 Task: Add an event  with title  Performance Improvement Discussion, date '2024/05/14' & Select Event type as  Group. Add location for the event as  123 Rhodes Old Town, Rhodes, Greece and add a description: The retreat may incorporate outdoor or adventure-based activities to add an element of excitement and challenge. These activities could include team-building exercises, outdoor problem-solving initiatives, or adventure courses that require teamwork and effective communication to overcome obstacles.Create an event link  http-performanceimprovementdiscussioncom & Select the event color as  Electric Lime. , logged in from the account softage.2@softage.netand send the event invitation to softage.9@softage.net and softage.10@softage.net
Action: Mouse moved to (940, 134)
Screenshot: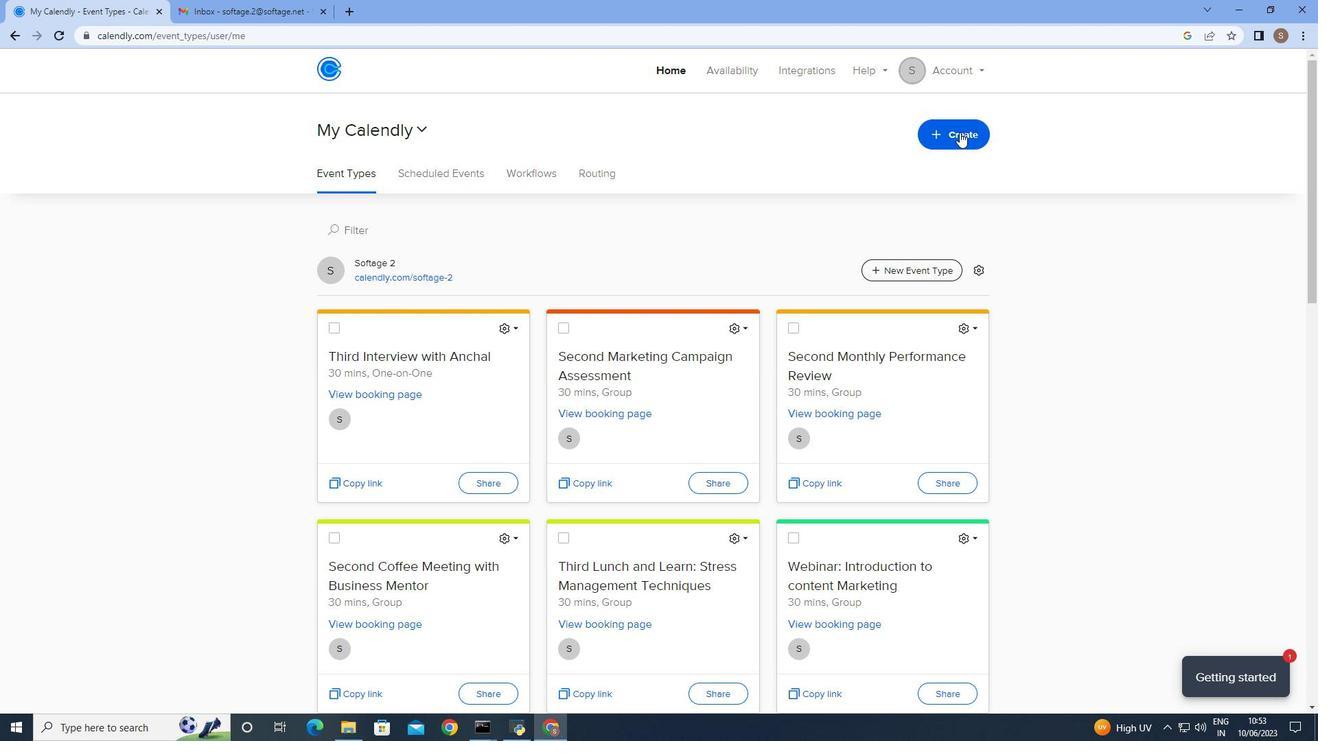 
Action: Mouse pressed left at (940, 134)
Screenshot: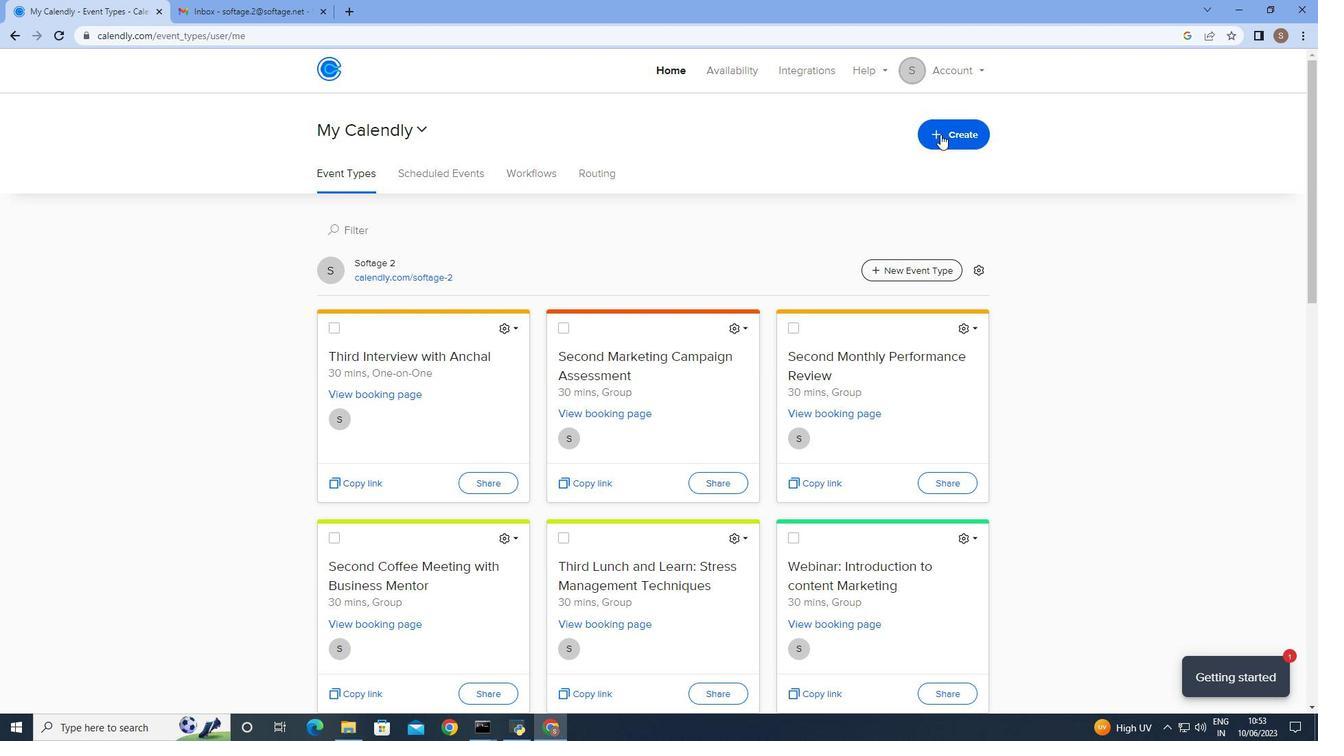 
Action: Mouse moved to (845, 181)
Screenshot: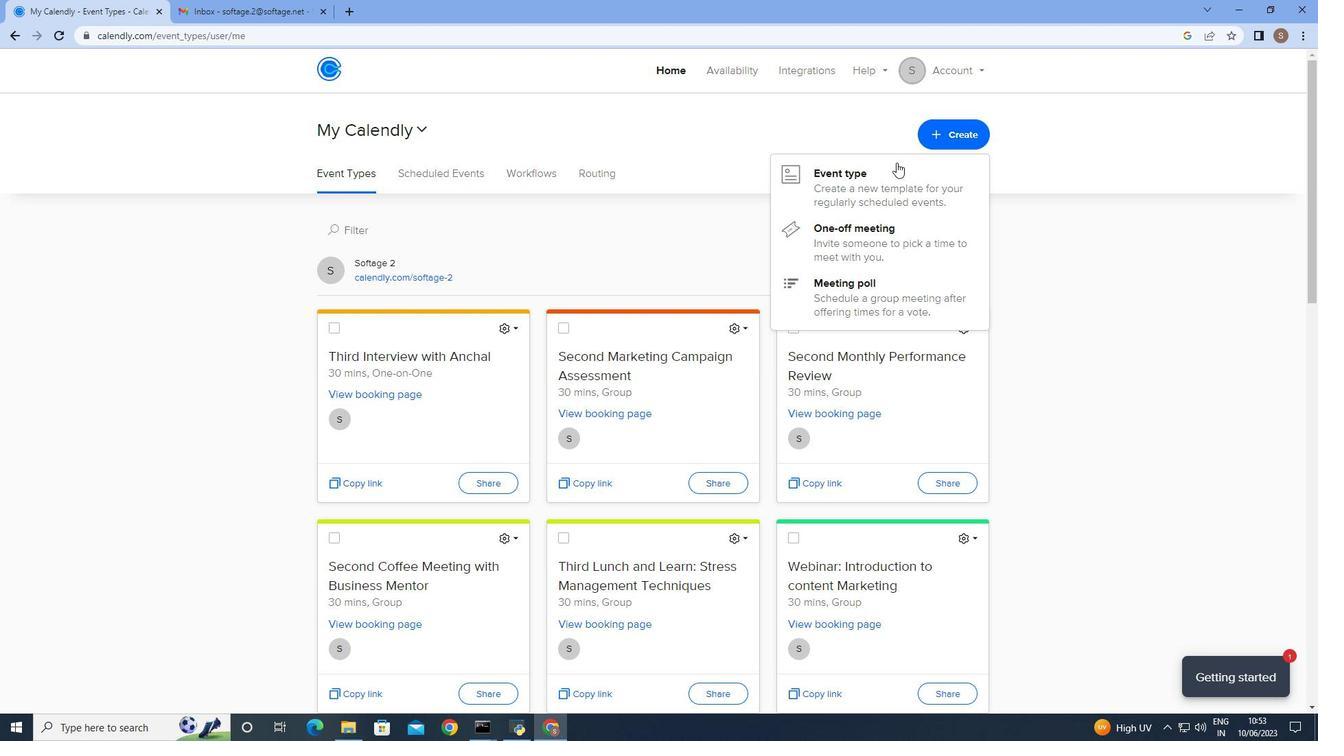 
Action: Mouse pressed left at (845, 181)
Screenshot: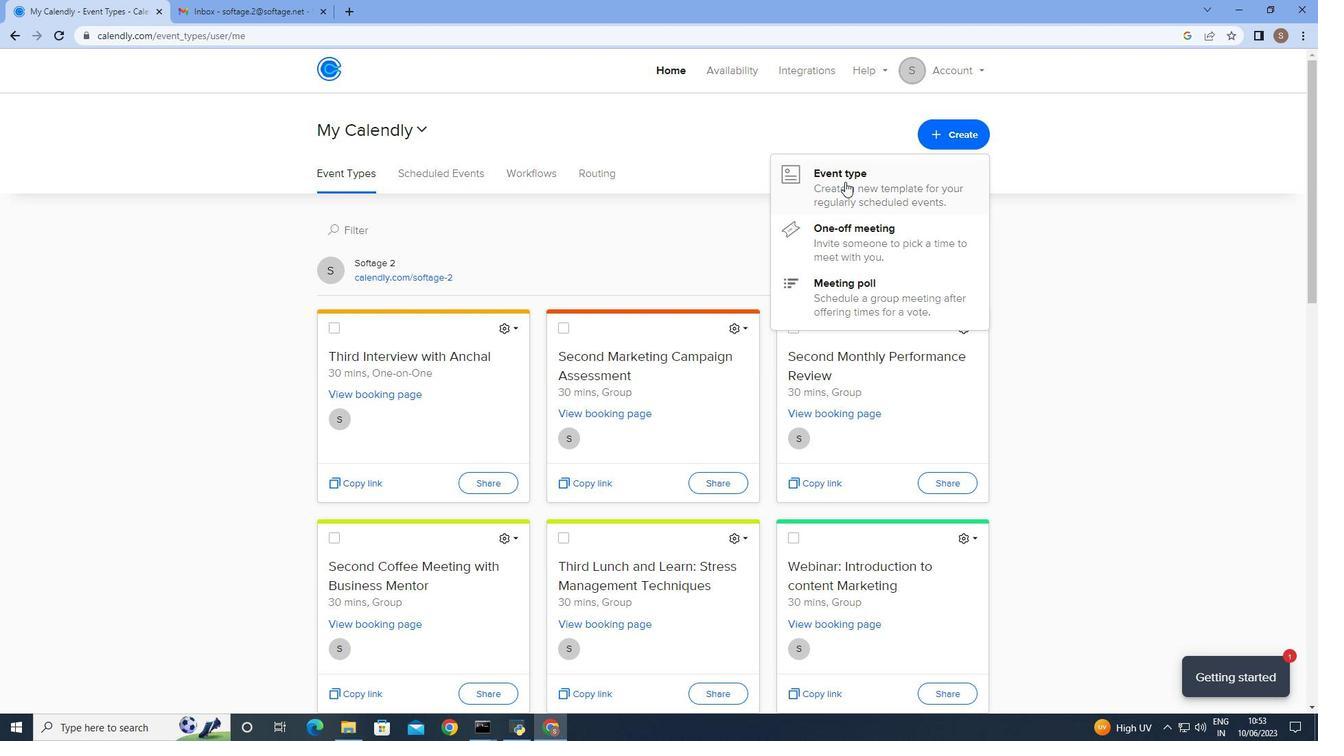 
Action: Mouse moved to (610, 315)
Screenshot: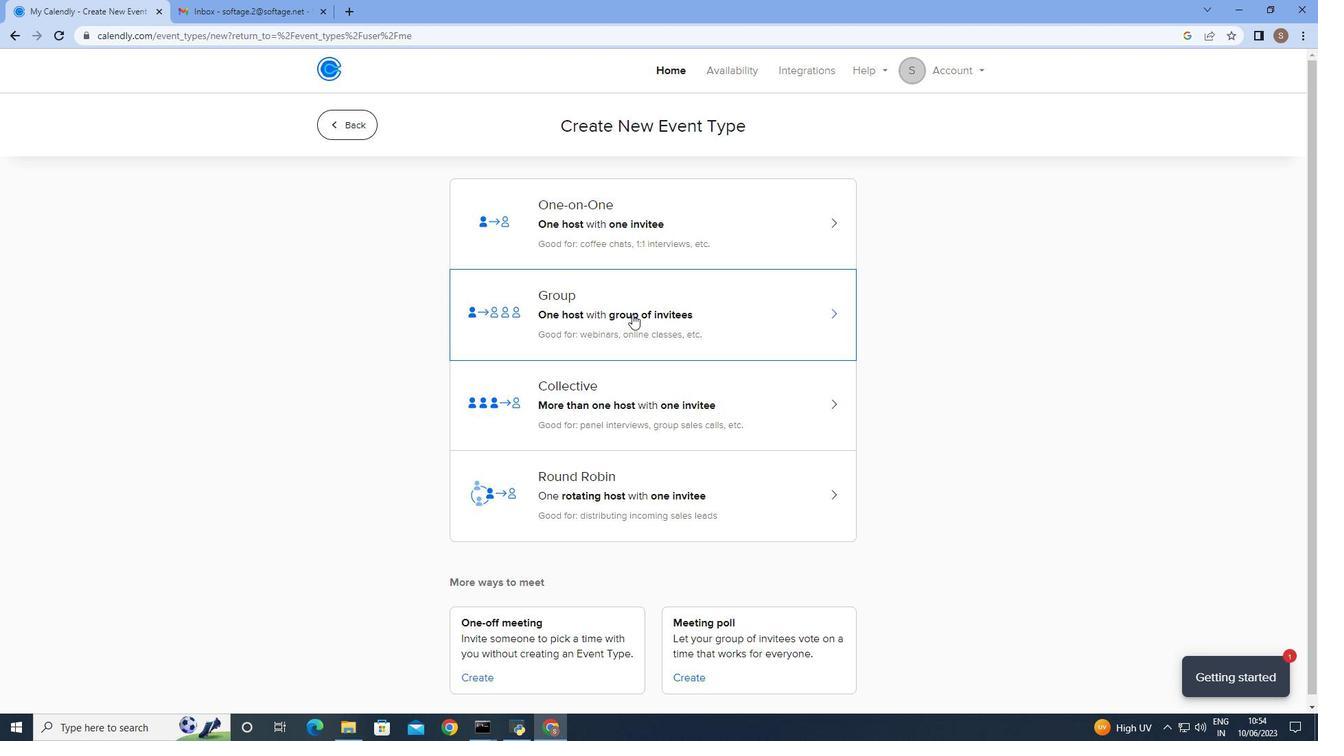 
Action: Mouse pressed left at (610, 315)
Screenshot: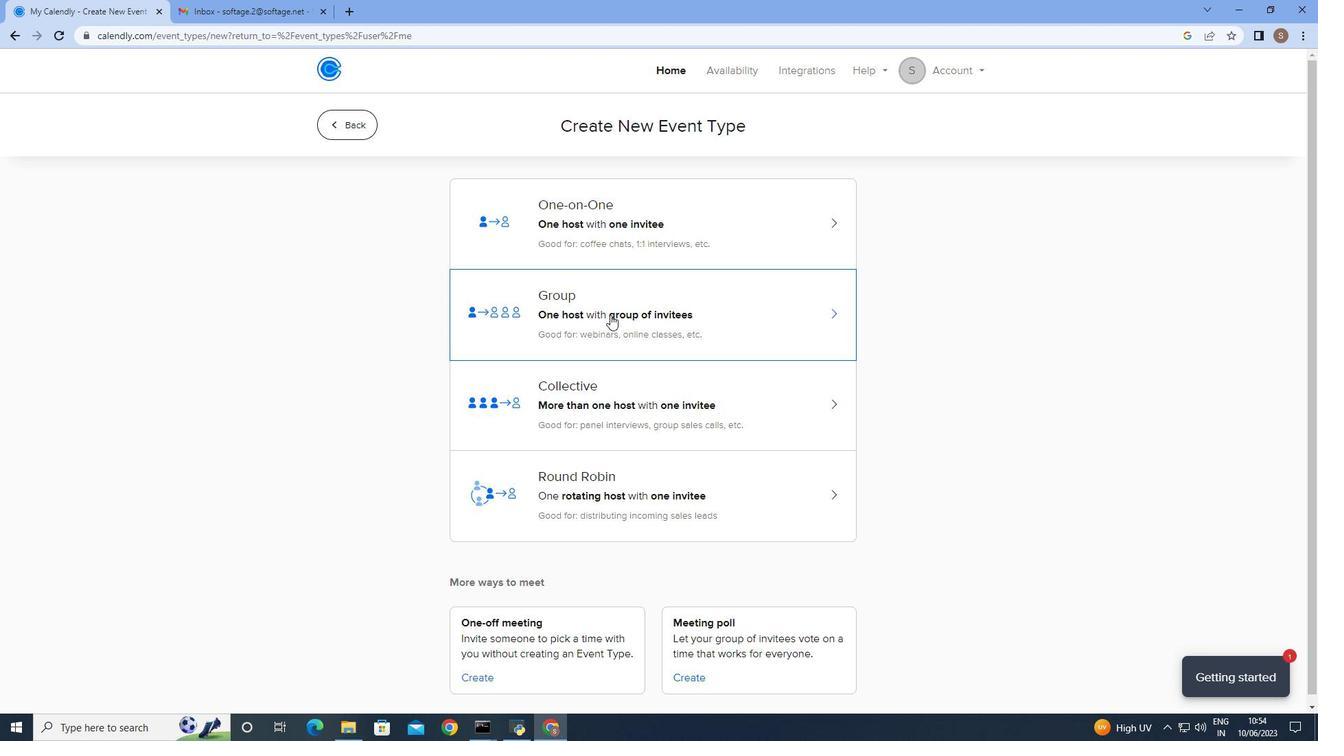 
Action: Mouse moved to (397, 317)
Screenshot: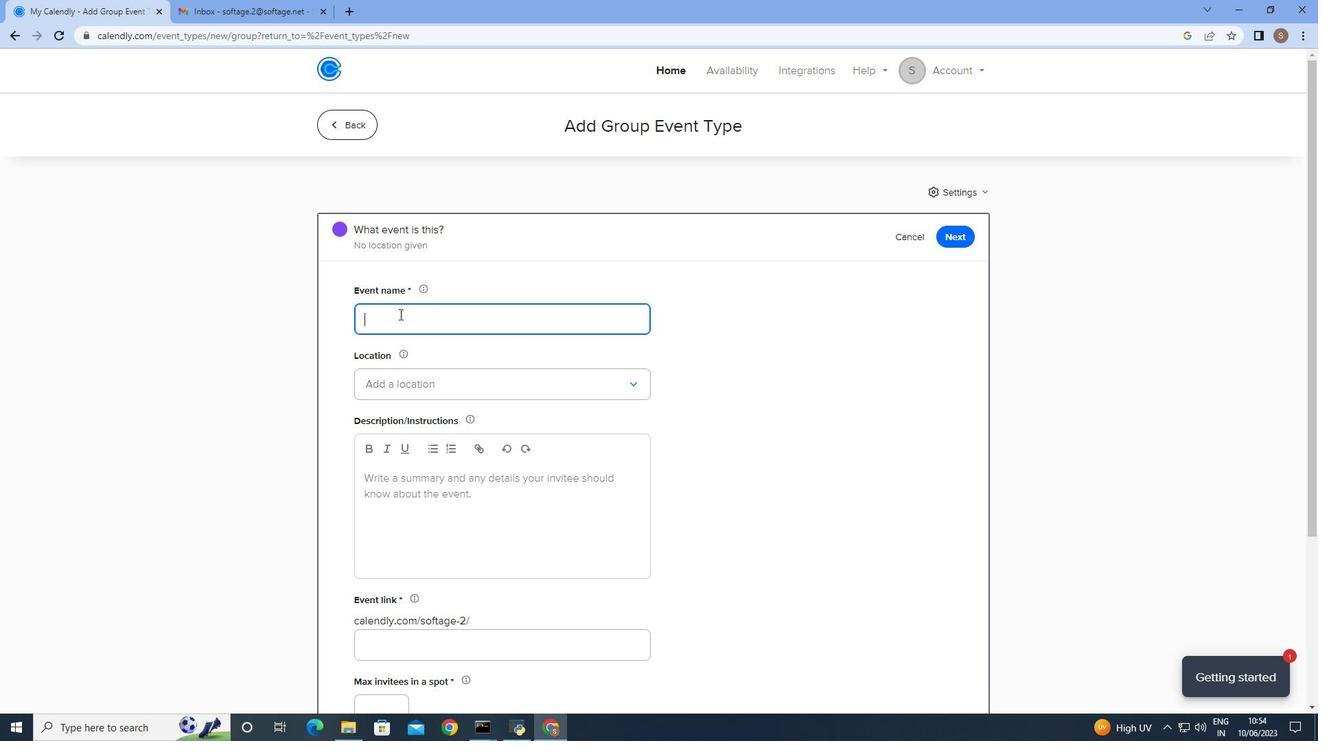 
Action: Mouse pressed left at (397, 317)
Screenshot: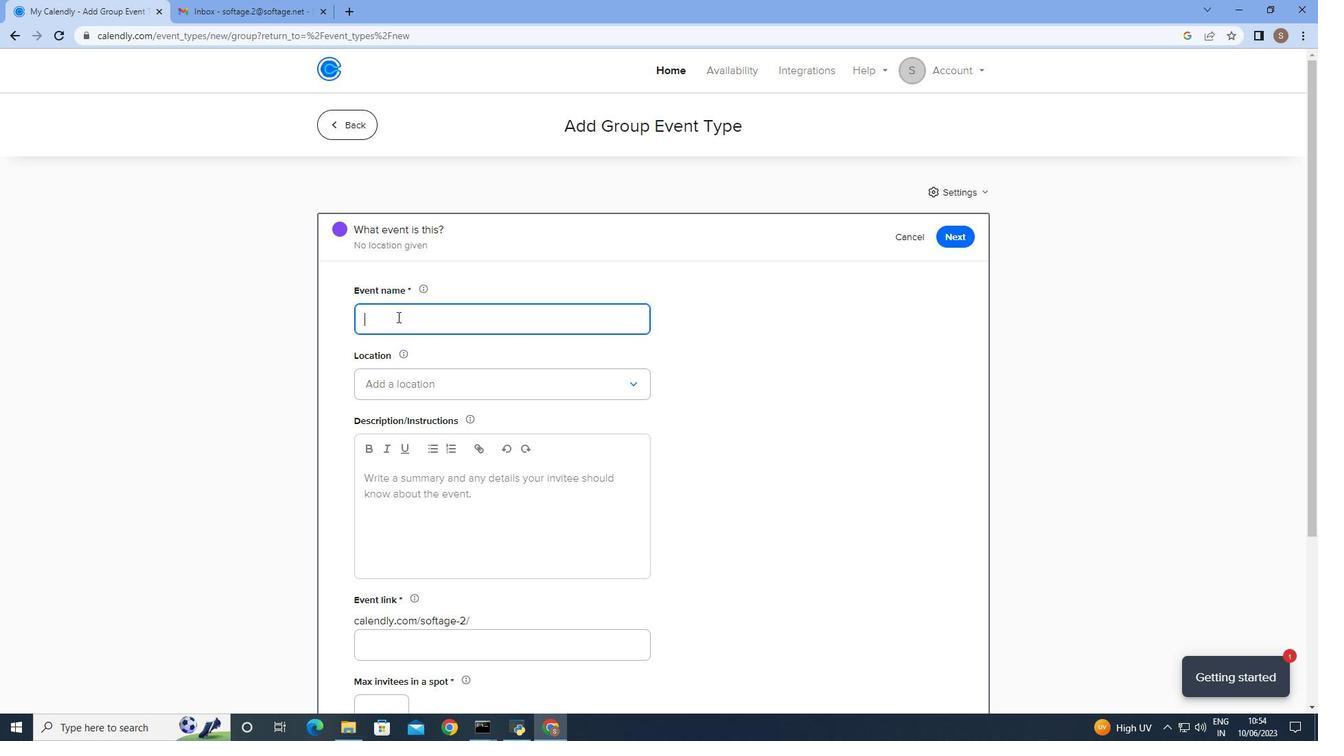 
Action: Key pressed <Key.shift_r><Key.shift_r><Key.shift_r><Key.shift_r><Key.shift_r><Key.shift_r><Key.shift_r><Key.shift_r><Key.shift_r><Key.shift_r><Key.shift_r><Key.shift_r><Key.shift_r><Key.shift_r><Key.shift_r><Key.shift_r>Performance<Key.space><Key.shift>Improvement<Key.space><Key.shift>Discussion
Screenshot: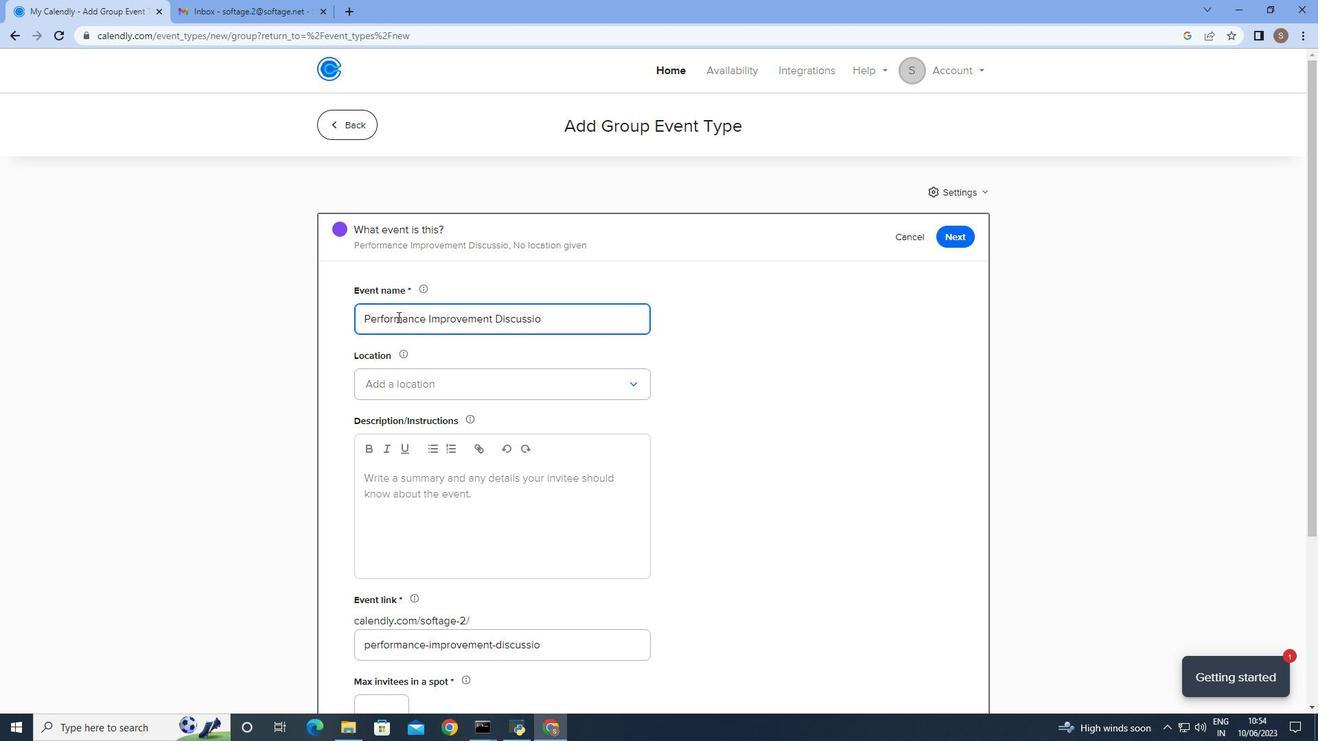 
Action: Mouse moved to (425, 387)
Screenshot: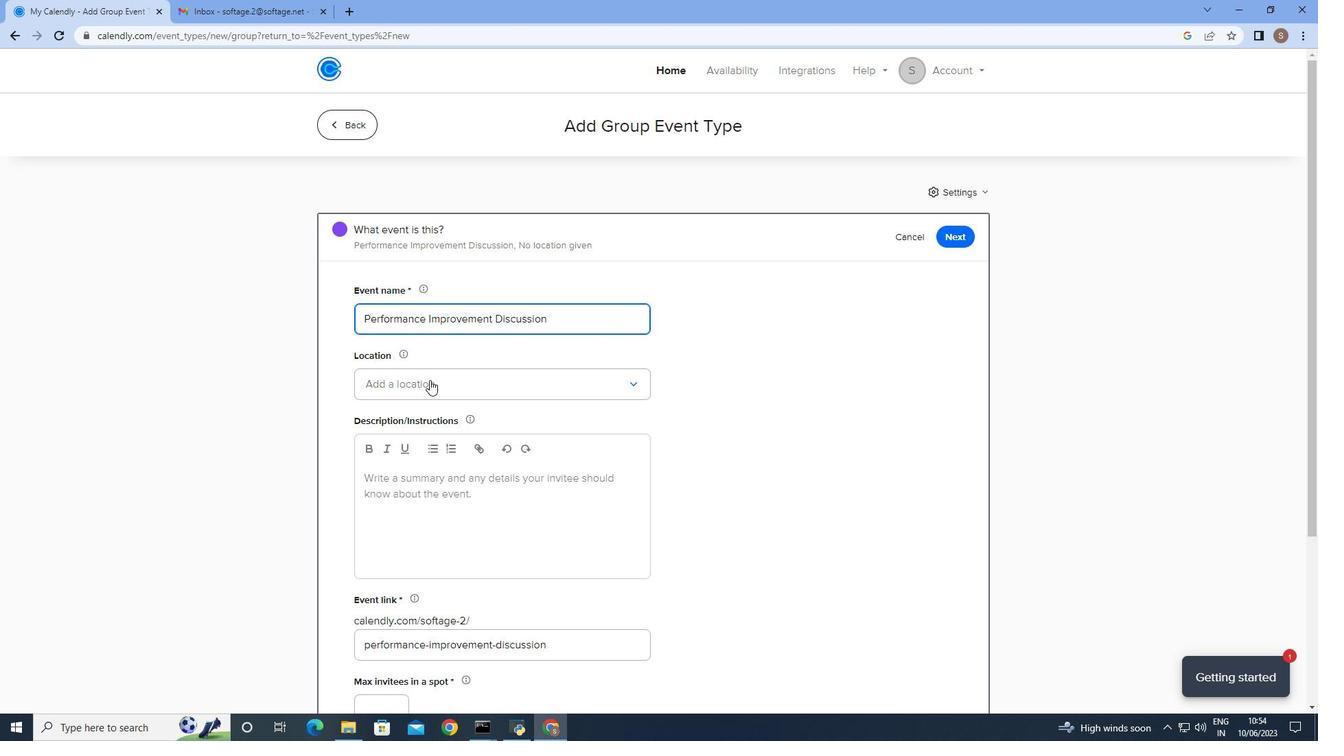 
Action: Mouse pressed left at (425, 387)
Screenshot: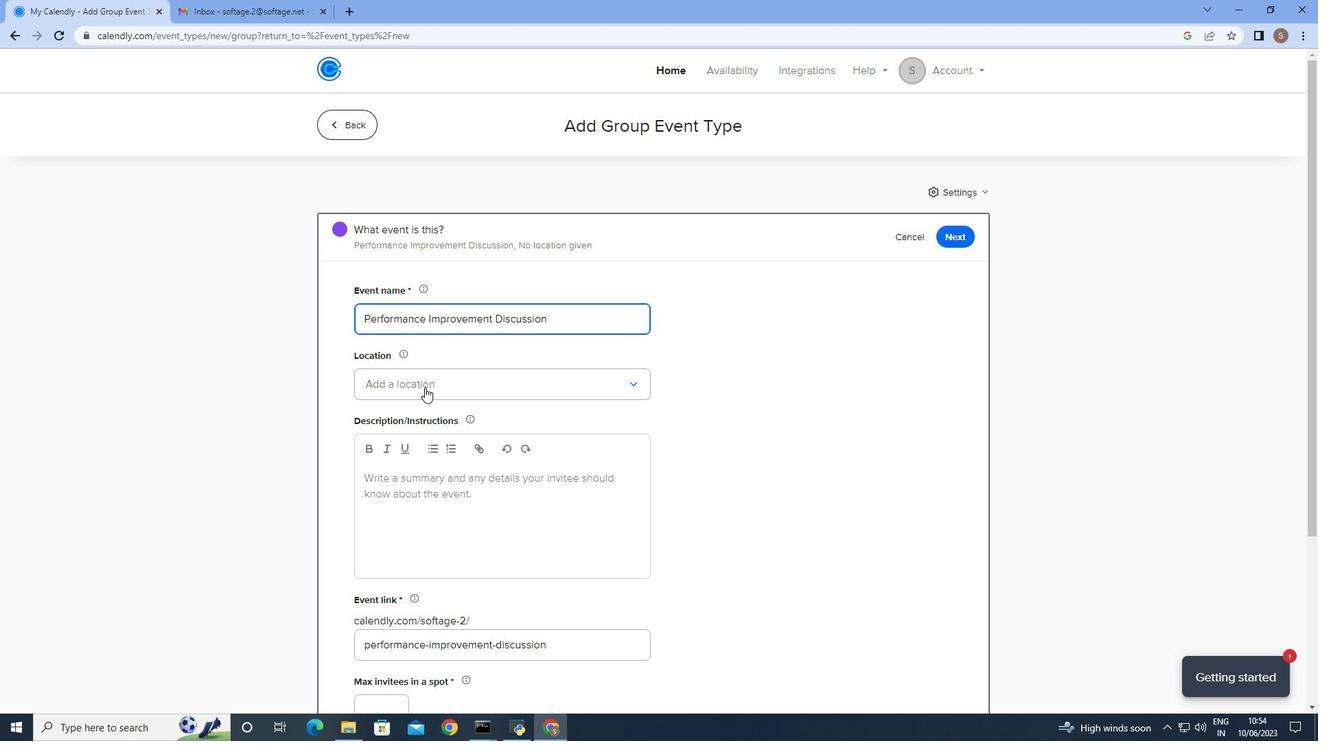 
Action: Mouse moved to (437, 418)
Screenshot: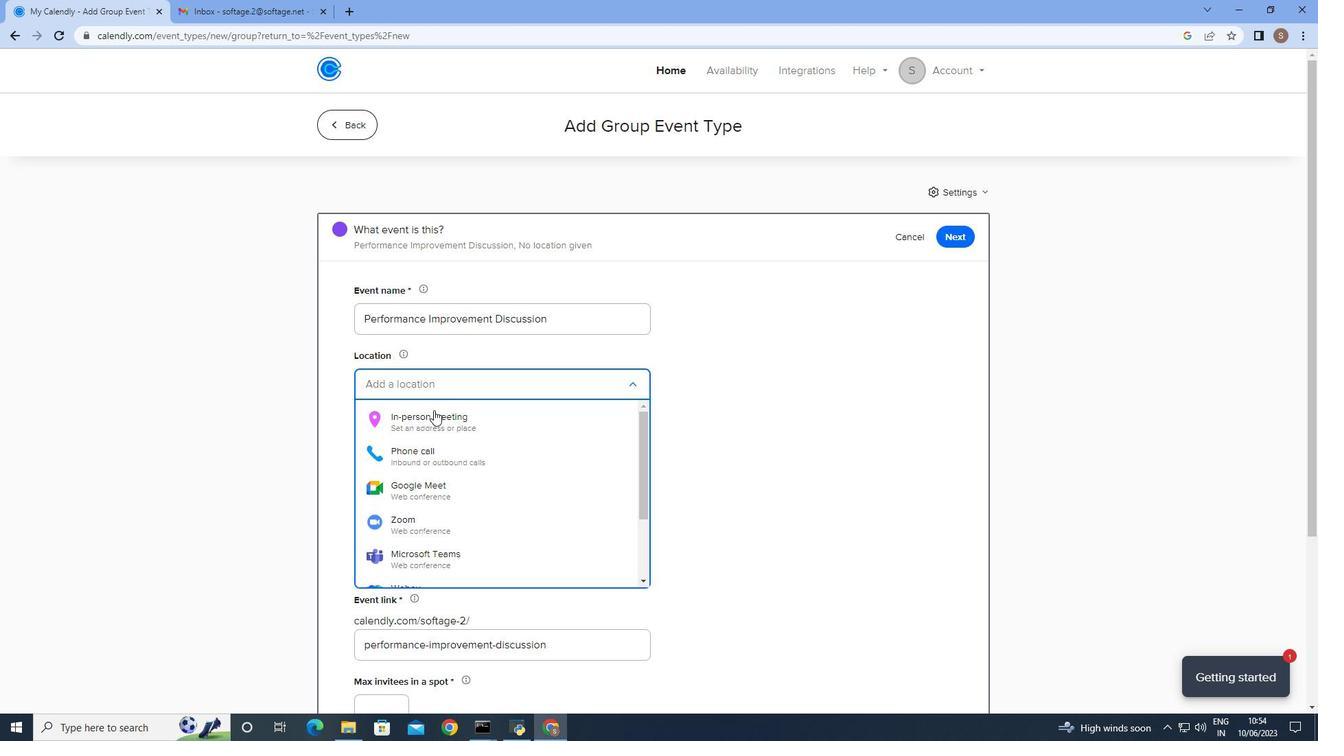 
Action: Mouse pressed left at (437, 418)
Screenshot: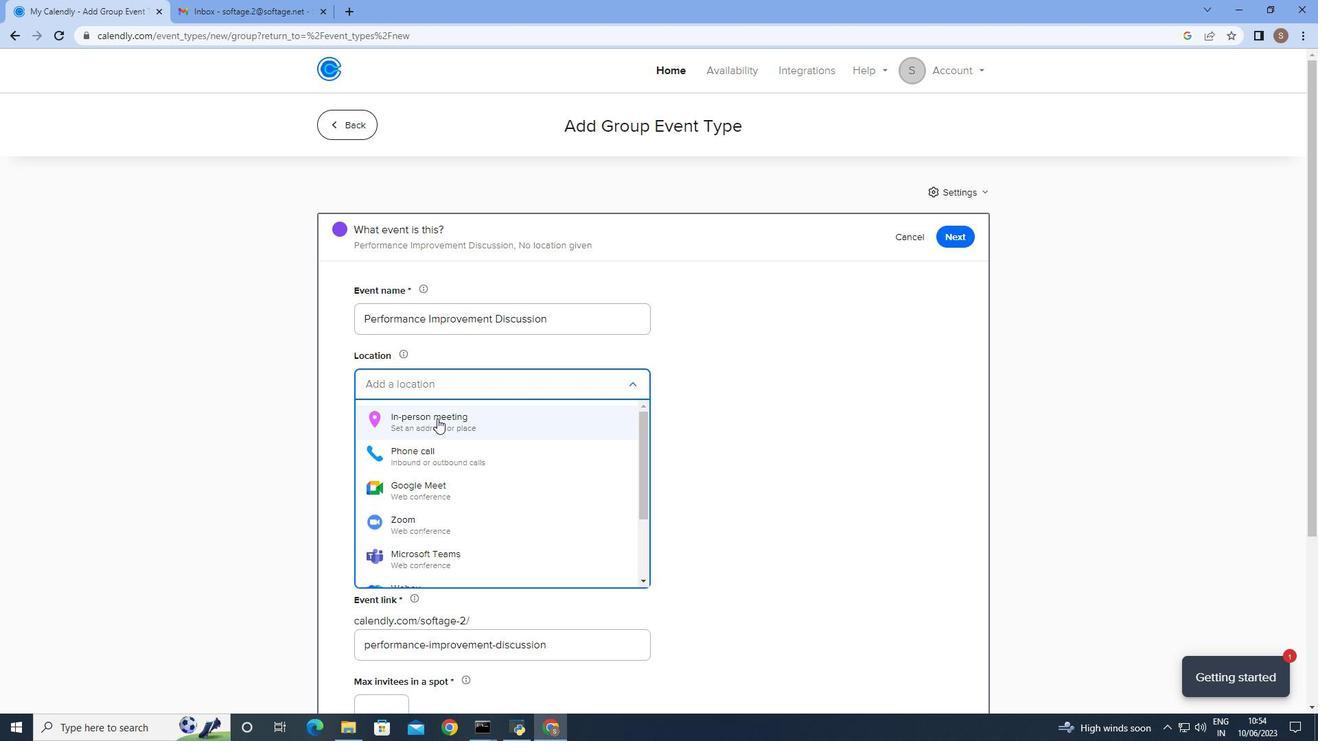 
Action: Mouse moved to (607, 237)
Screenshot: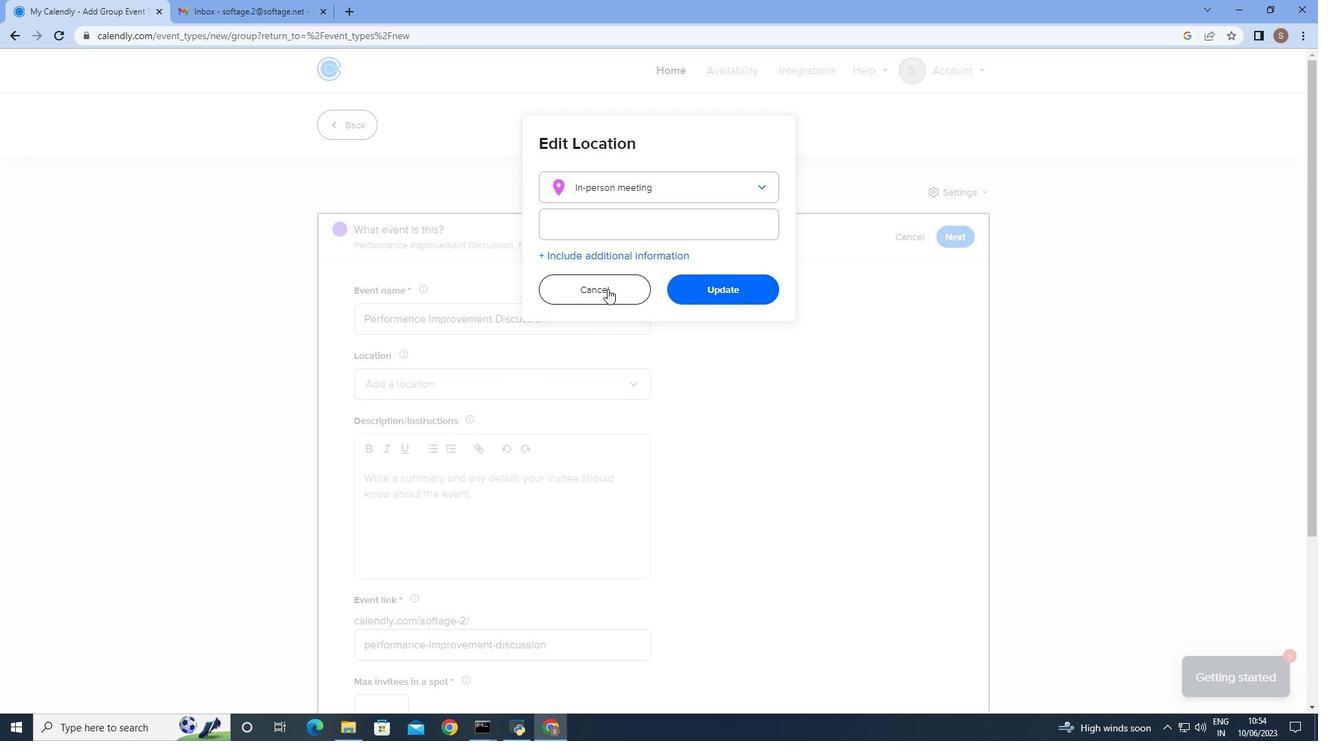 
Action: Mouse pressed left at (607, 237)
Screenshot: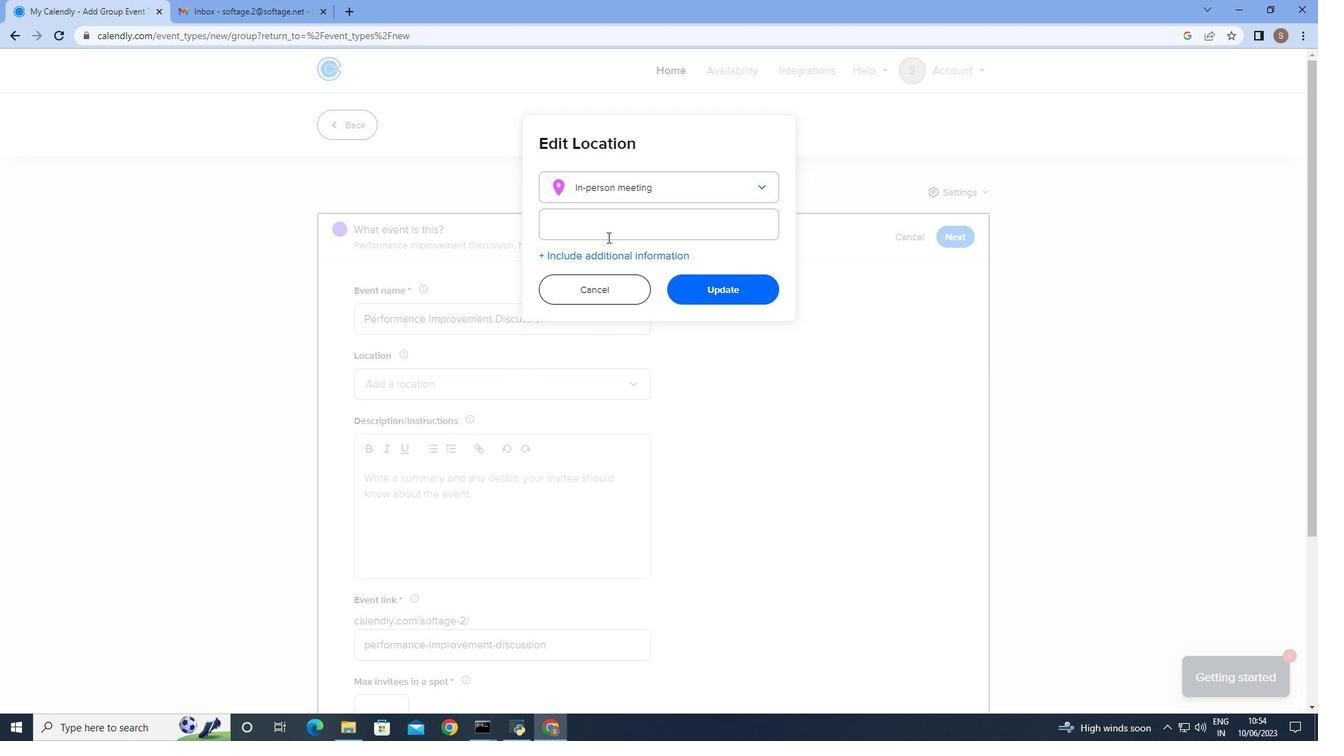 
Action: Key pressed 123<Key.space><Key.shift>Rhodes<Key.space><Key.shift>Old<Key.space><Key.shift>Town,<Key.space><Key.shift><Key.shift><Key.shift><Key.shift><Key.shift><Key.shift><Key.shift><Key.shift><Key.shift><Key.shift><Key.shift><Key.shift><Key.shift><Key.shift>Rg<Key.backspace>hodes,<Key.space><Key.shift>Greece
Screenshot: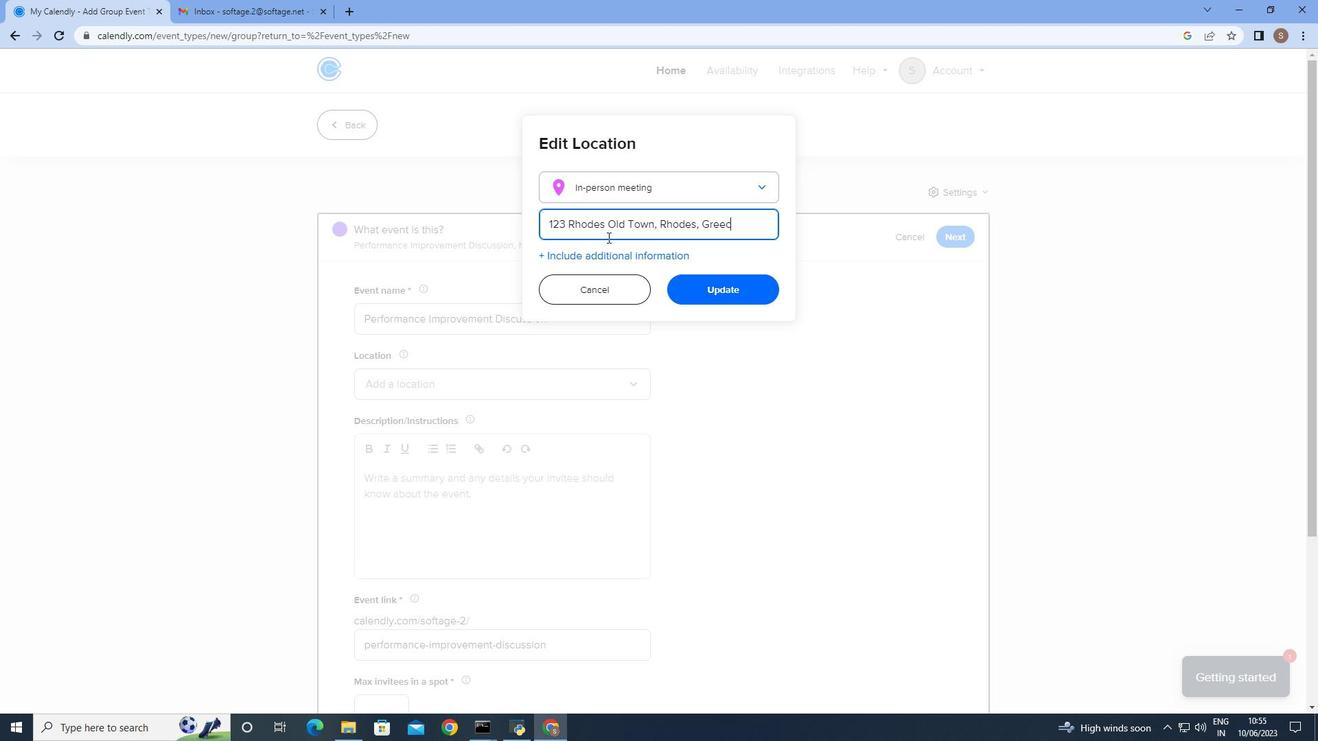 
Action: Mouse moved to (700, 303)
Screenshot: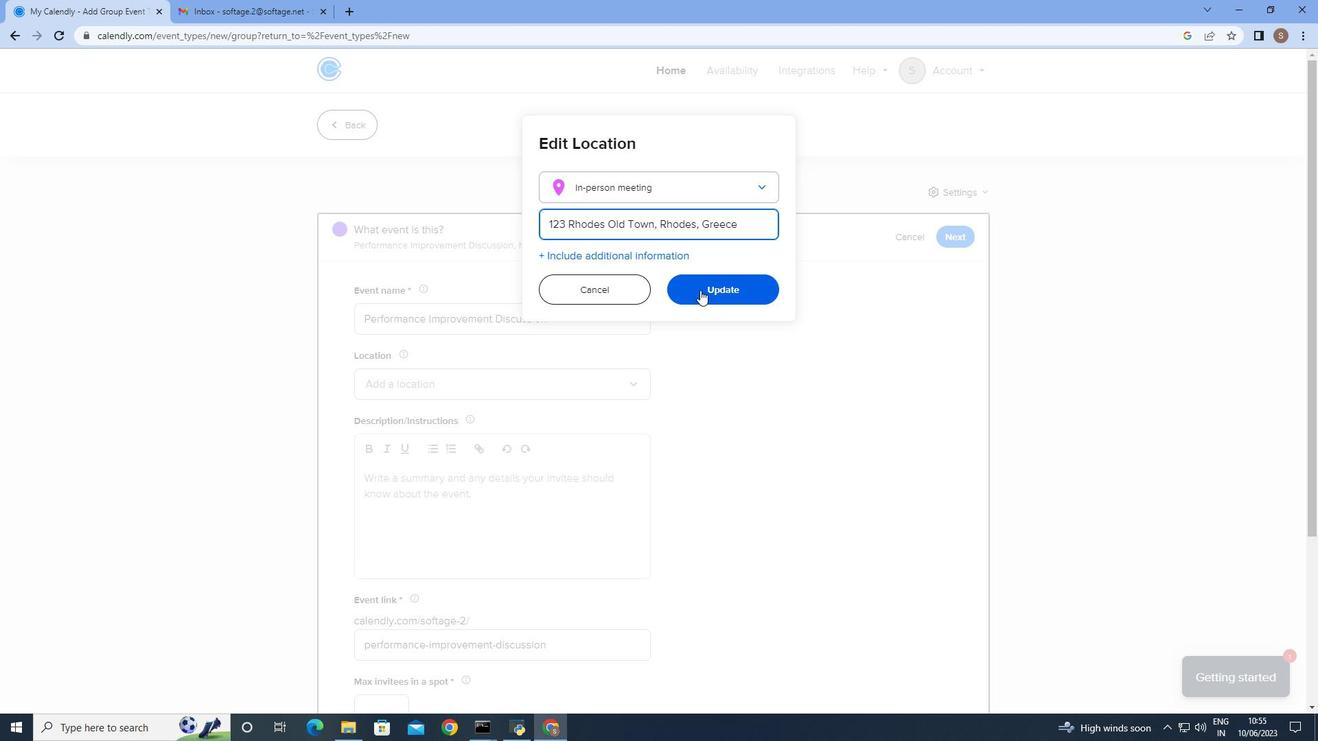 
Action: Mouse pressed left at (700, 303)
Screenshot: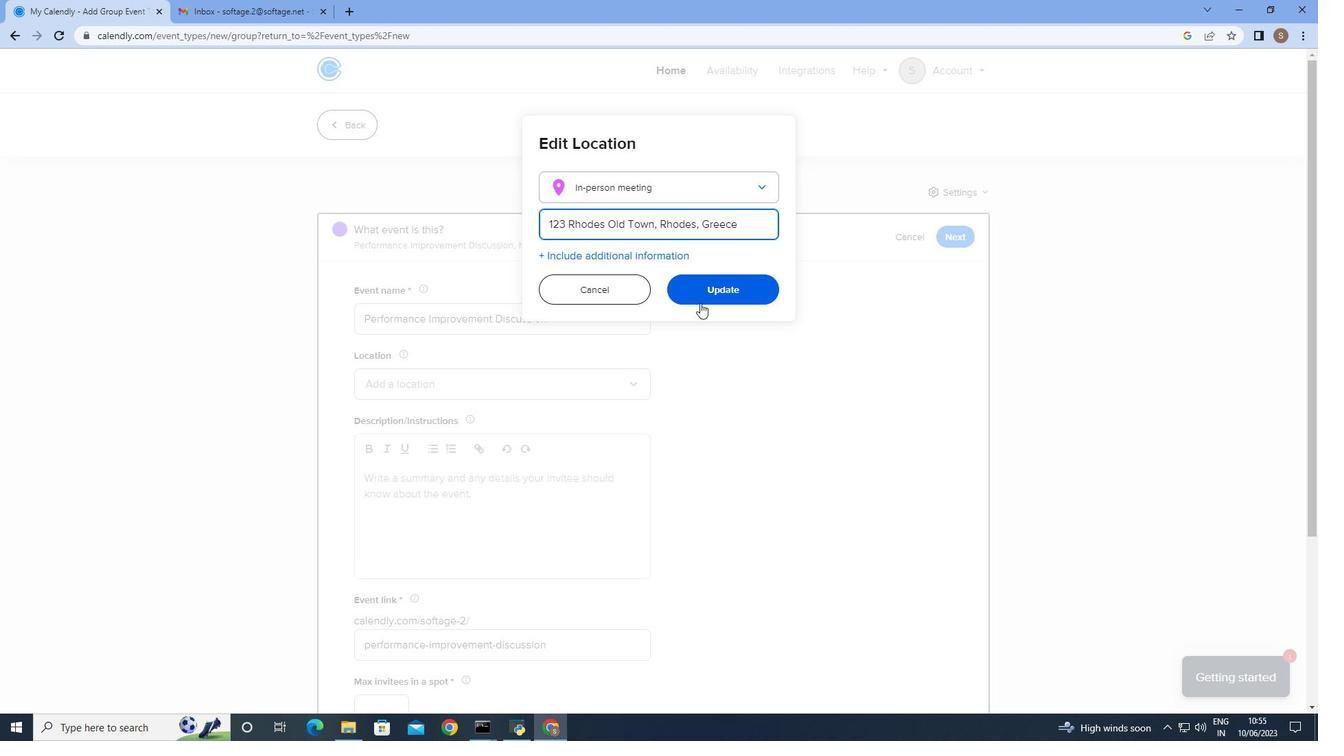
Action: Mouse moved to (514, 403)
Screenshot: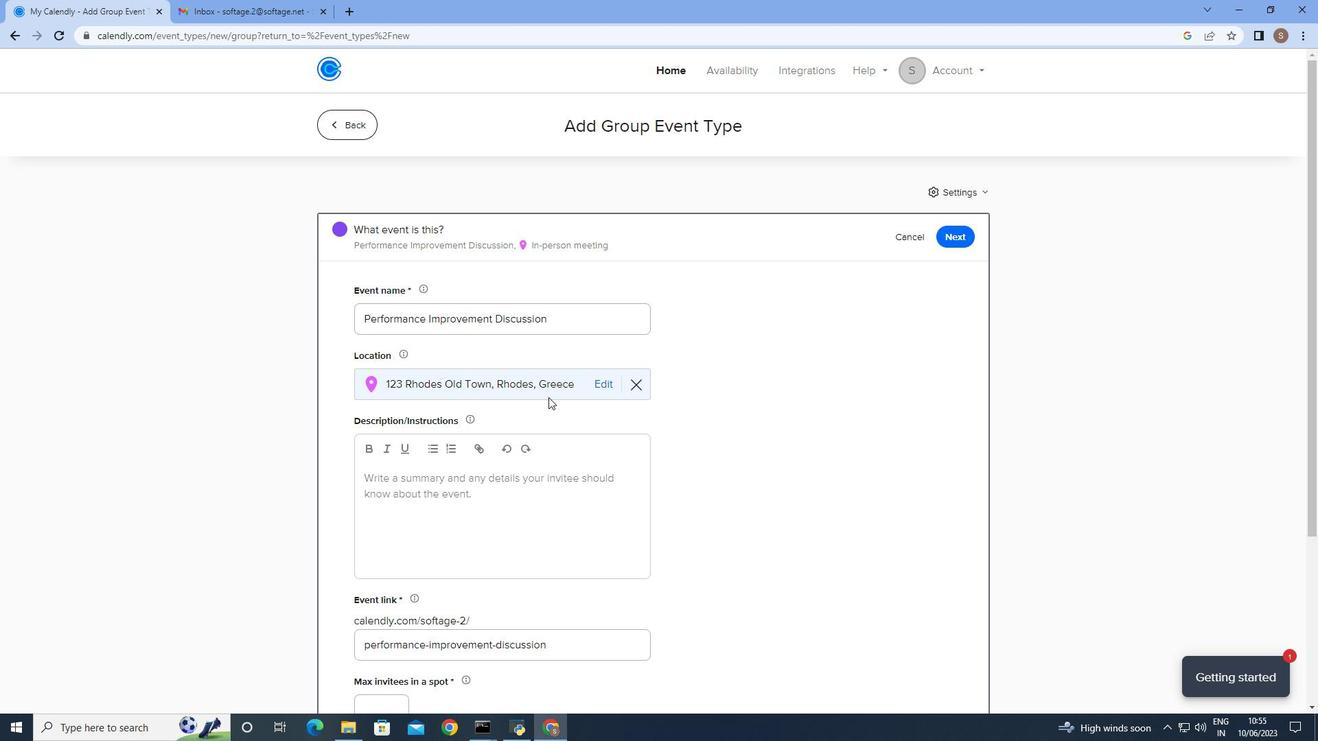 
Action: Mouse scrolled (514, 403) with delta (0, 0)
Screenshot: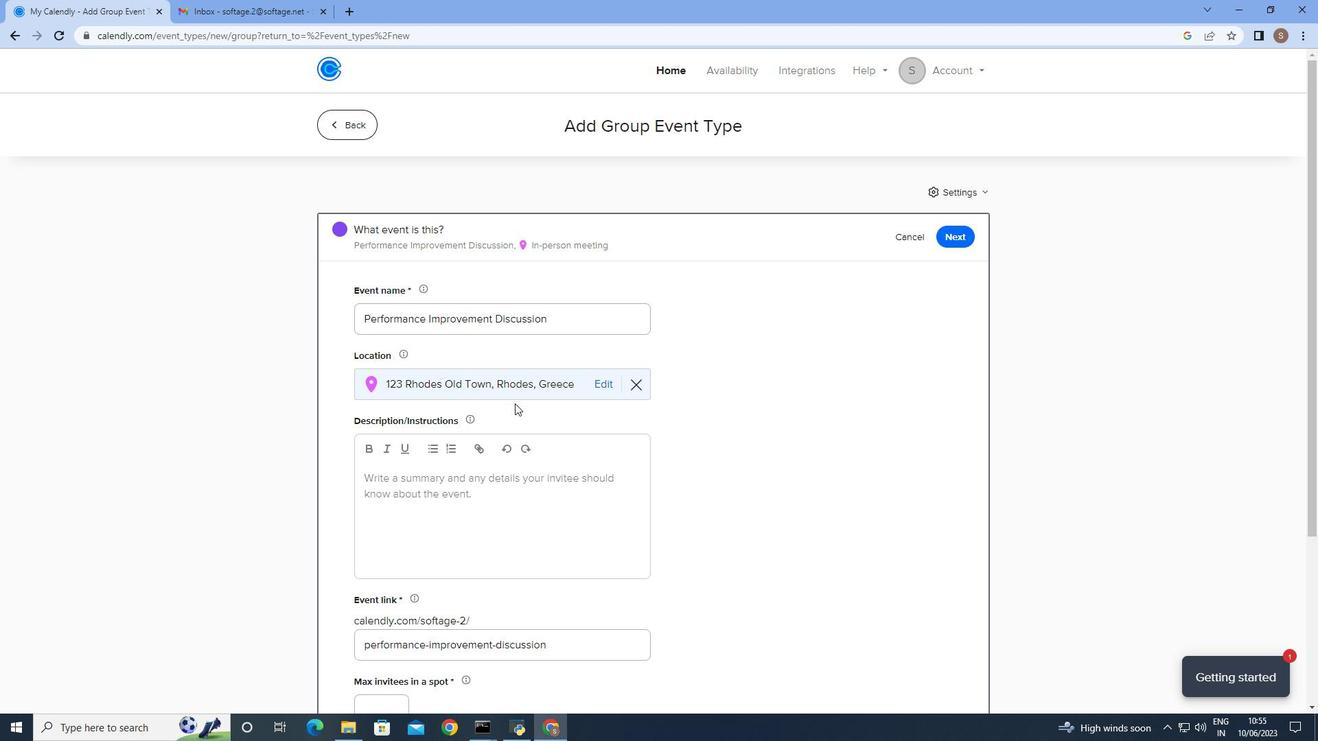 
Action: Mouse scrolled (514, 403) with delta (0, 0)
Screenshot: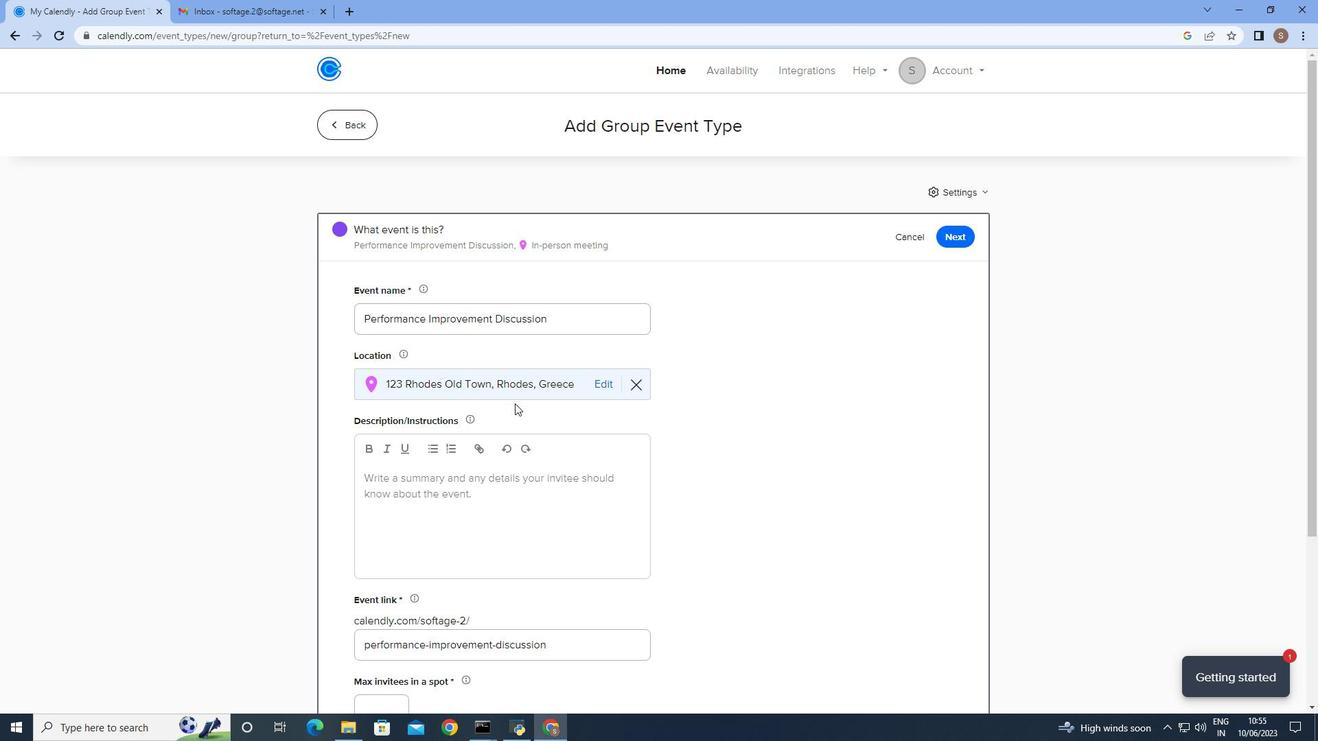 
Action: Mouse moved to (372, 348)
Screenshot: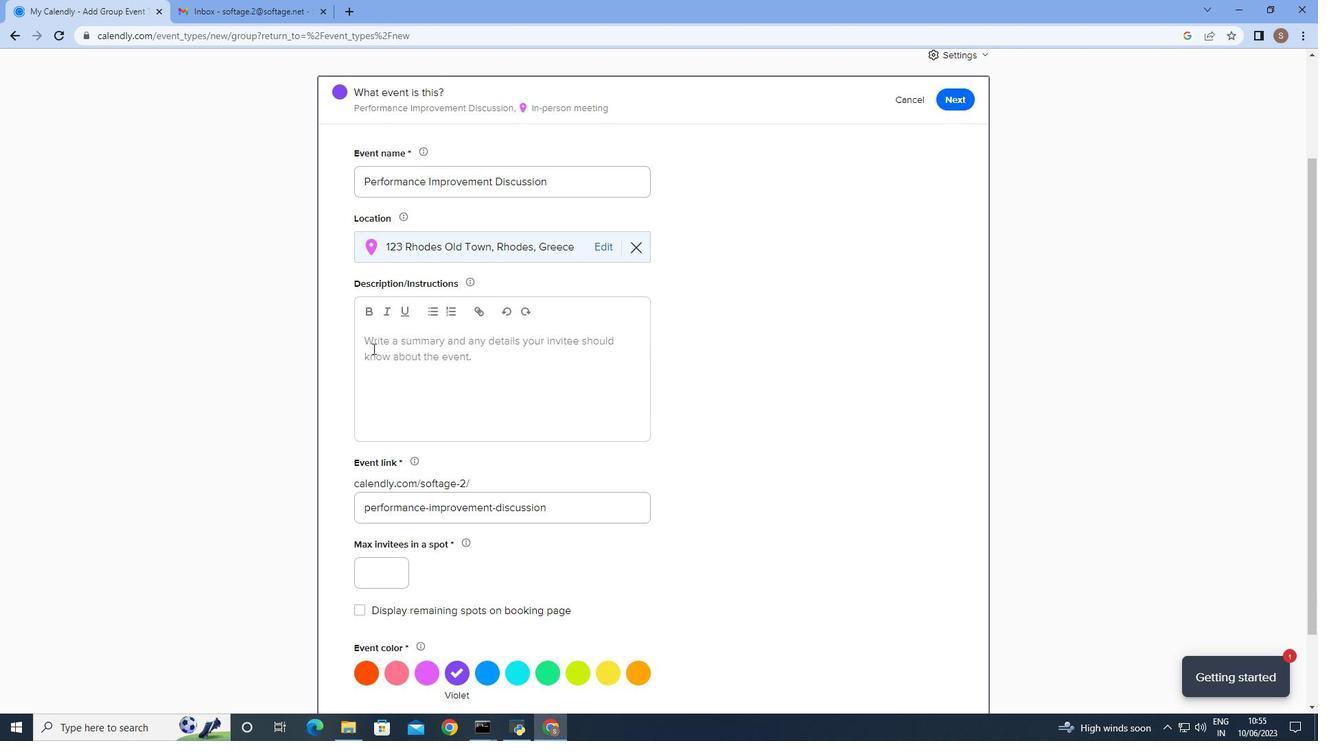 
Action: Mouse pressed left at (372, 348)
Screenshot: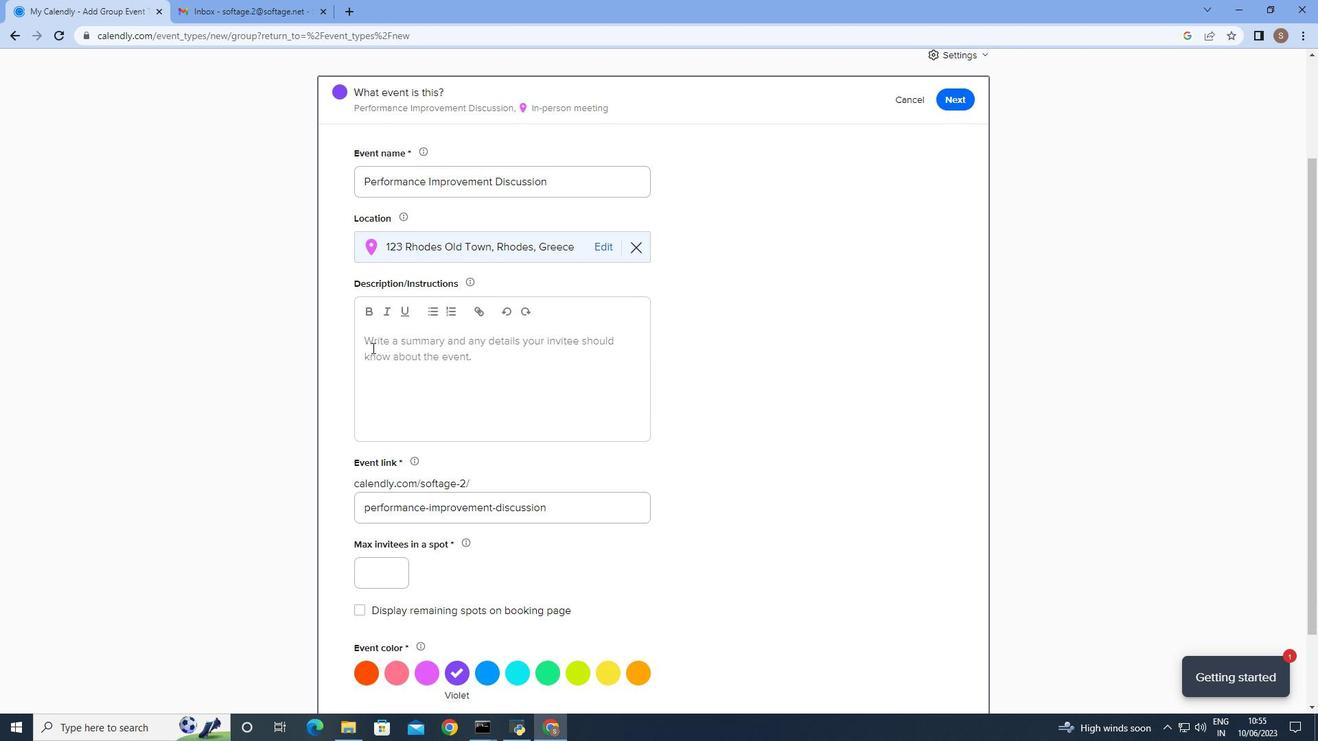 
Action: Mouse moved to (372, 337)
Screenshot: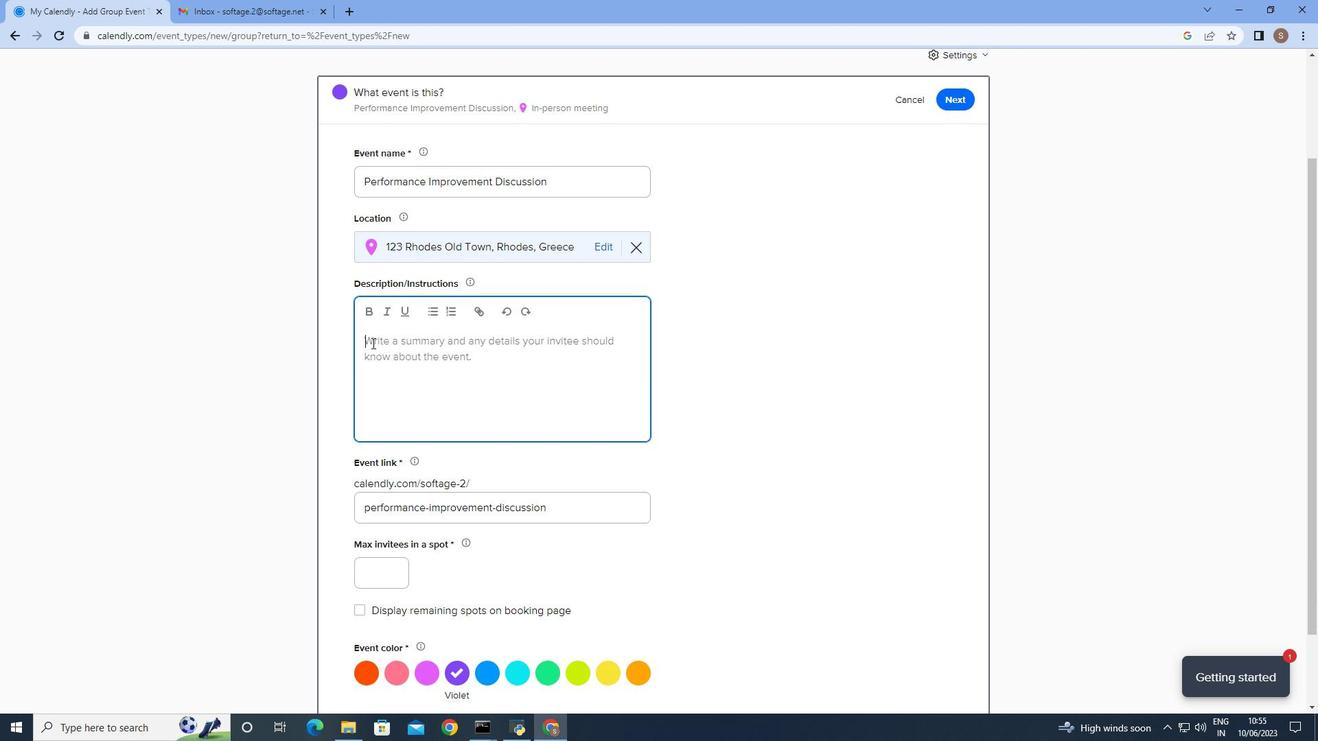 
Action: Mouse pressed left at (372, 337)
Screenshot: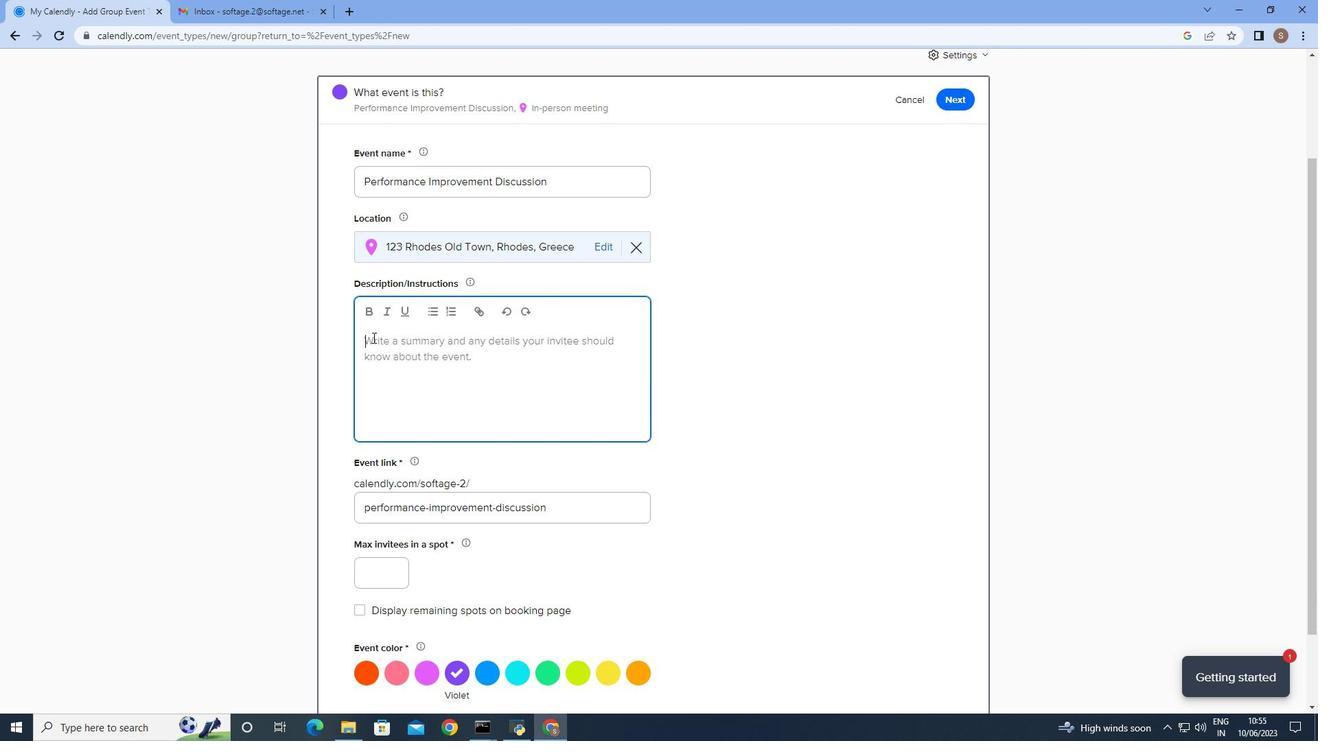 
Action: Key pressed <Key.shift><Key.shift><Key.shift><Key.shift><Key.shift><Key.shift><Key.shift><Key.shift><Key.shift><Key.shift><Key.shift><Key.shift><Key.shift><Key.shift><Key.shift><Key.shift><Key.shift><Key.shift><Key.shift><Key.shift><Key.shift><Key.shift><Key.shift><Key.shift><Key.shift><Key.shift><Key.shift><Key.shift><Key.shift><Key.shift><Key.shift><Key.shift><Key.shift>The<Key.space>retreat<Key.space>may<Key.space>incorporate<Key.space>outdoor<Key.space>or<Key.space>adventure-based<Key.space>activities<Key.space>to<Key.space>add<Key.space>an<Key.space>element<Key.space>of<Key.space>excitement<Key.space>and<Key.space>challenge.<Key.space><Key.shift>These<Key.space>actic<Key.backspace>vities<Key.space>could<Key.space>include<Key.space>team-building<Key.space>exercises,<Key.space>outdoor<Key.space>problem<Key.space>solving
Screenshot: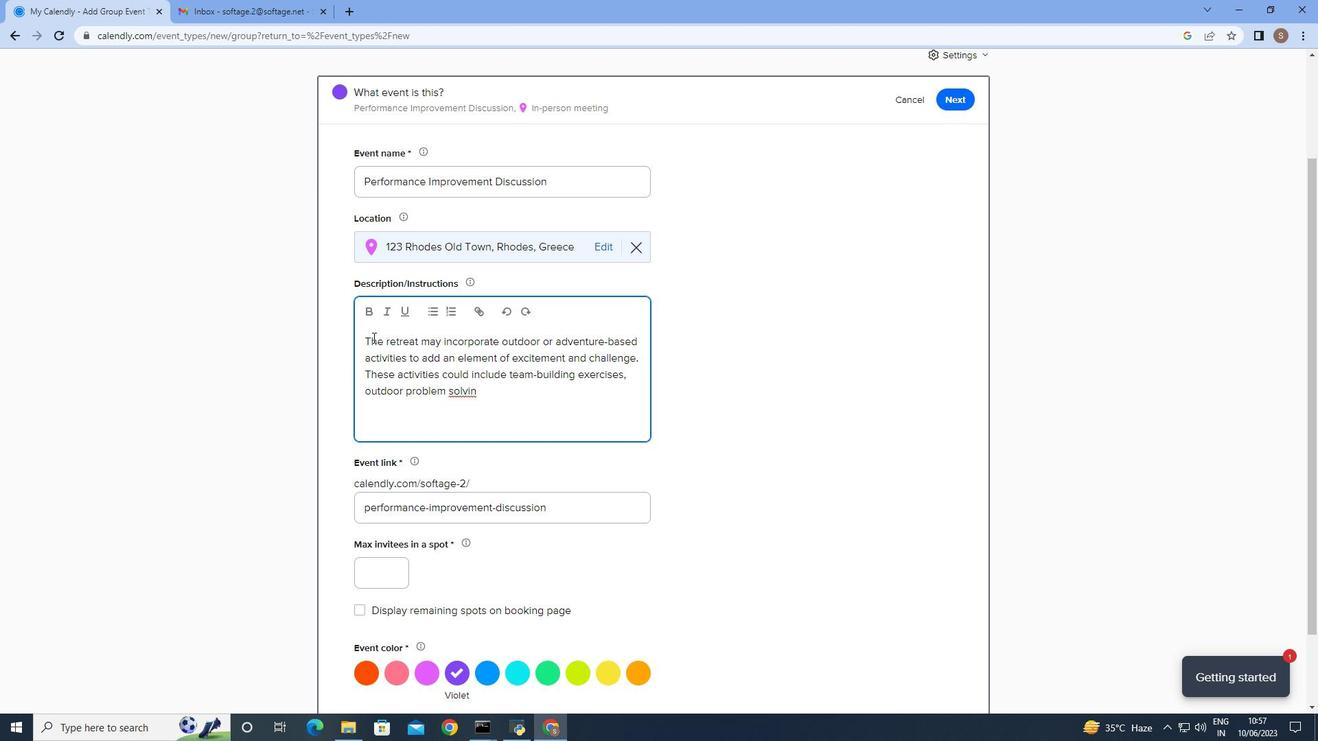 
Action: Mouse moved to (449, 391)
Screenshot: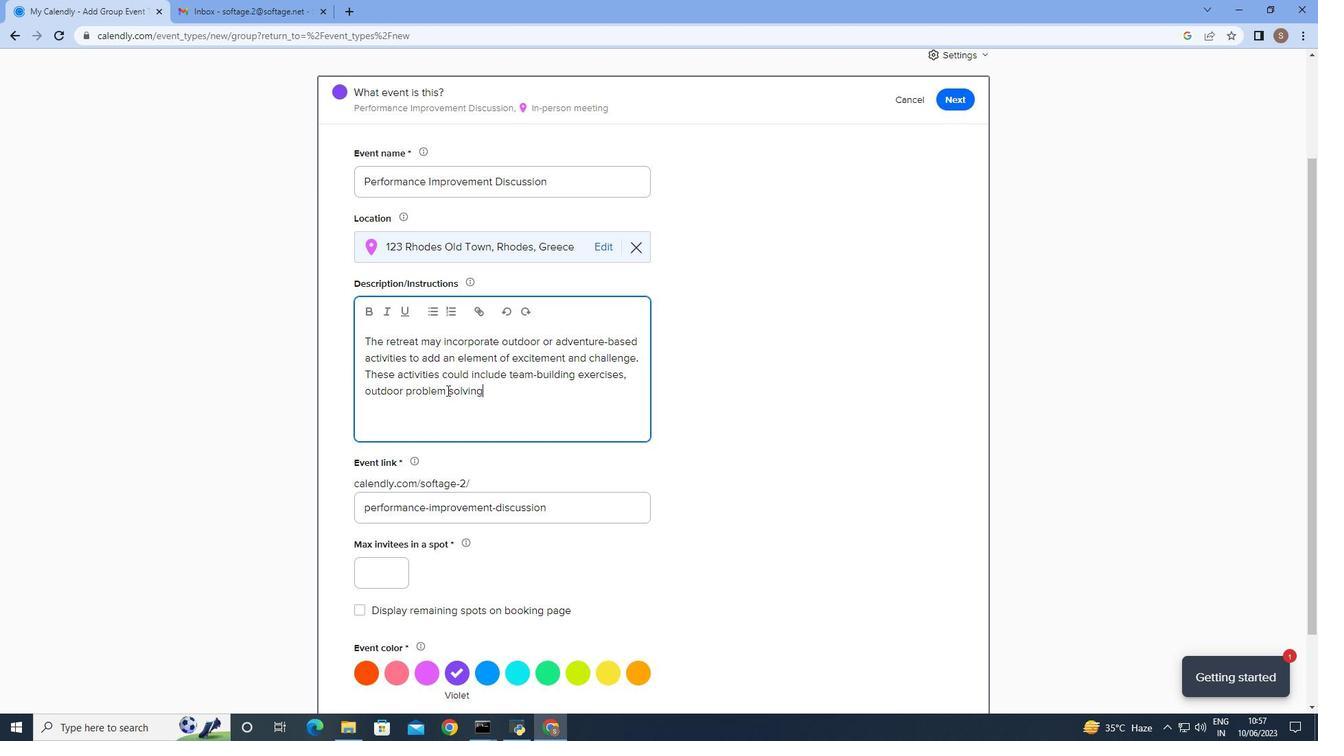 
Action: Mouse pressed left at (449, 391)
Screenshot: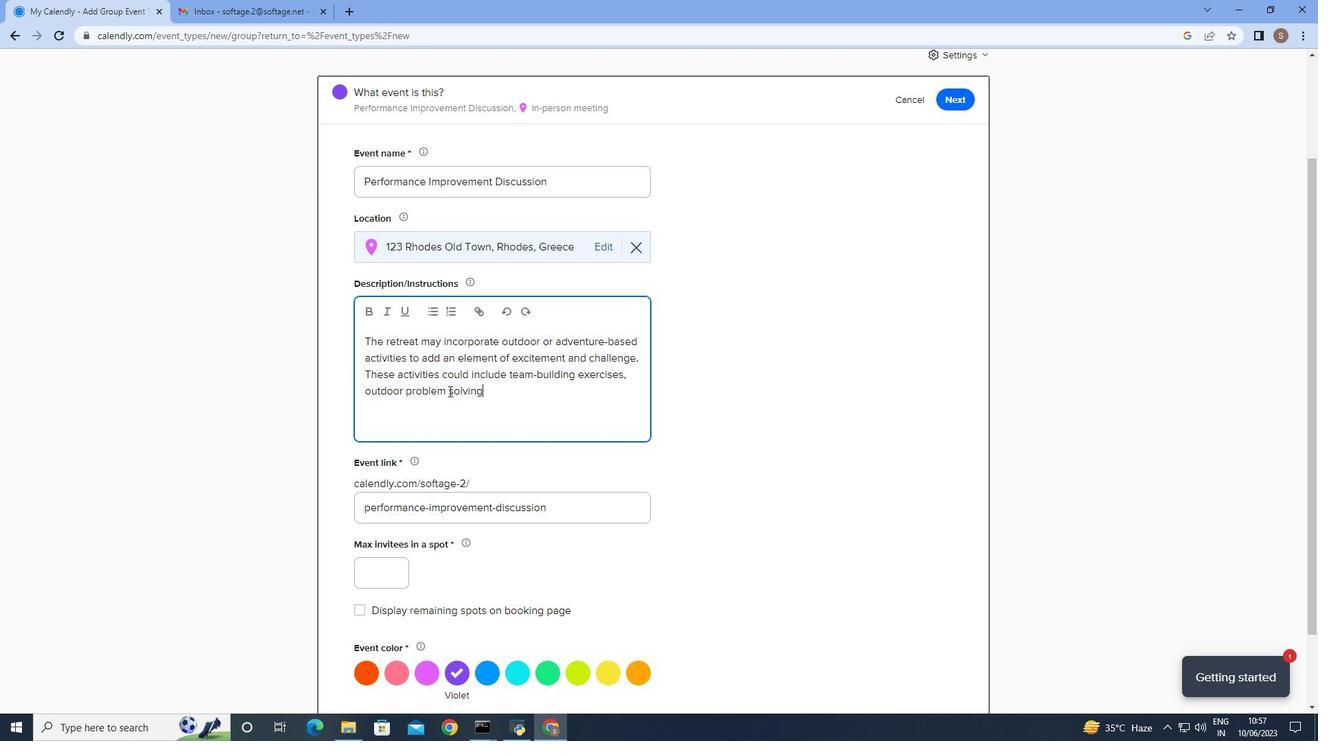 
Action: Key pressed <Key.backspace>-
Screenshot: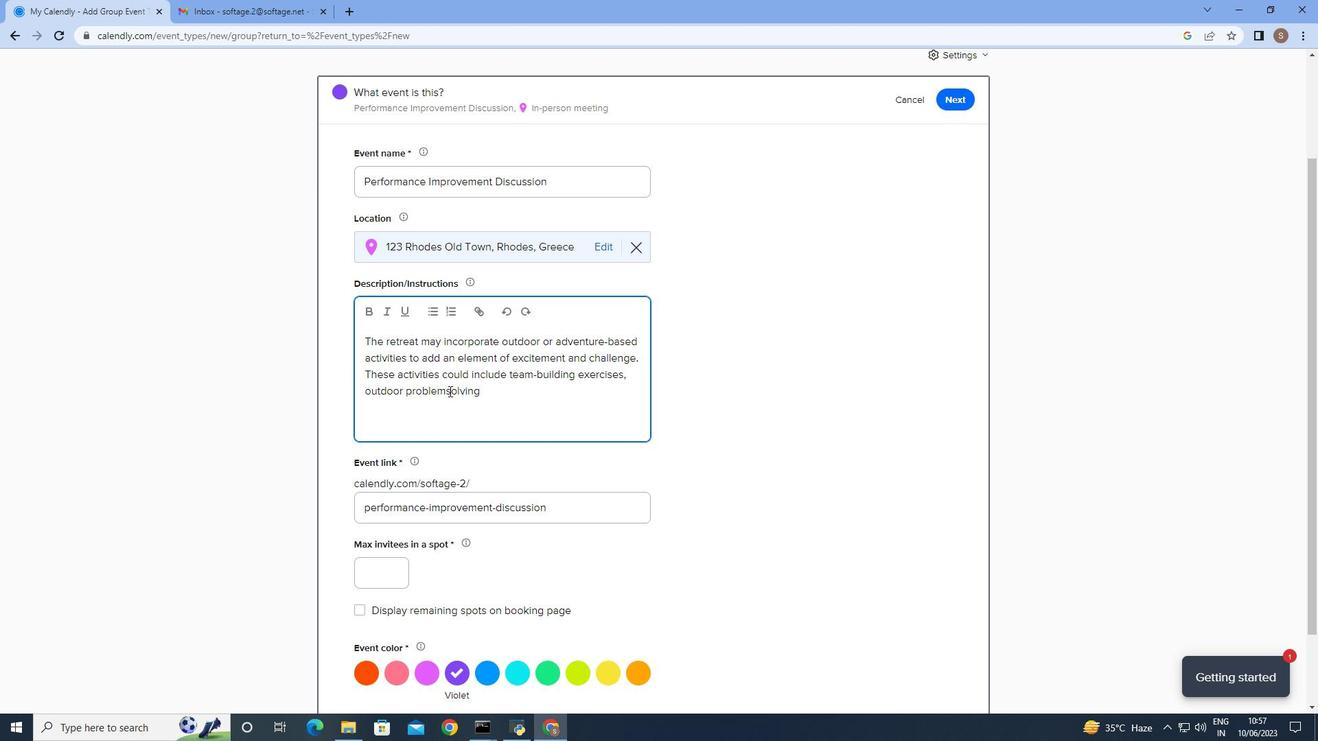 
Action: Mouse moved to (488, 392)
Screenshot: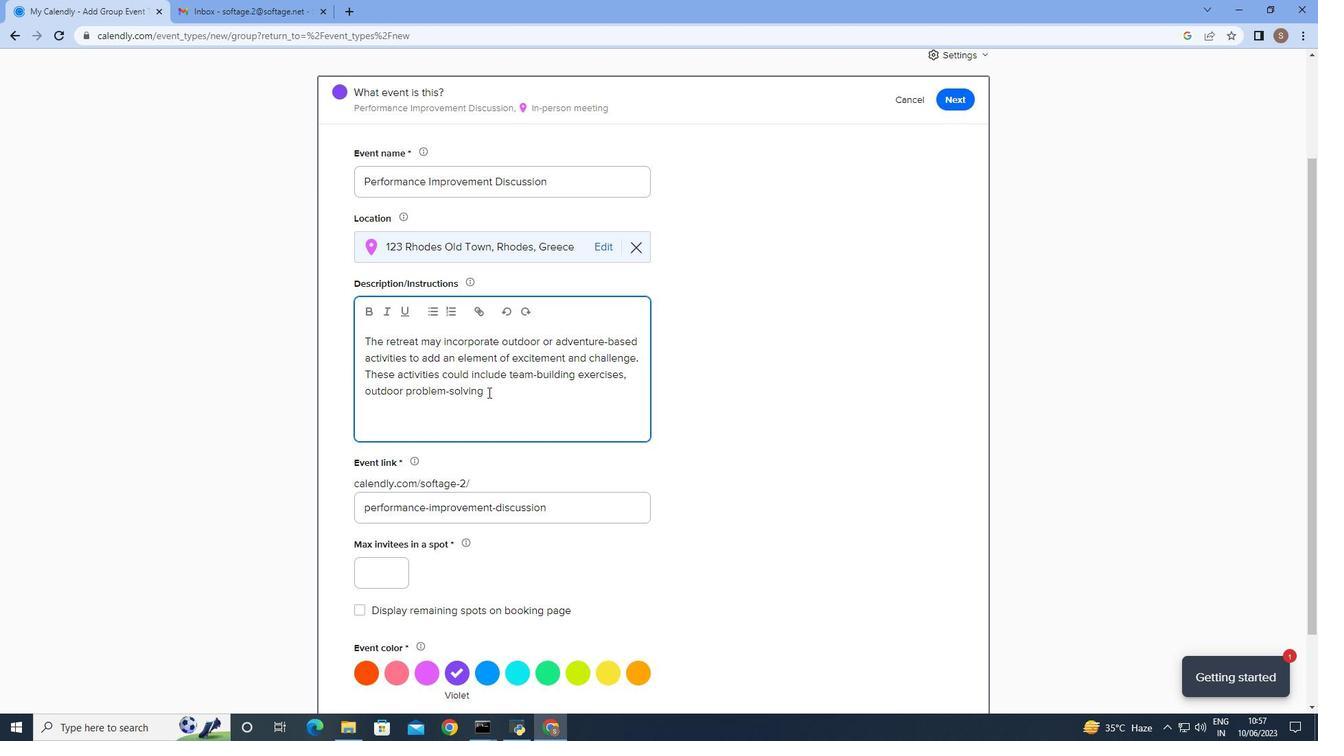 
Action: Mouse pressed left at (488, 392)
Screenshot: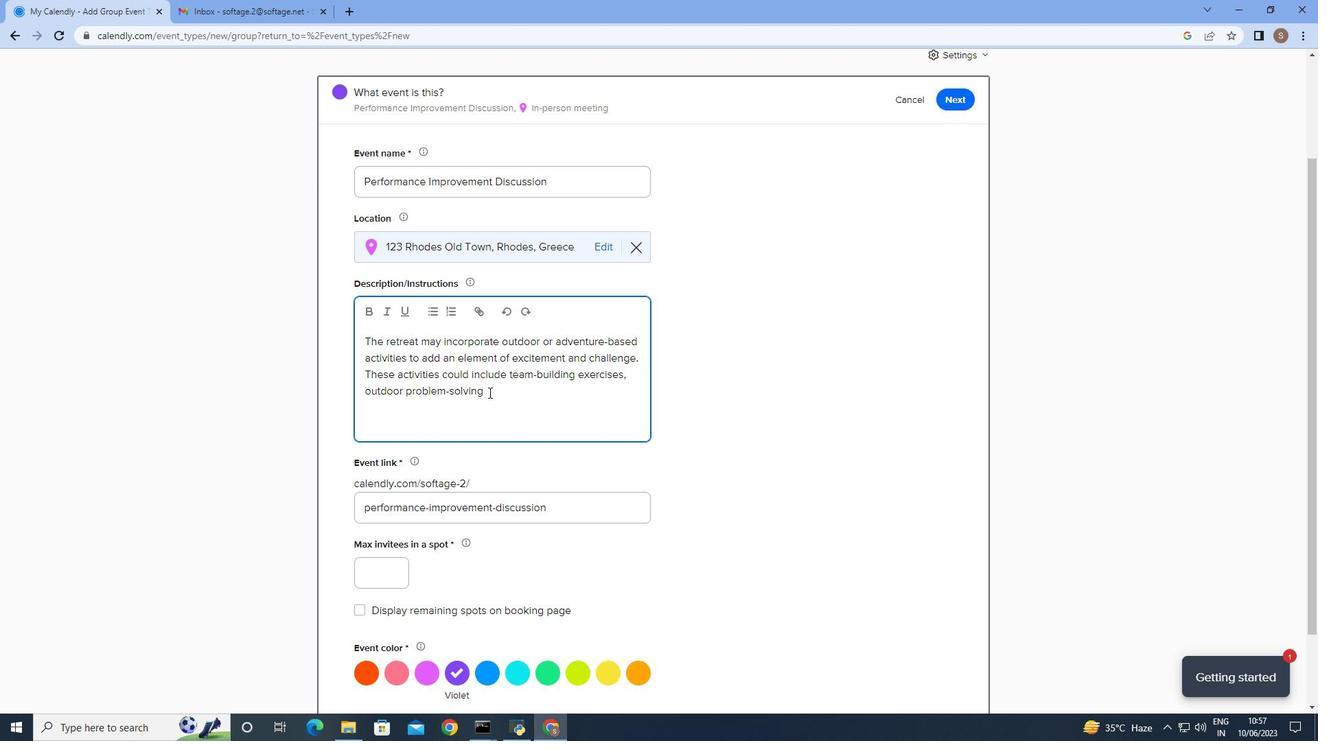 
Action: Key pressed <Key.space>intitatives,<Key.space>or
Screenshot: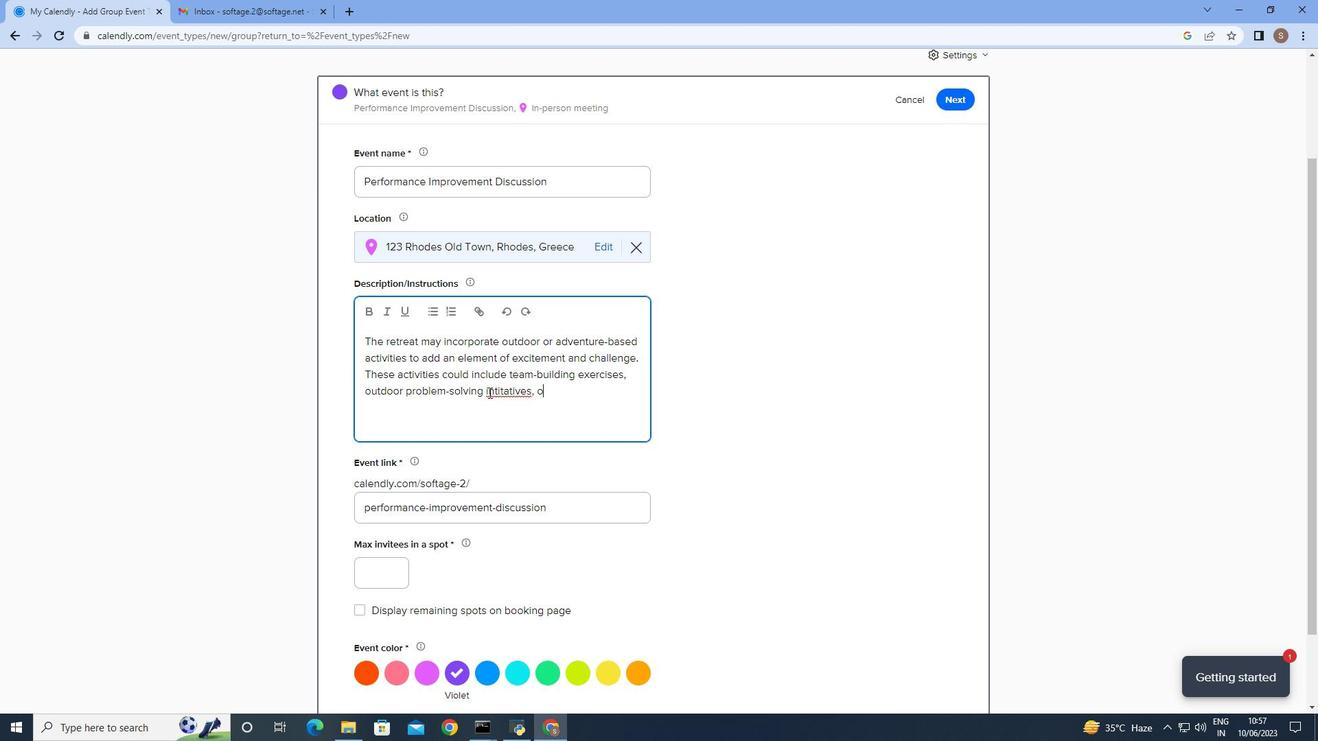 
Action: Mouse moved to (496, 389)
Screenshot: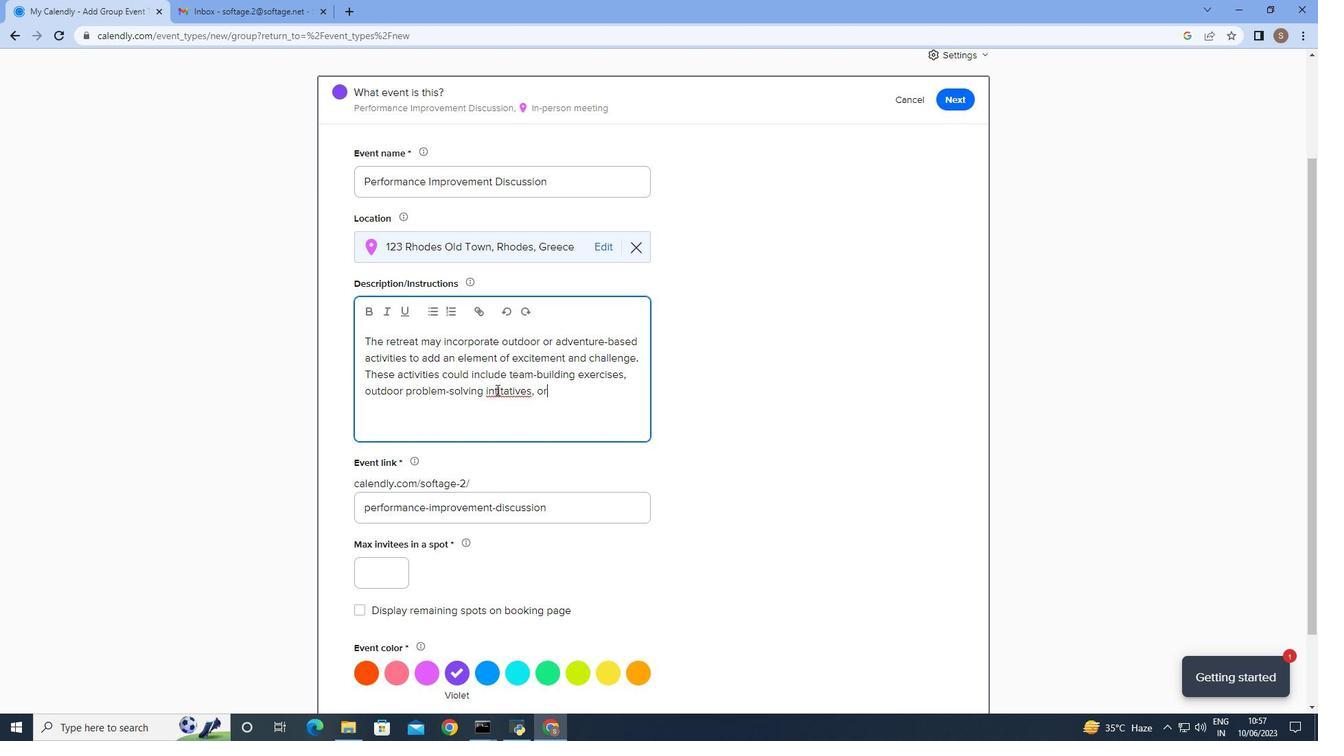 
Action: Mouse pressed left at (496, 389)
Screenshot: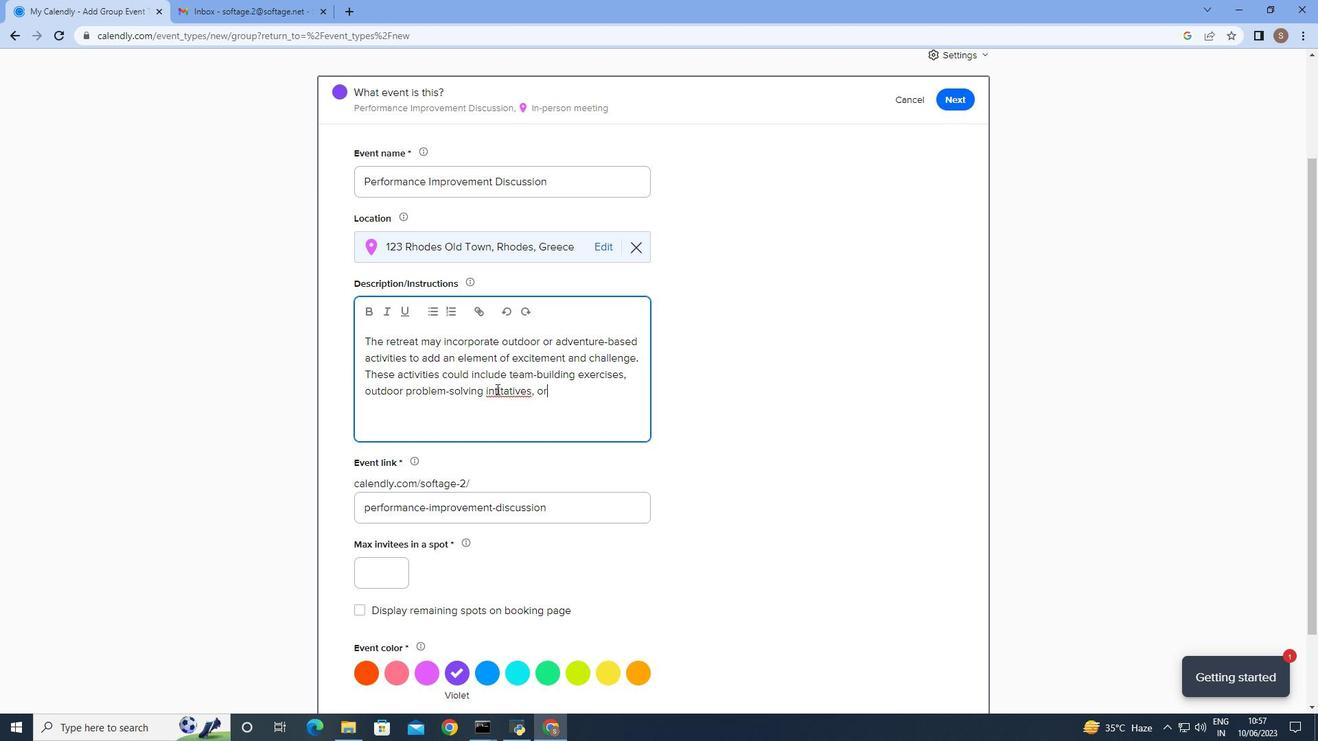 
Action: Mouse moved to (490, 393)
Screenshot: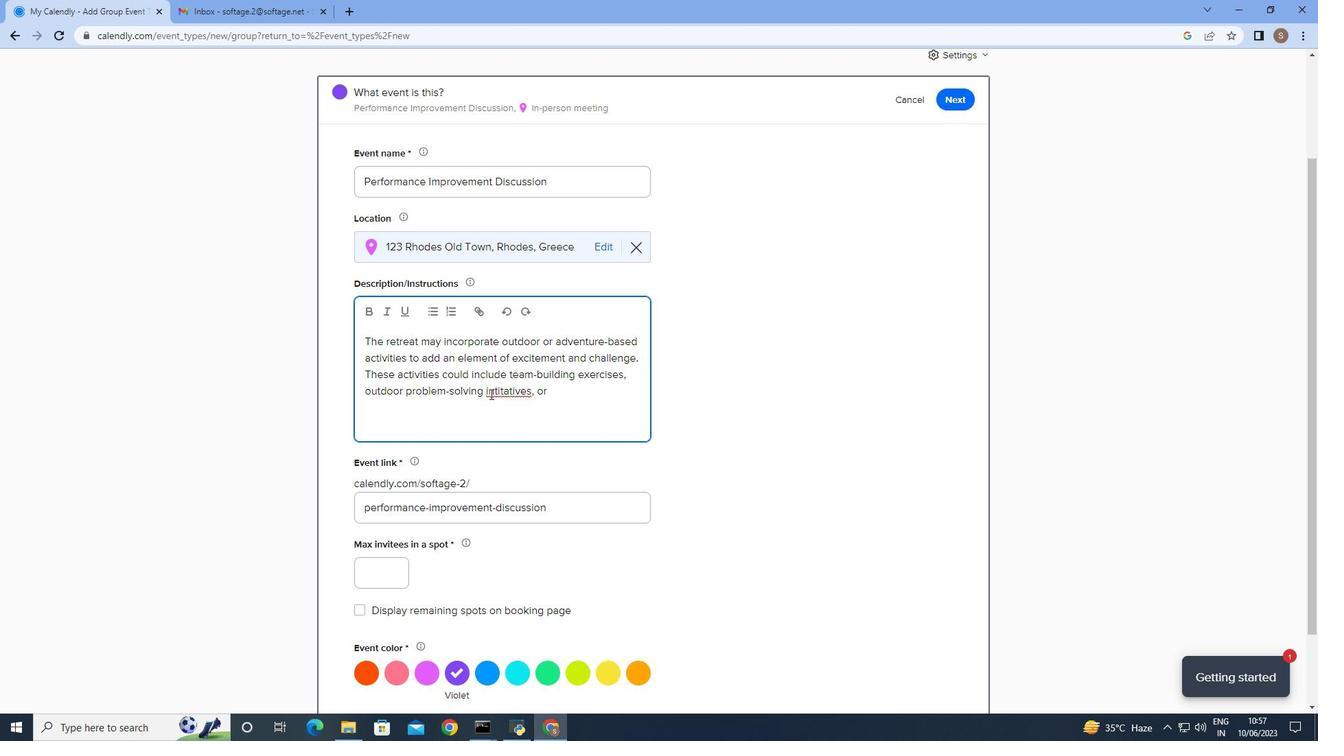 
Action: Mouse pressed left at (490, 393)
Screenshot: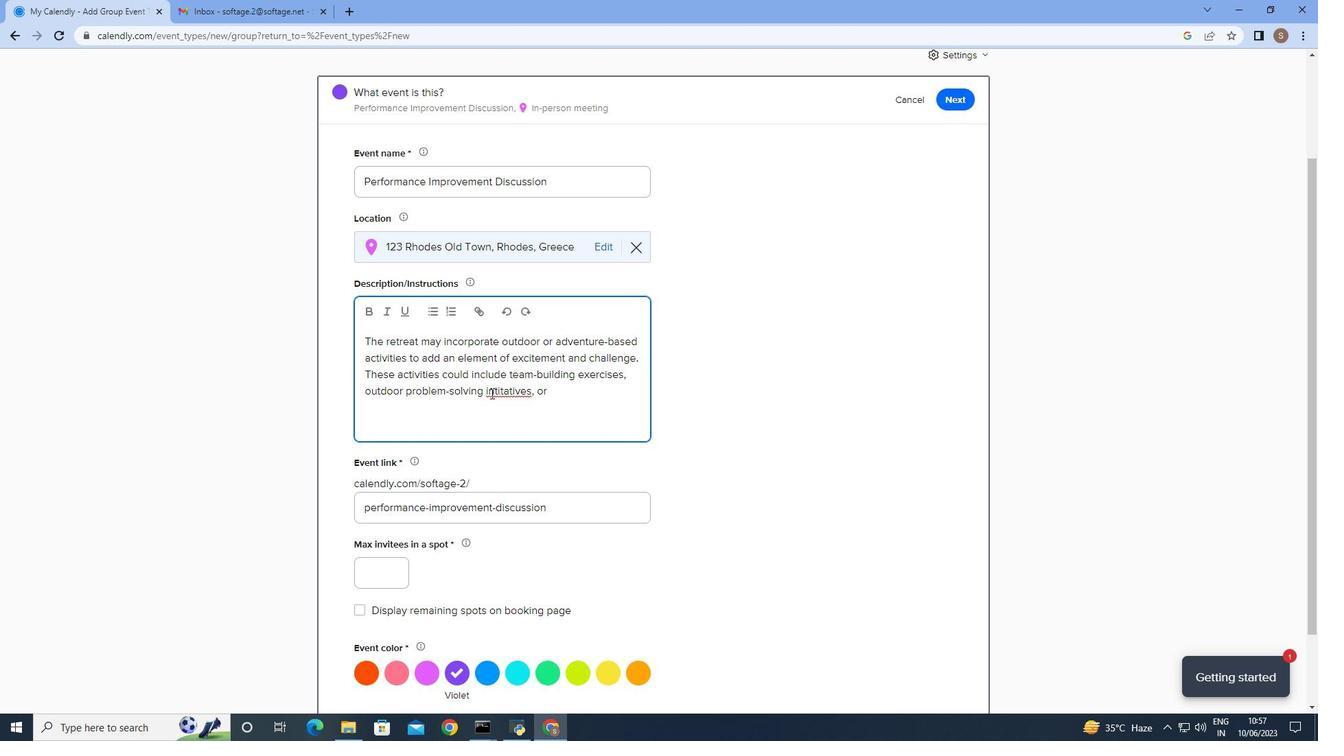
Action: Mouse moved to (493, 393)
Screenshot: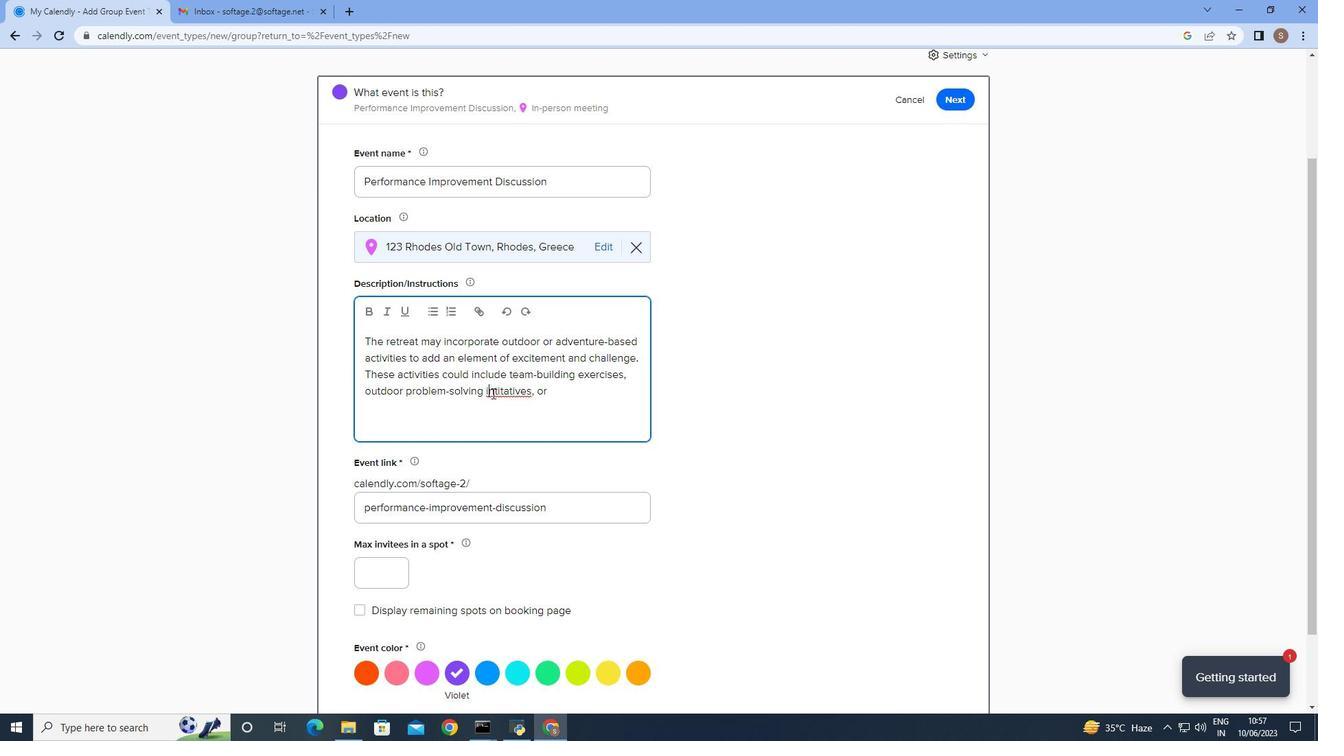 
Action: Mouse pressed left at (493, 393)
Screenshot: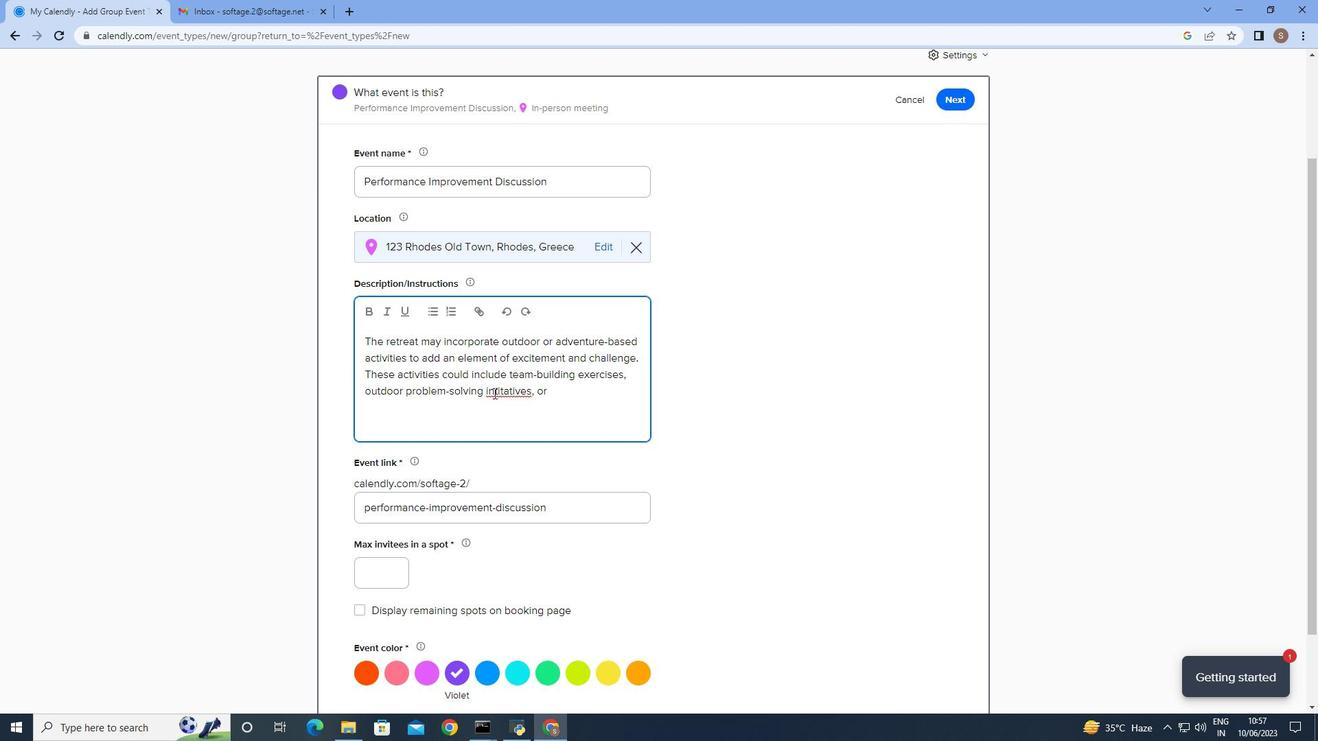 
Action: Key pressed i
Screenshot: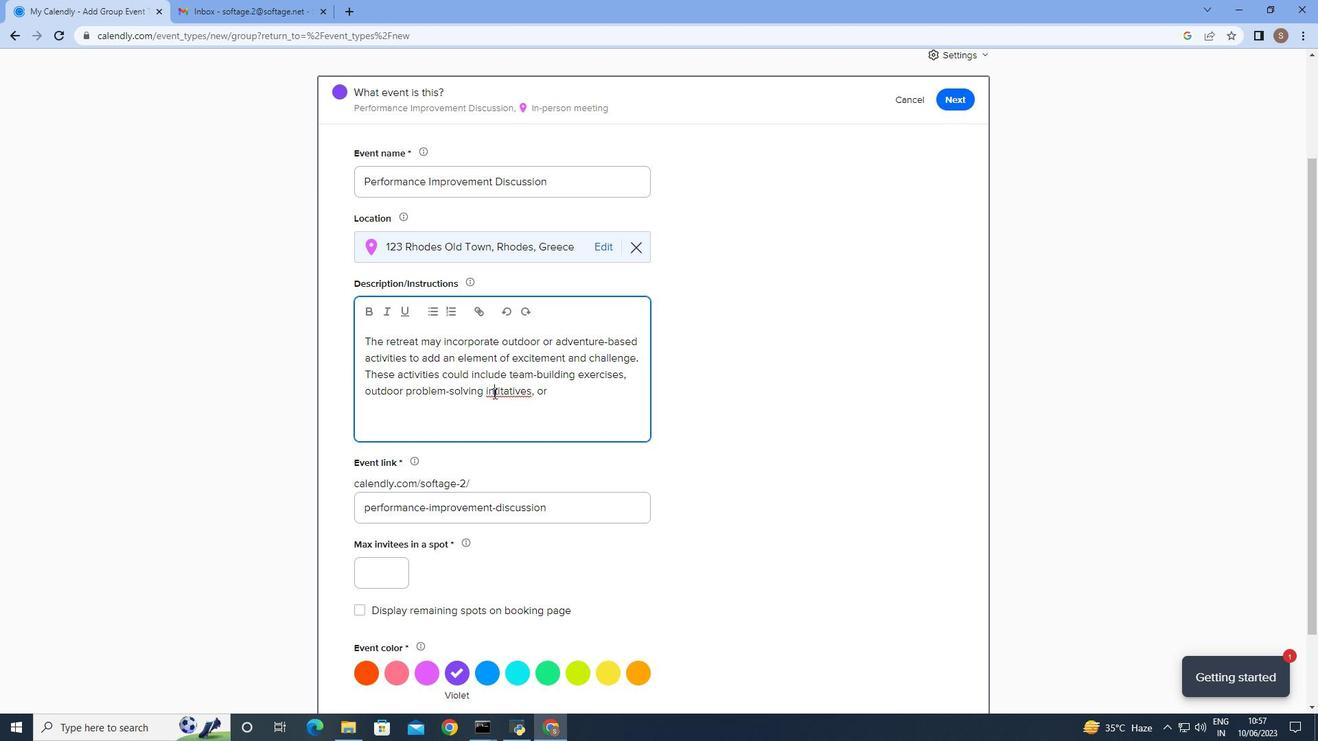 
Action: Mouse moved to (560, 389)
Screenshot: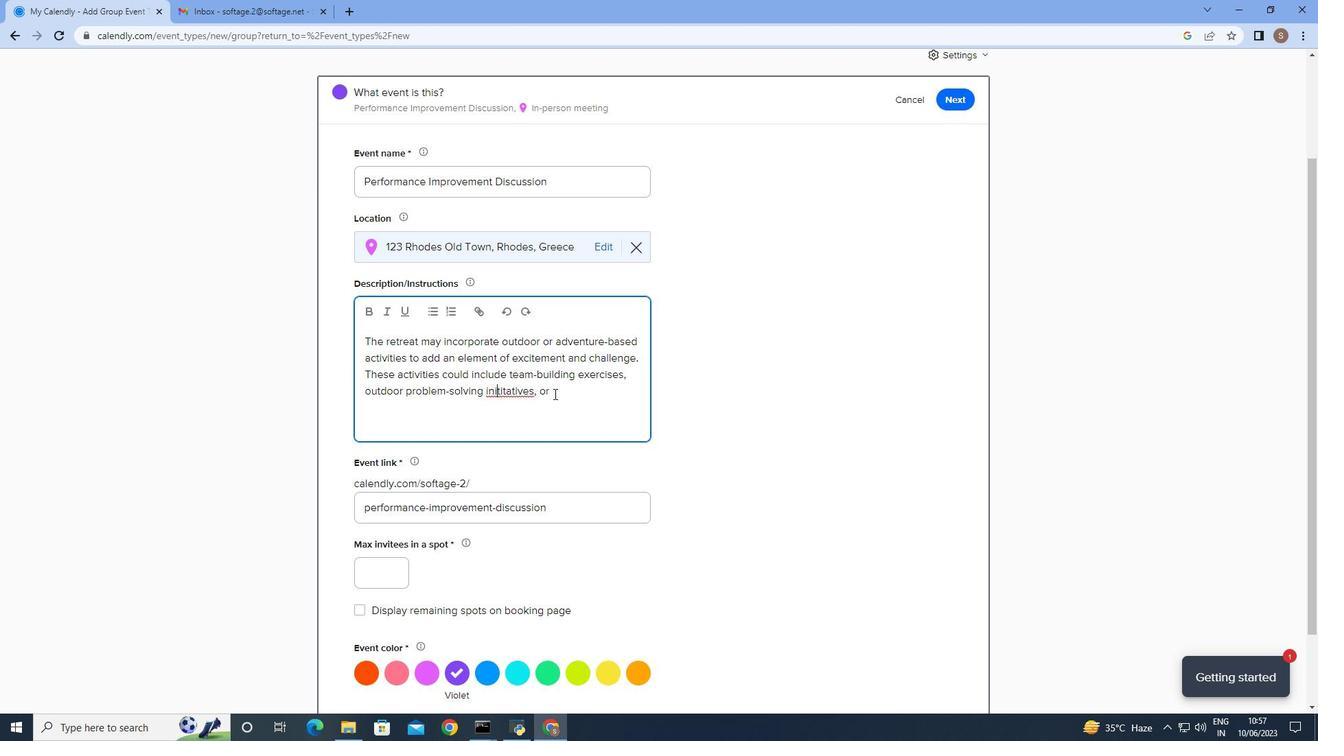 
Action: Mouse pressed left at (560, 389)
Screenshot: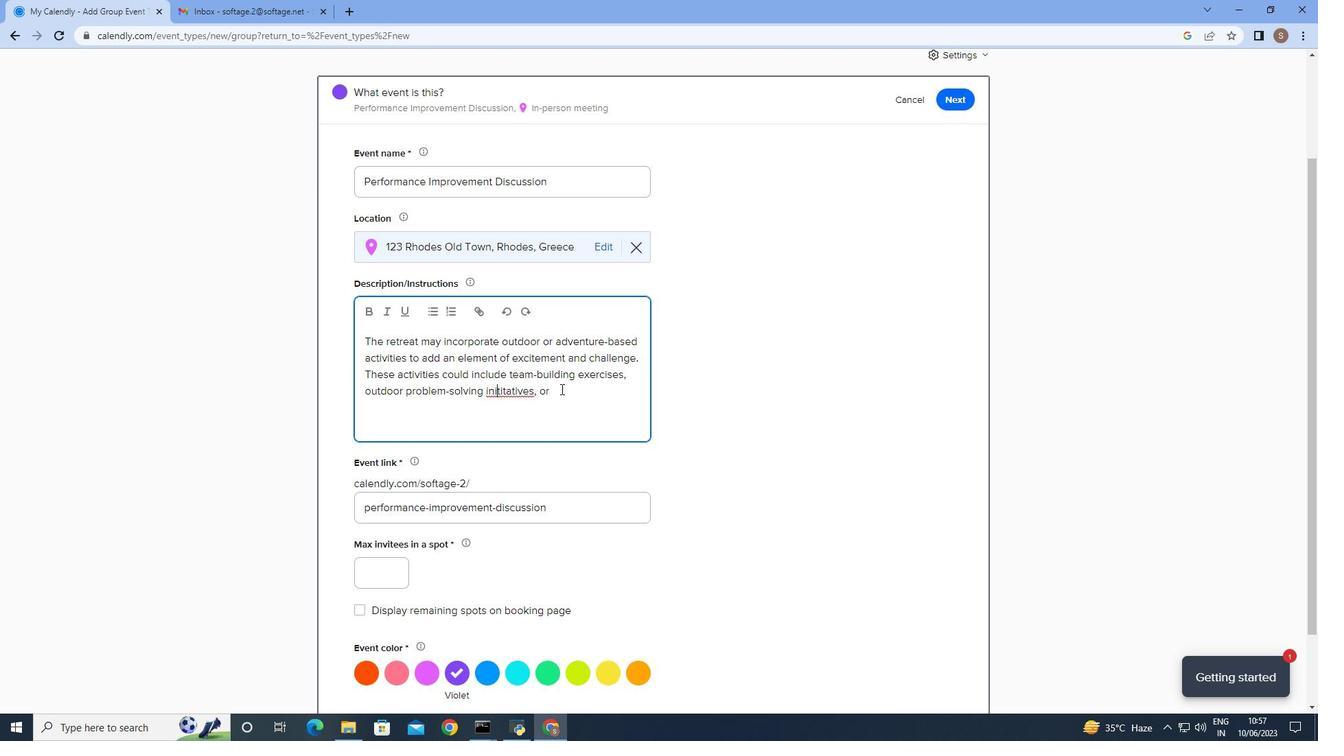 
Action: Mouse moved to (506, 389)
Screenshot: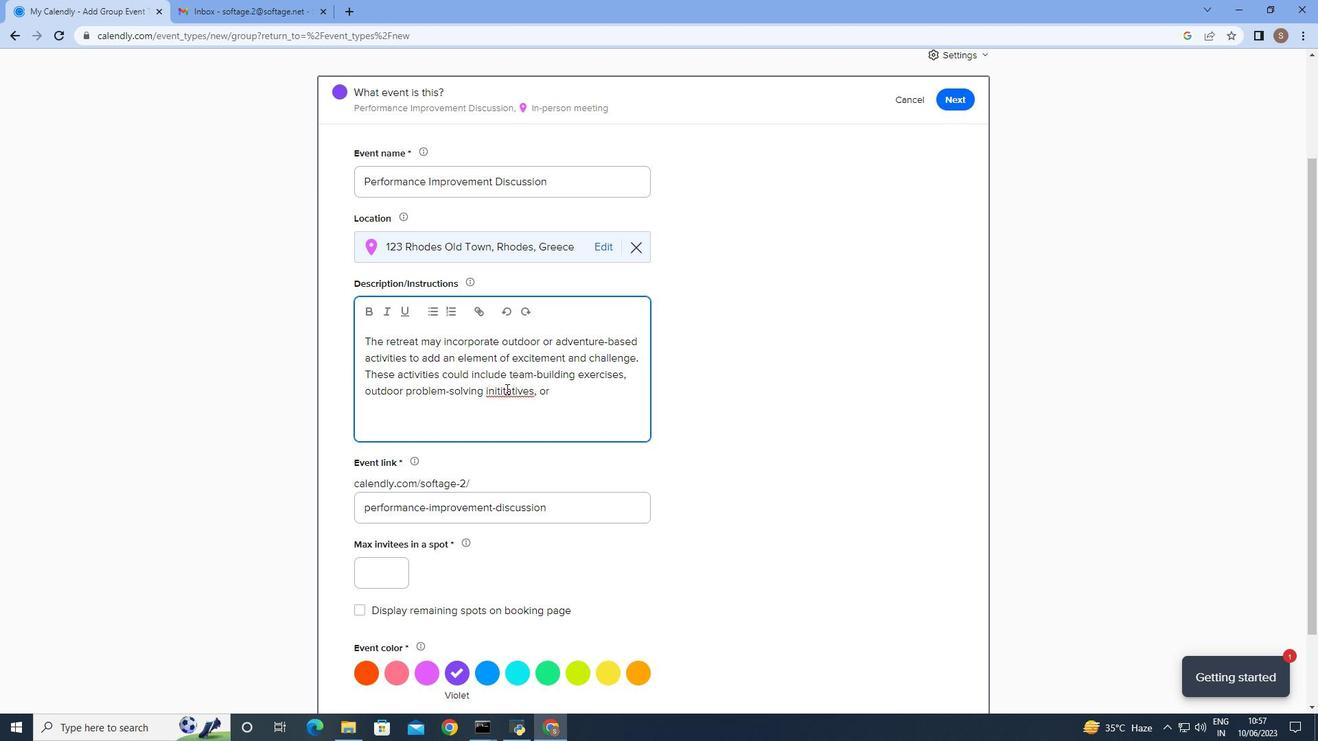 
Action: Mouse pressed left at (506, 389)
Screenshot: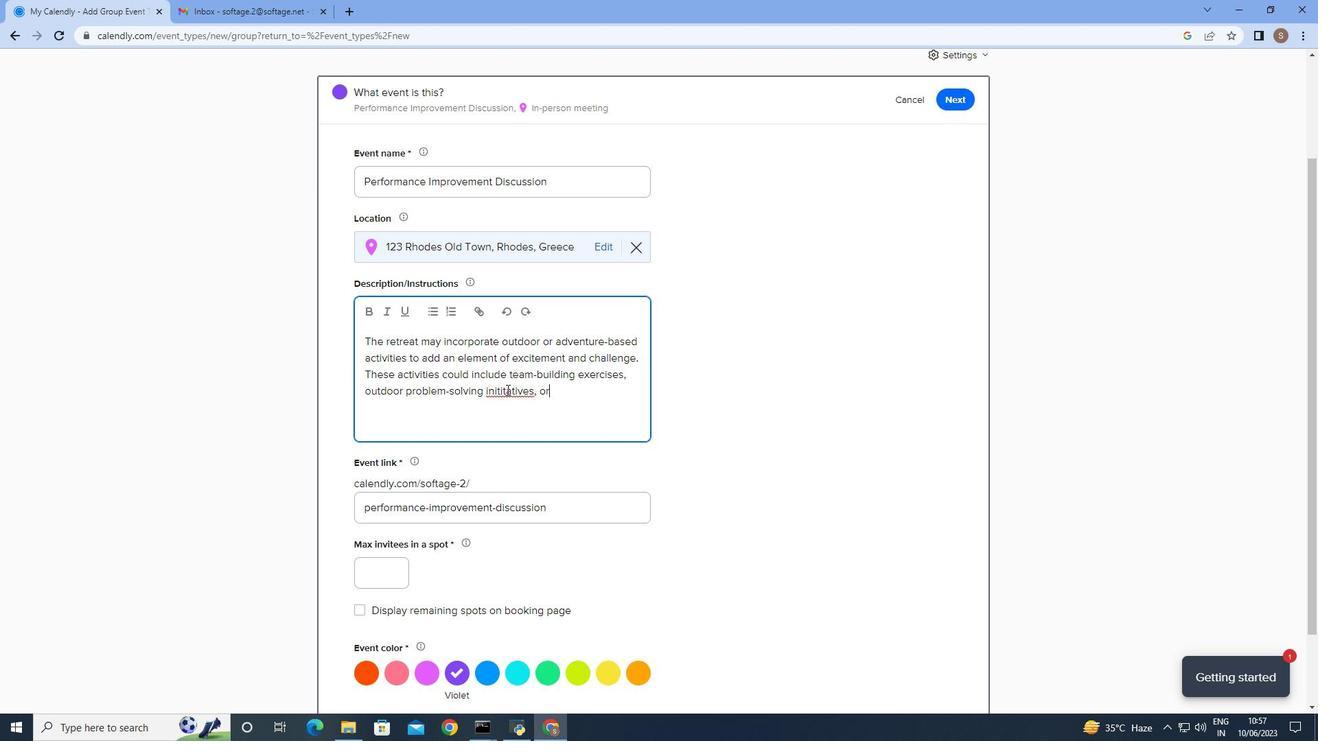 
Action: Mouse moved to (508, 390)
Screenshot: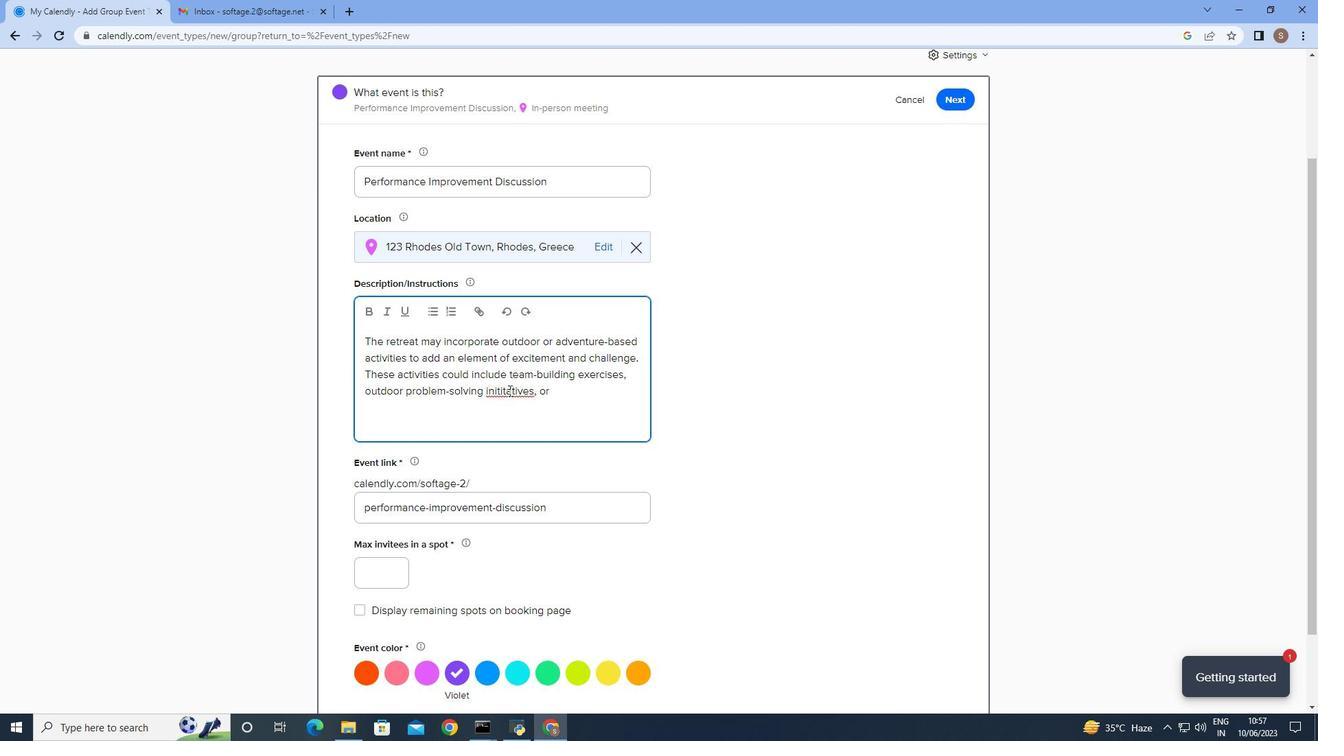
Action: Key pressed <Key.backspace>
Screenshot: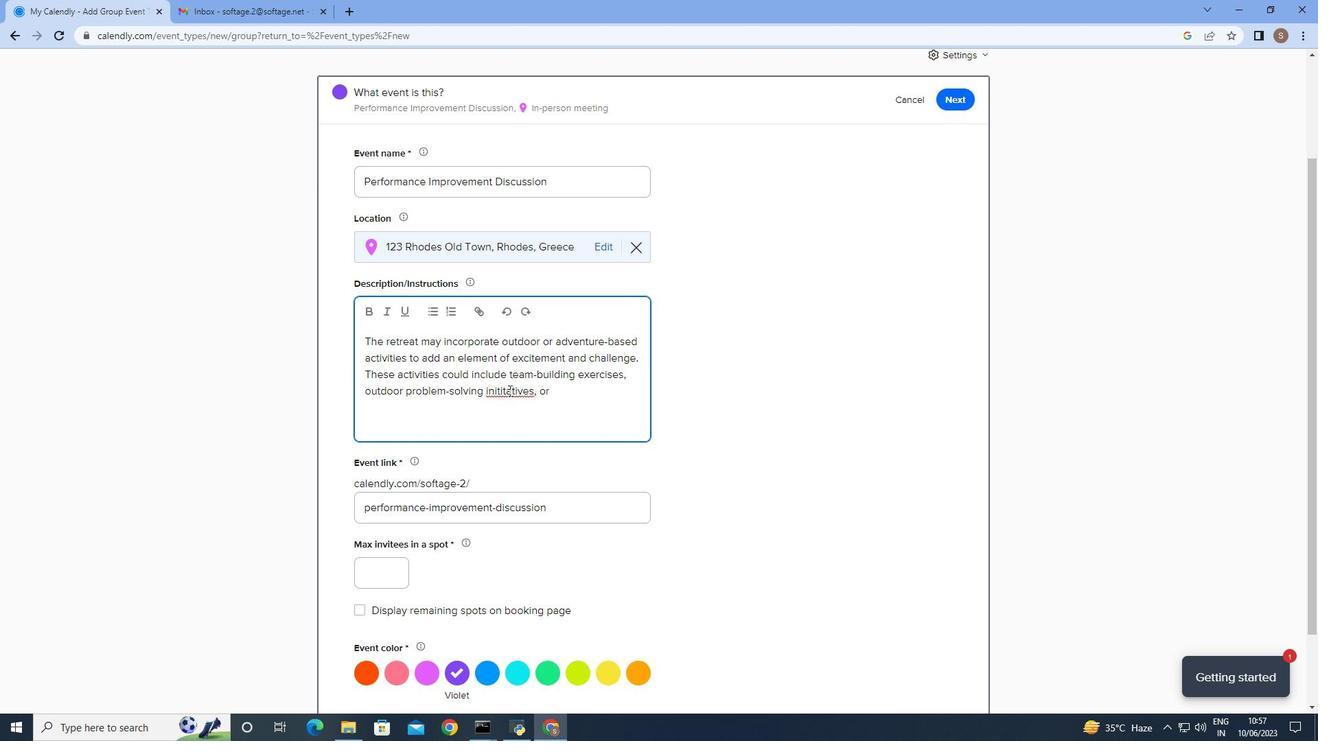 
Action: Mouse moved to (570, 398)
Screenshot: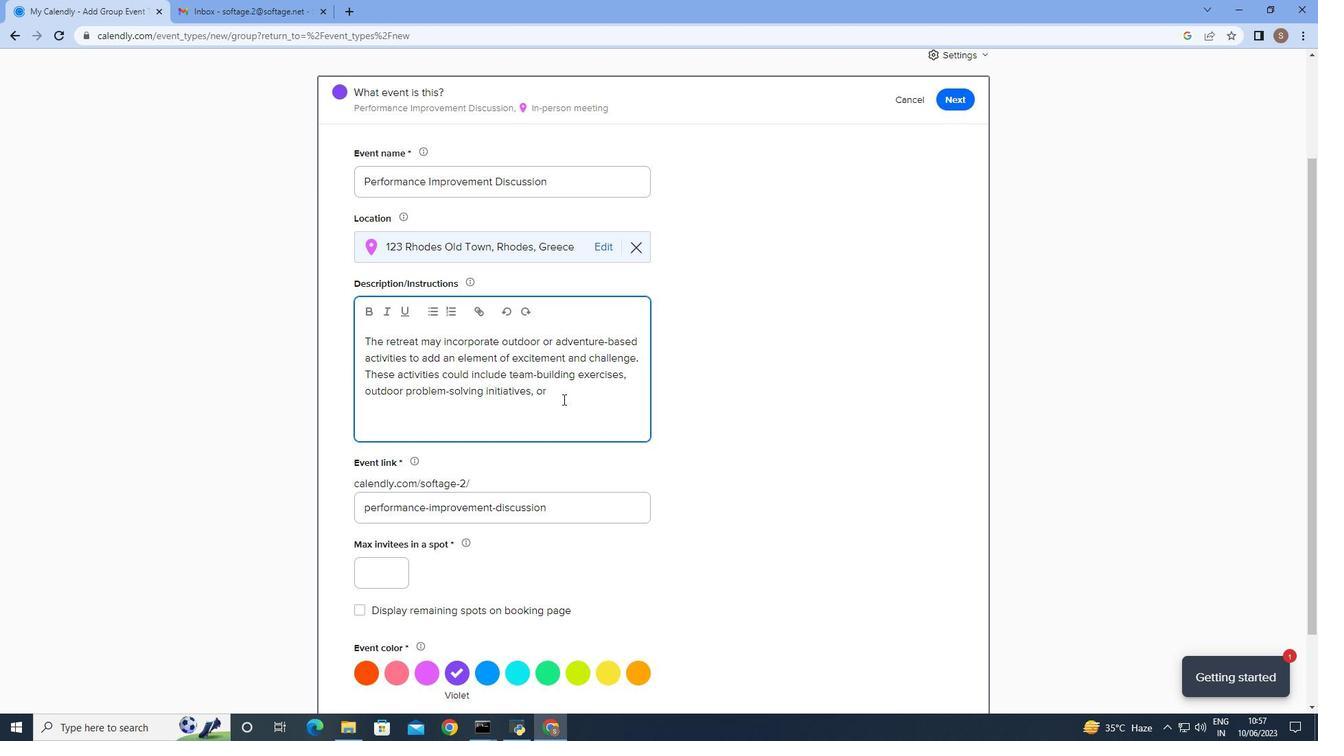 
Action: Mouse pressed left at (570, 398)
Screenshot: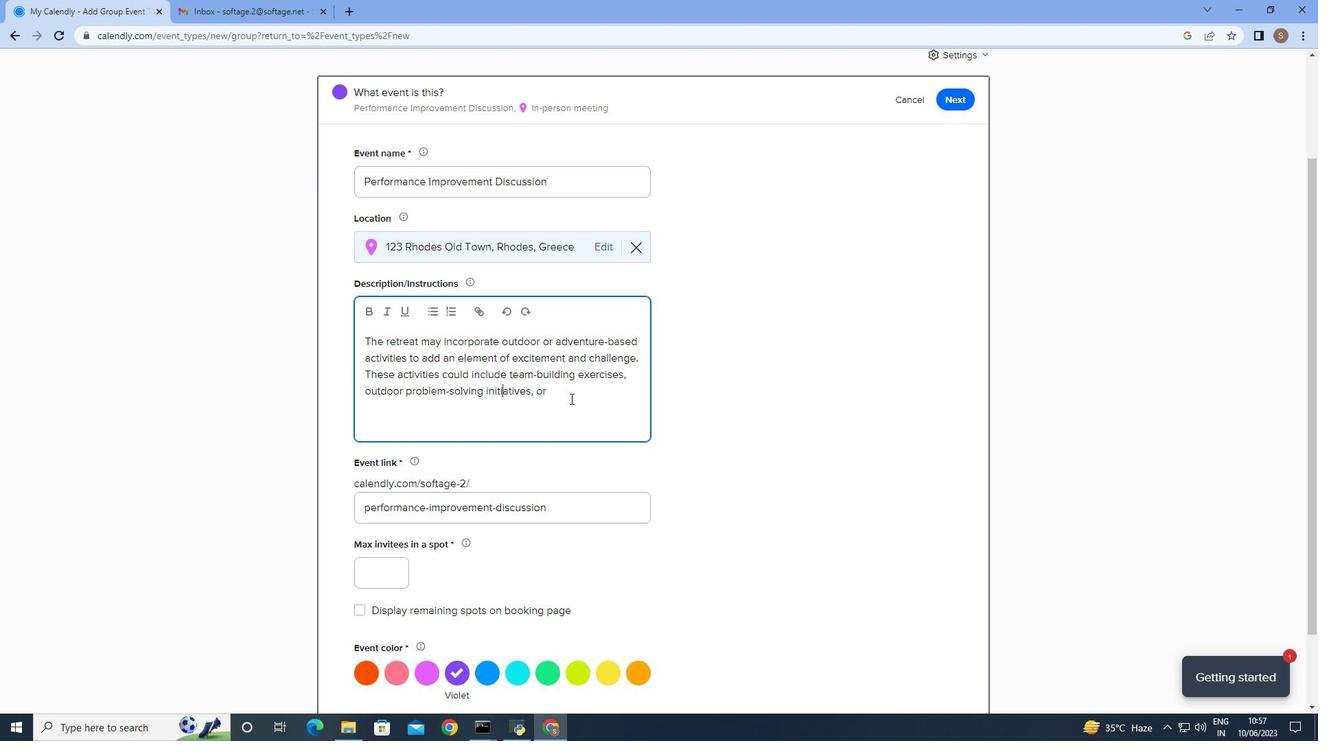 
Action: Key pressed <Key.space>adventure<Key.space>courses<Key.space>that<Key.space>require<Key.space>teamwork<Key.space>and<Key.space>effective<Key.space>communication<Key.space>to<Key.space>overcome<Key.space>obstacles.
Screenshot: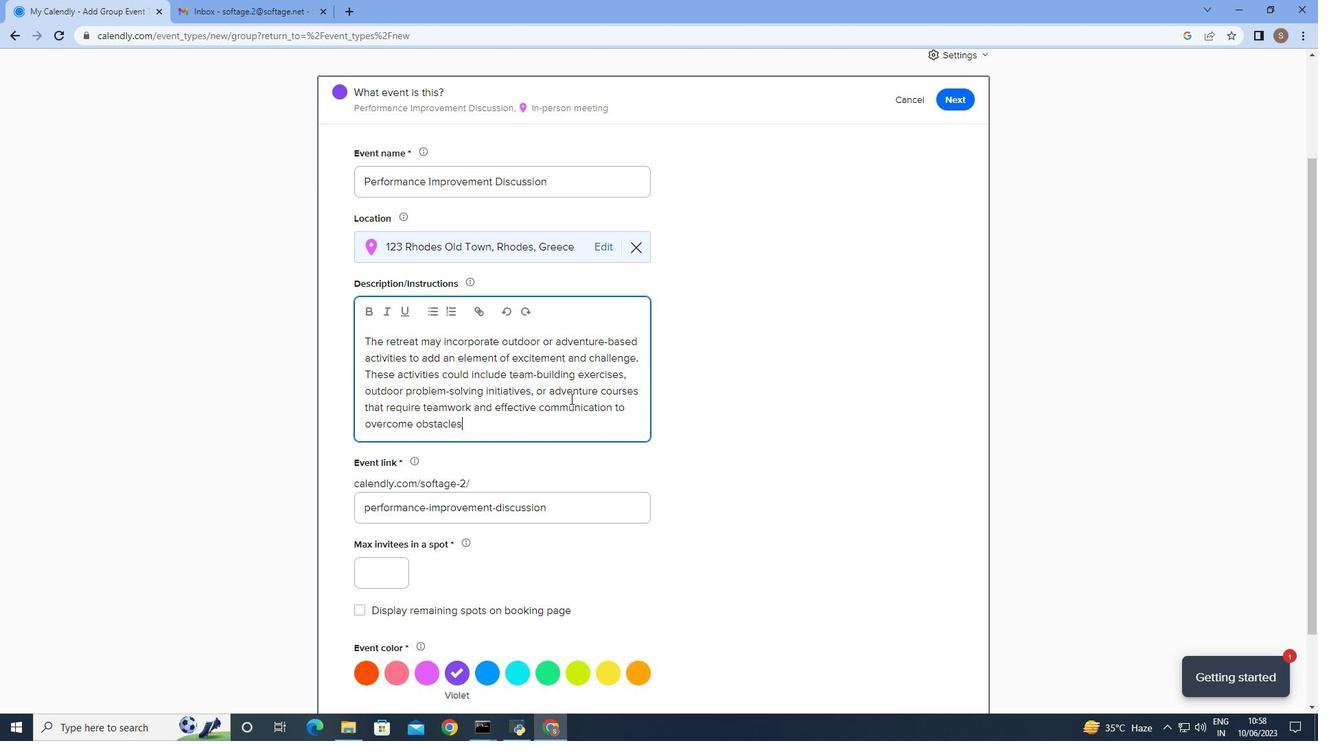 
Action: Mouse scrolled (570, 398) with delta (0, 0)
Screenshot: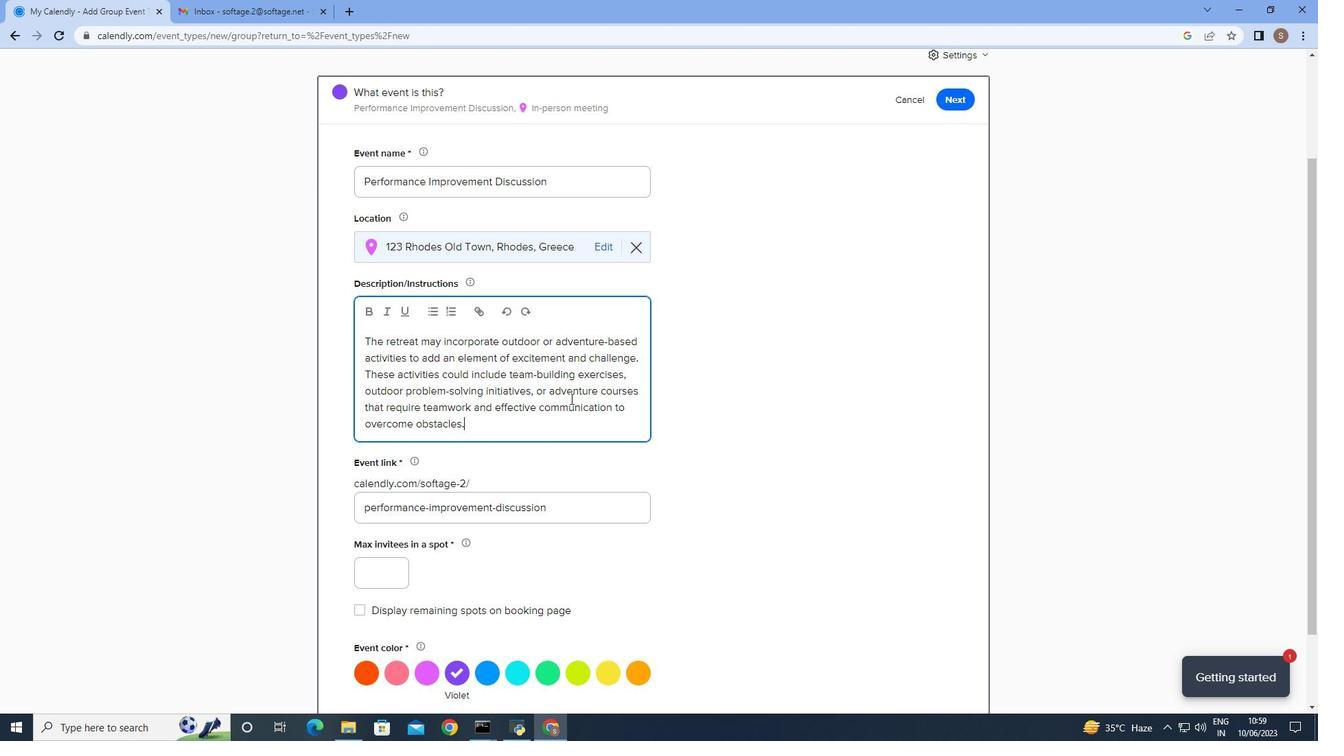 
Action: Mouse moved to (563, 442)
Screenshot: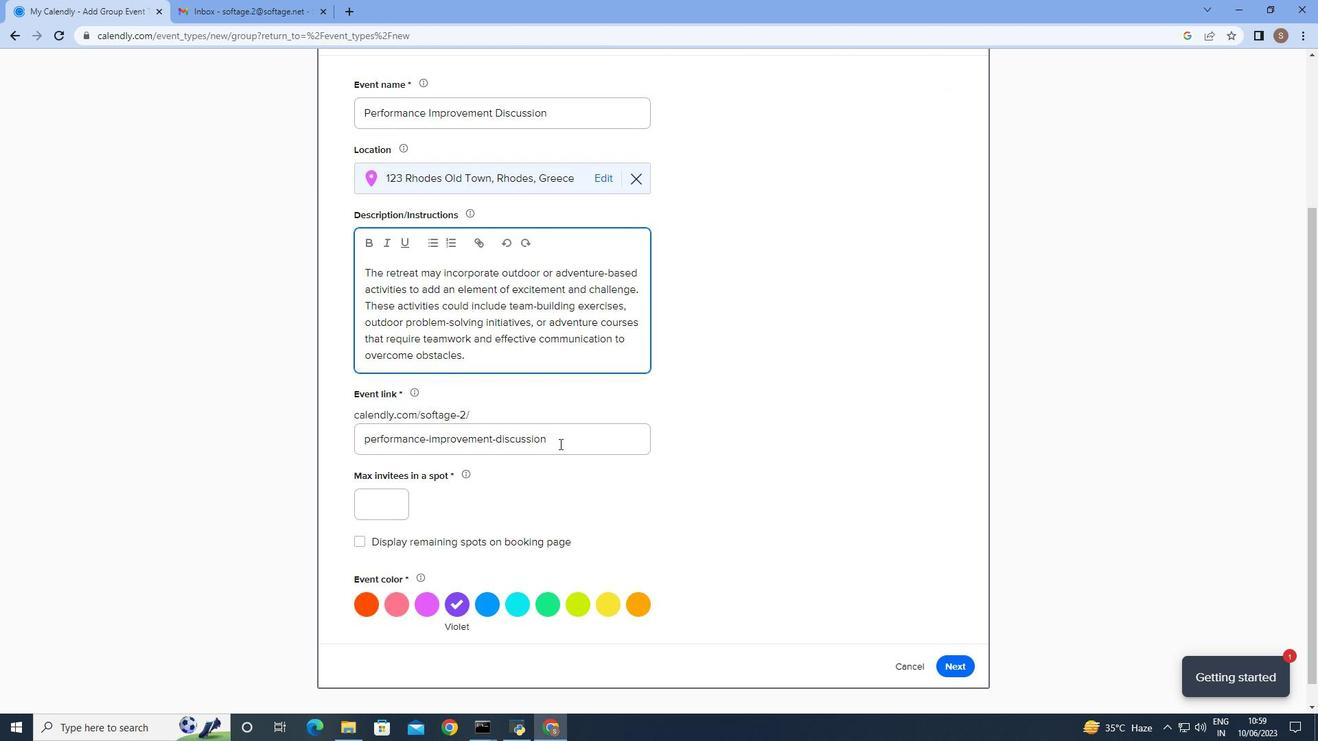 
Action: Mouse pressed left at (563, 442)
Screenshot: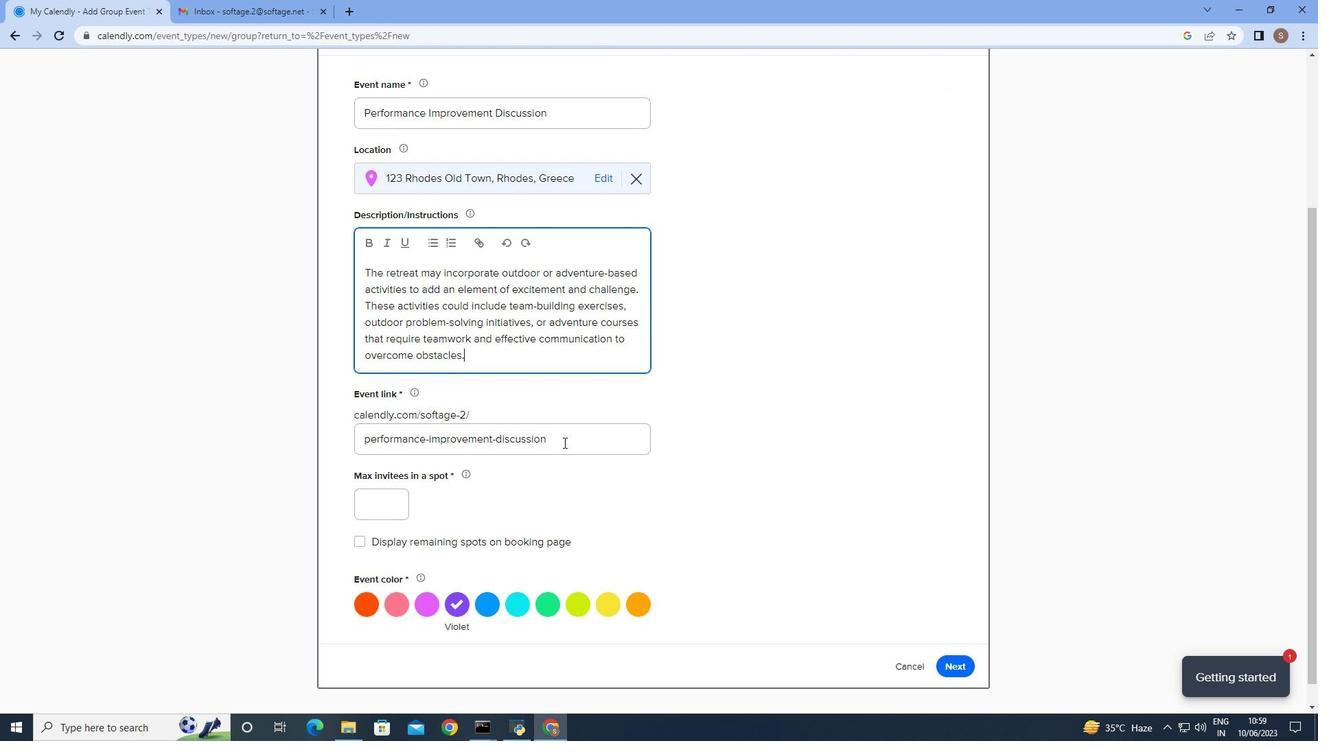 
Action: Mouse moved to (357, 448)
Screenshot: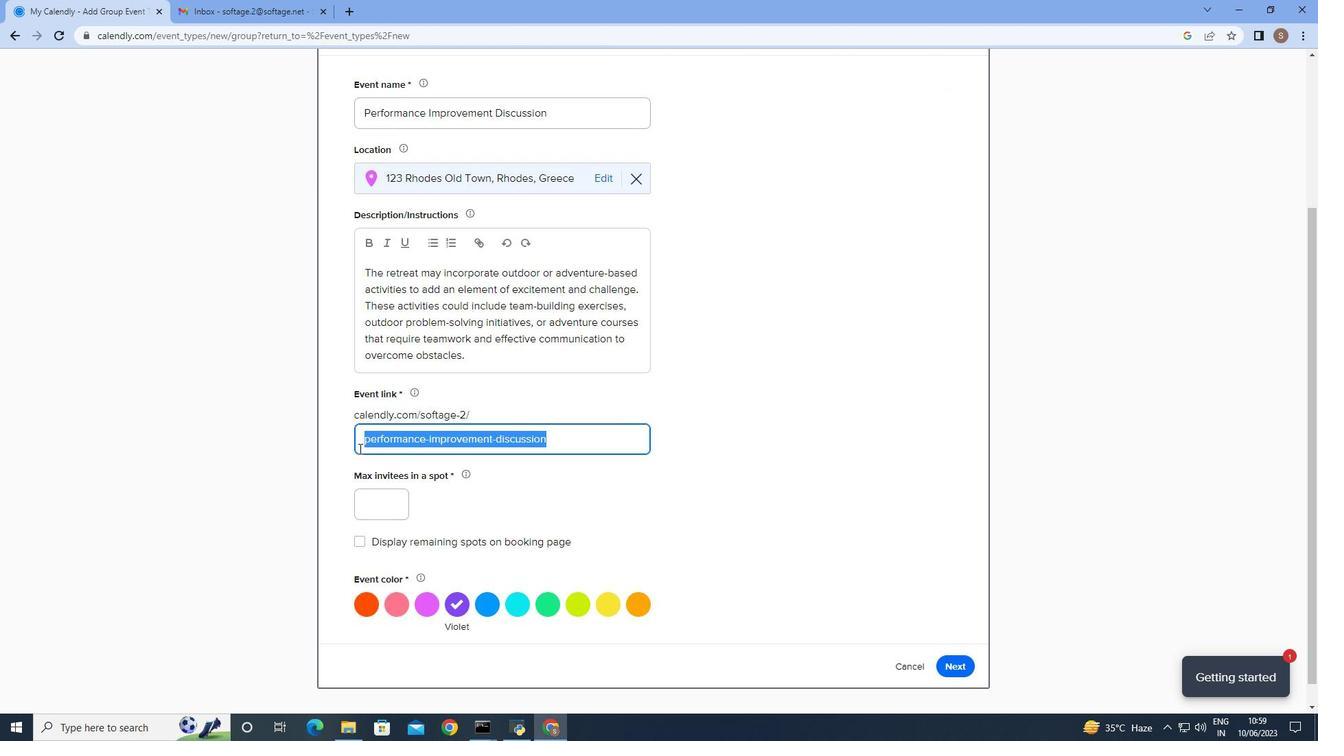 
Action: Key pressed <Key.delete>http-performance
Screenshot: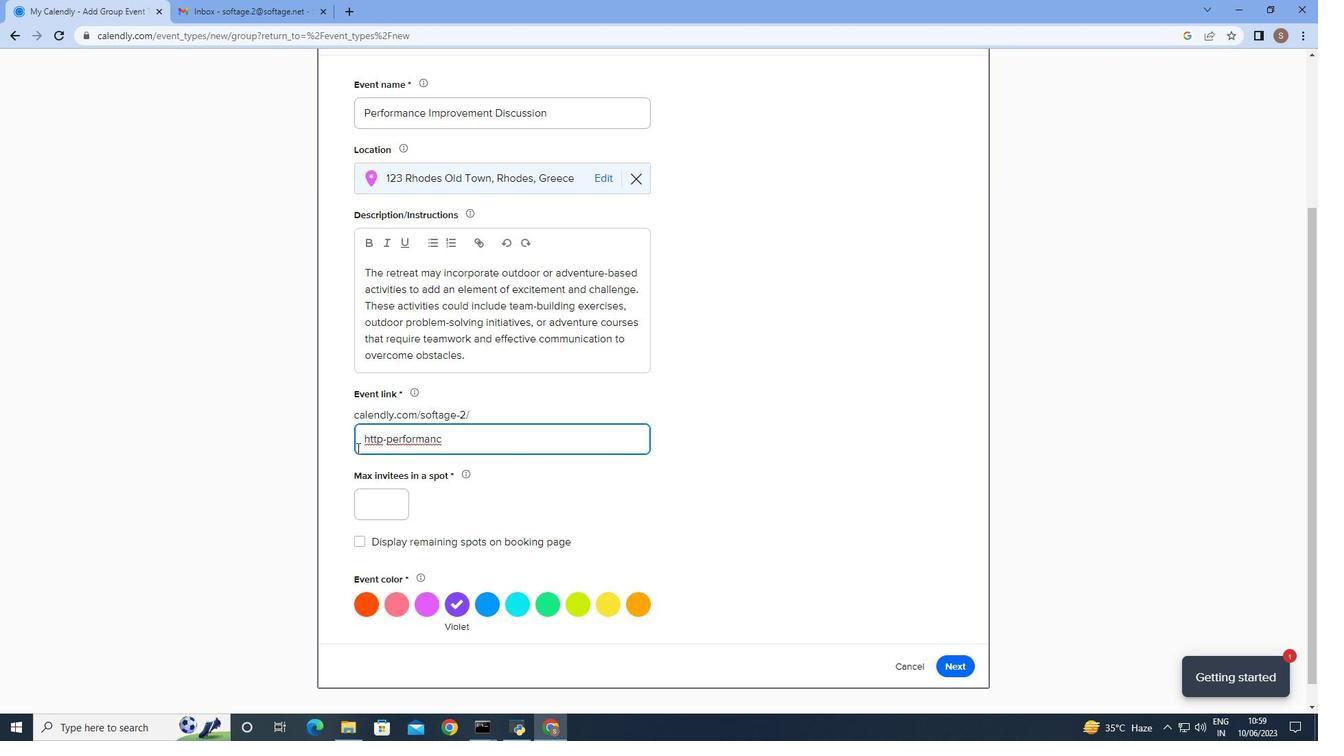
Action: Mouse moved to (357, 447)
Screenshot: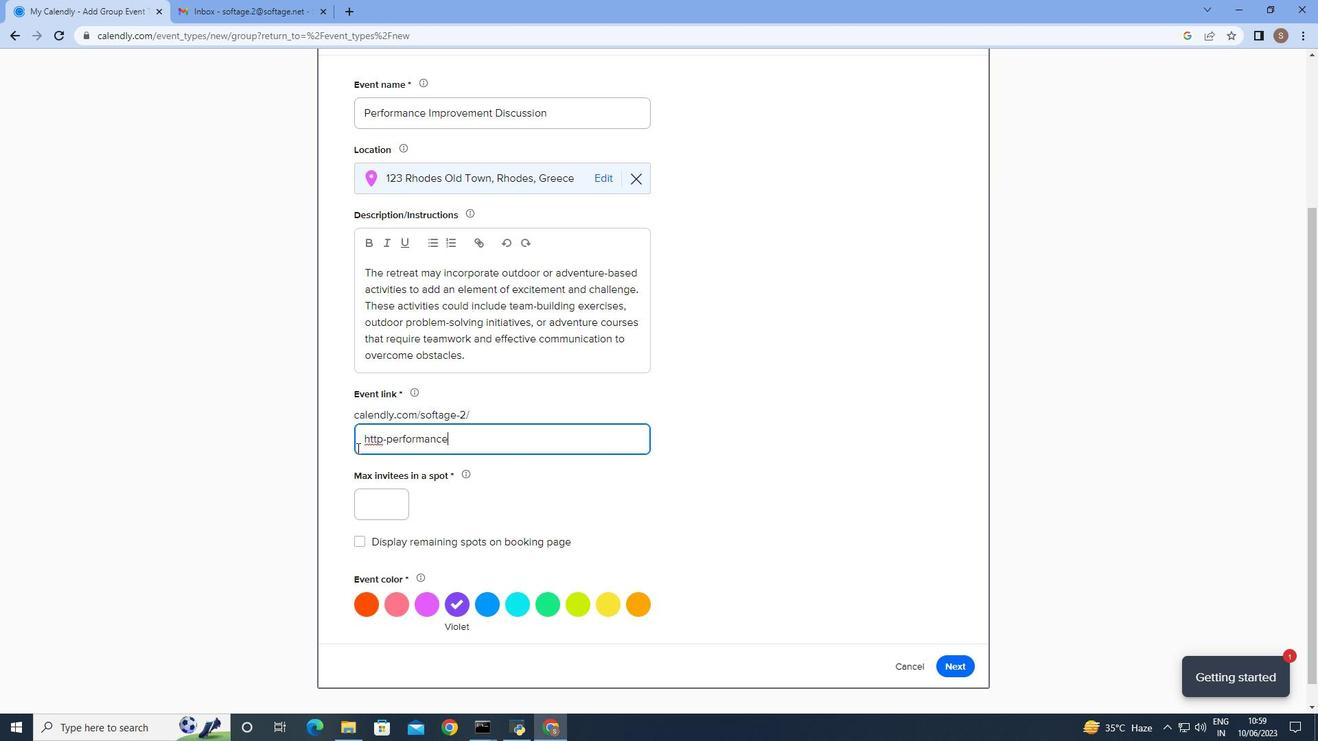 
Action: Key pressed improvementdiscussioncom
Screenshot: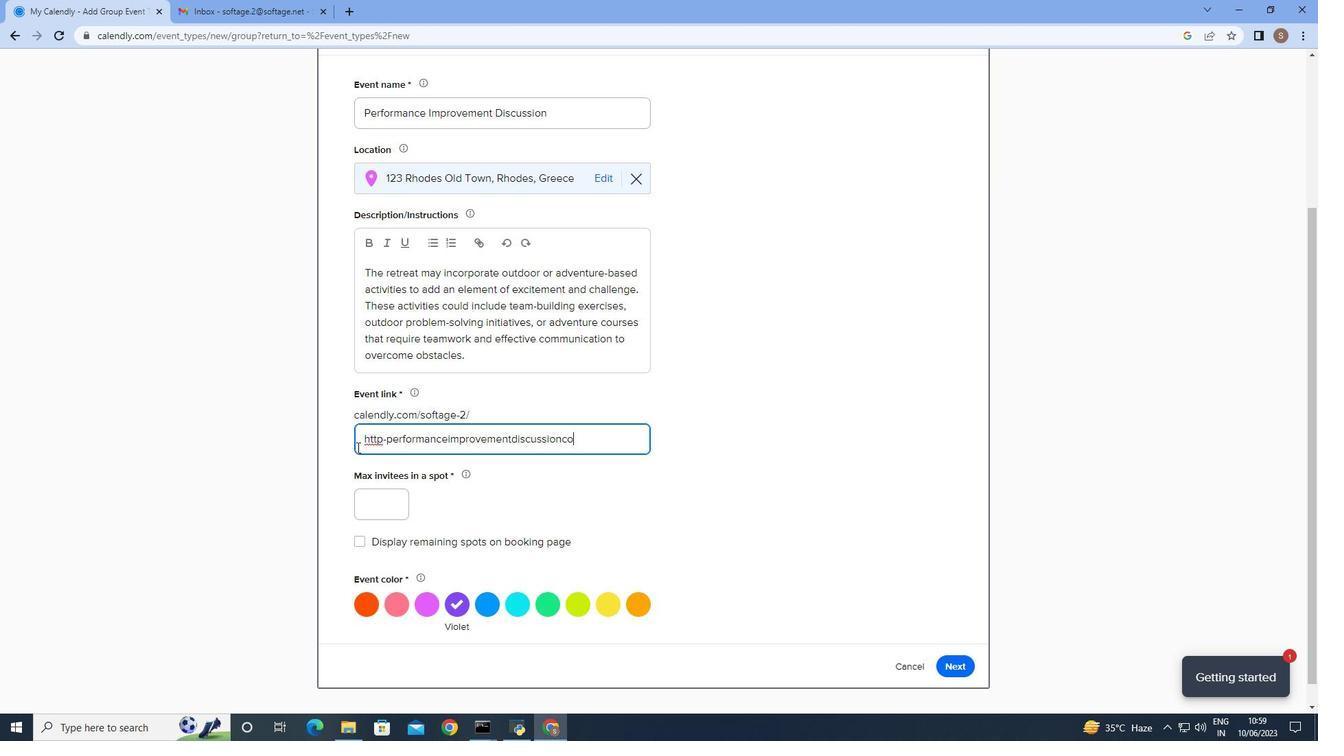 
Action: Mouse moved to (368, 497)
Screenshot: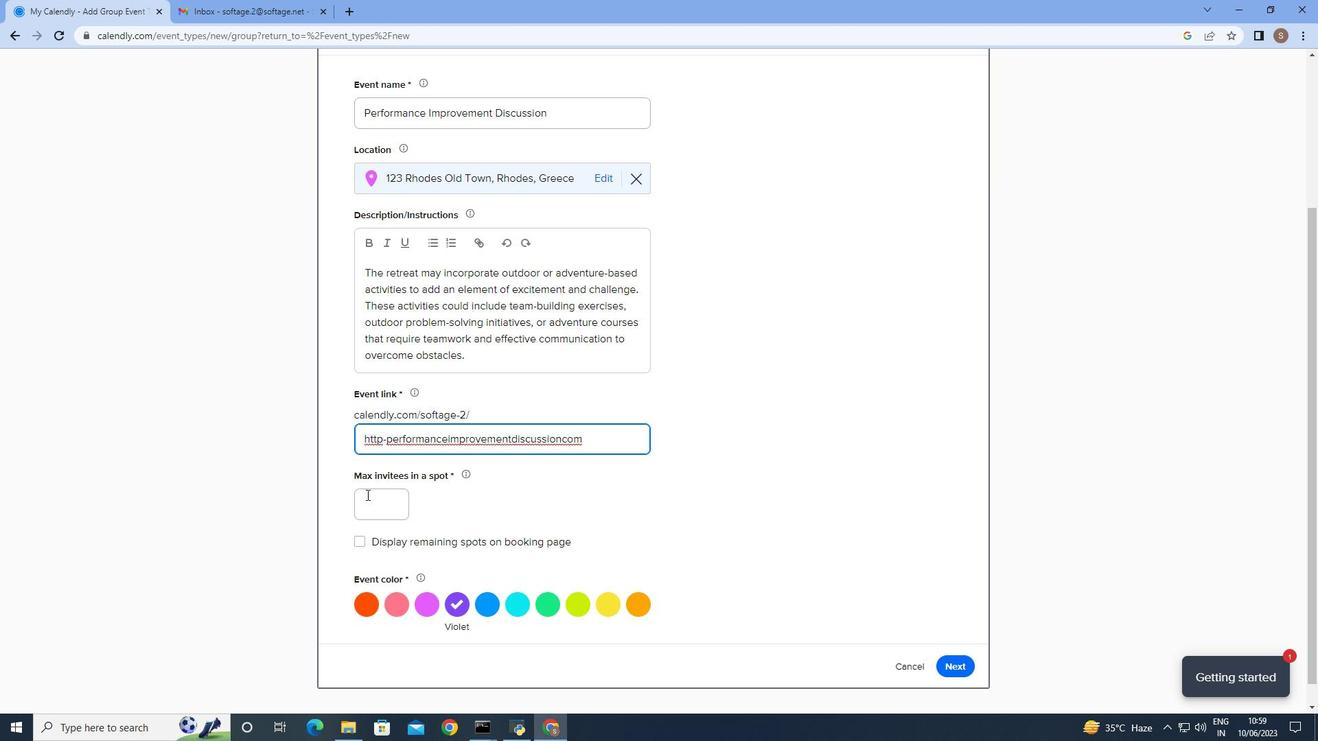 
Action: Mouse pressed left at (368, 497)
Screenshot: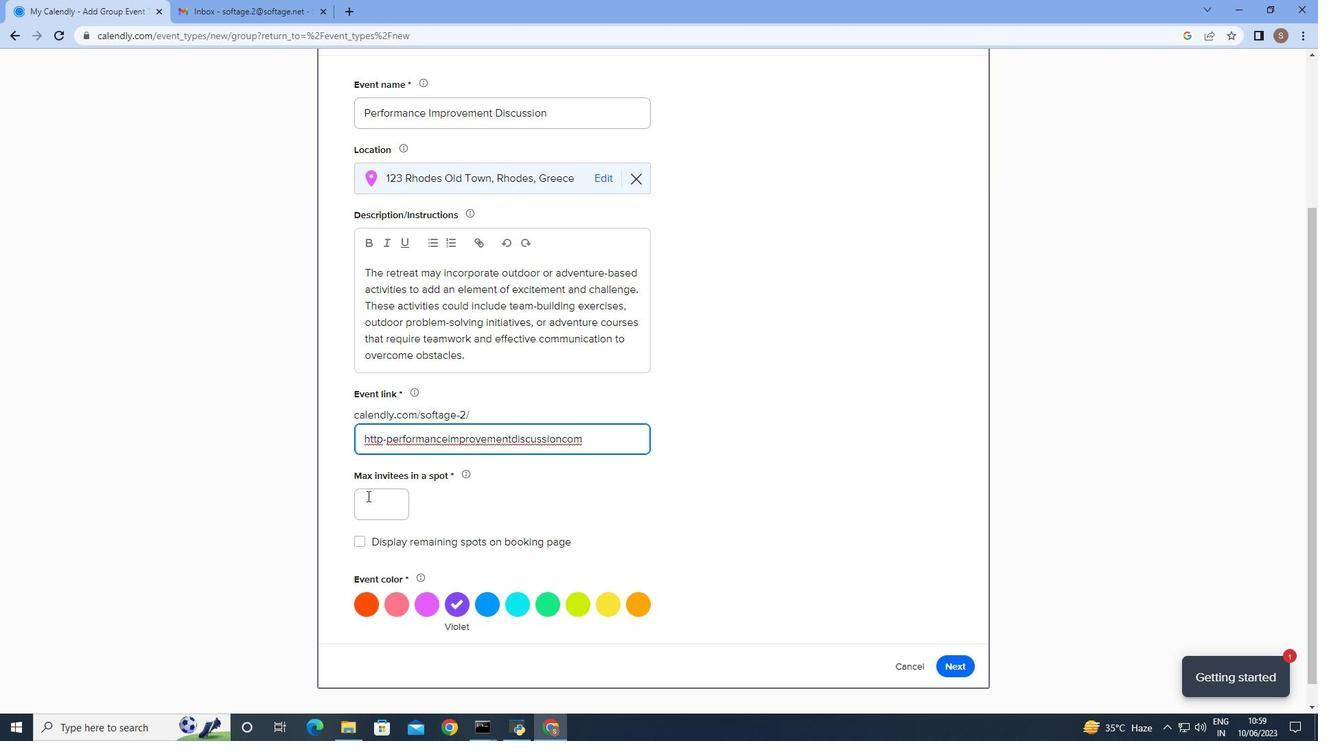 
Action: Mouse moved to (370, 498)
Screenshot: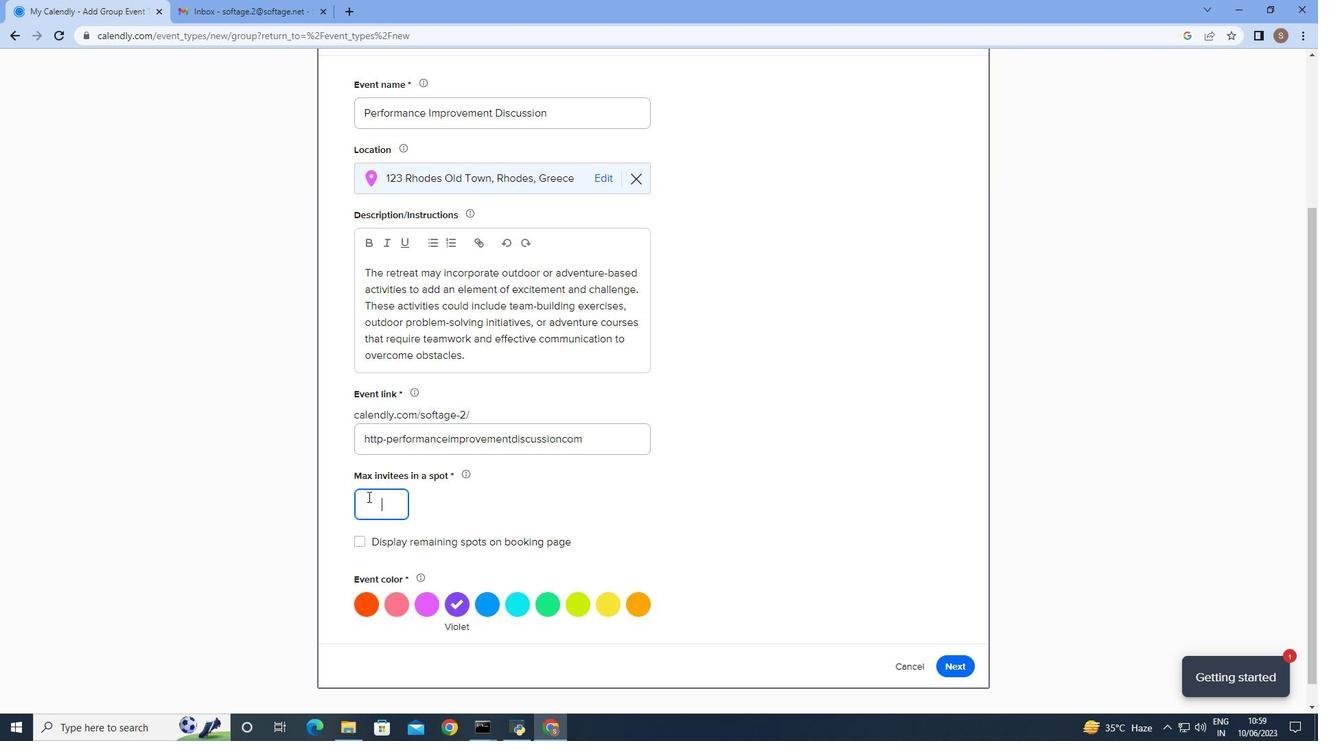
Action: Key pressed 2
Screenshot: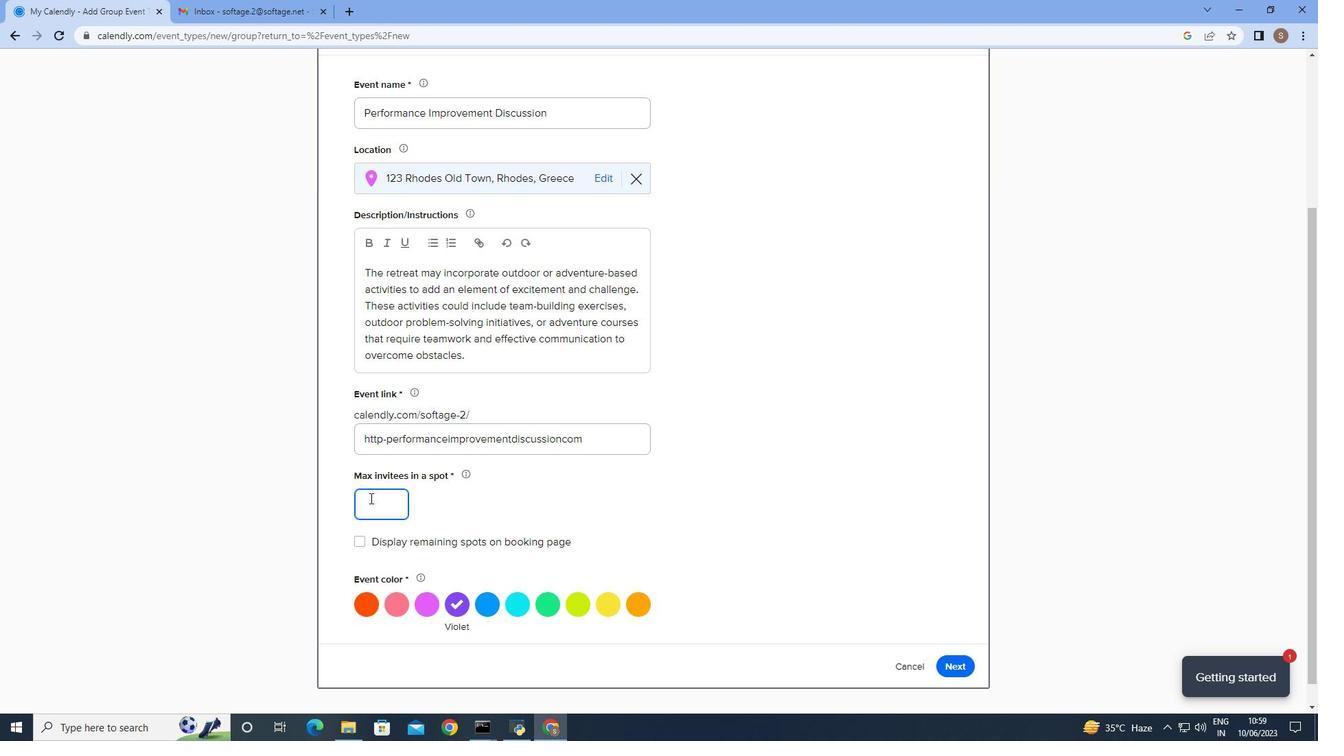 
Action: Mouse moved to (581, 605)
Screenshot: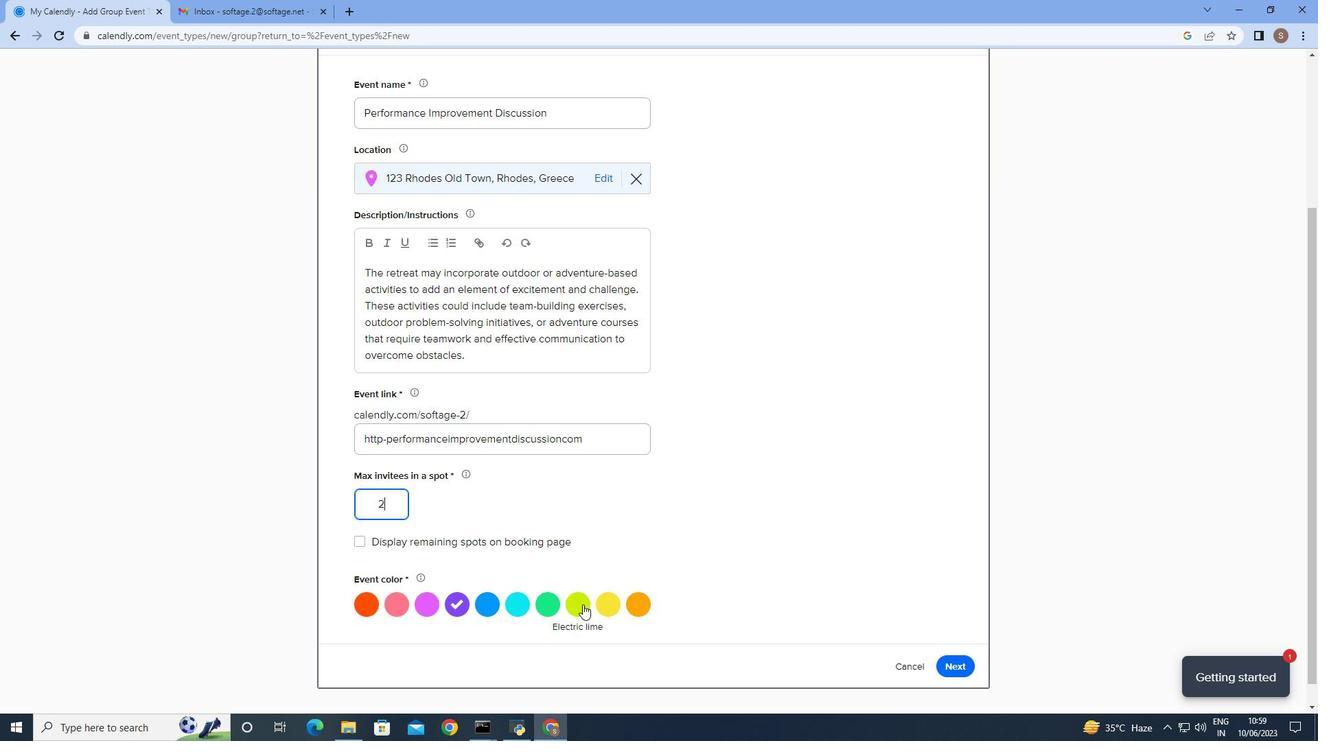 
Action: Mouse pressed left at (581, 605)
Screenshot: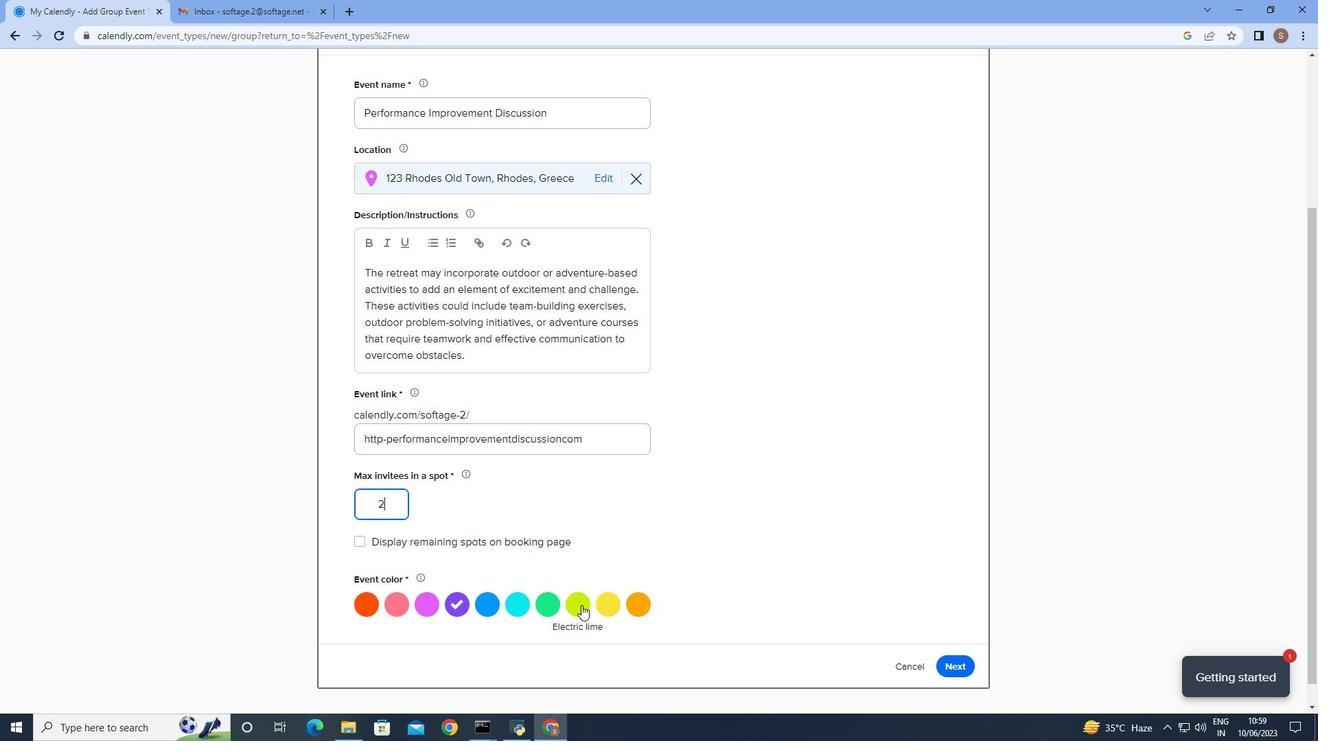 
Action: Mouse moved to (943, 669)
Screenshot: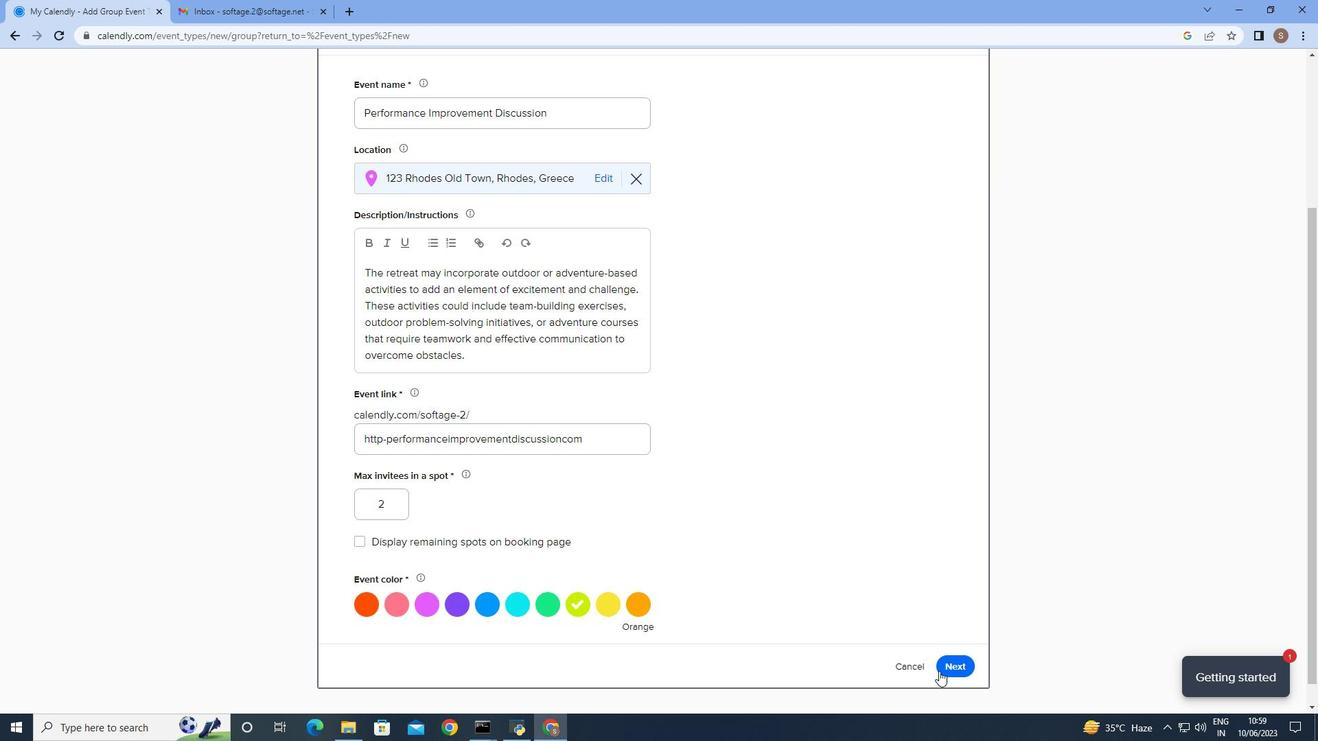 
Action: Mouse pressed left at (943, 669)
Screenshot: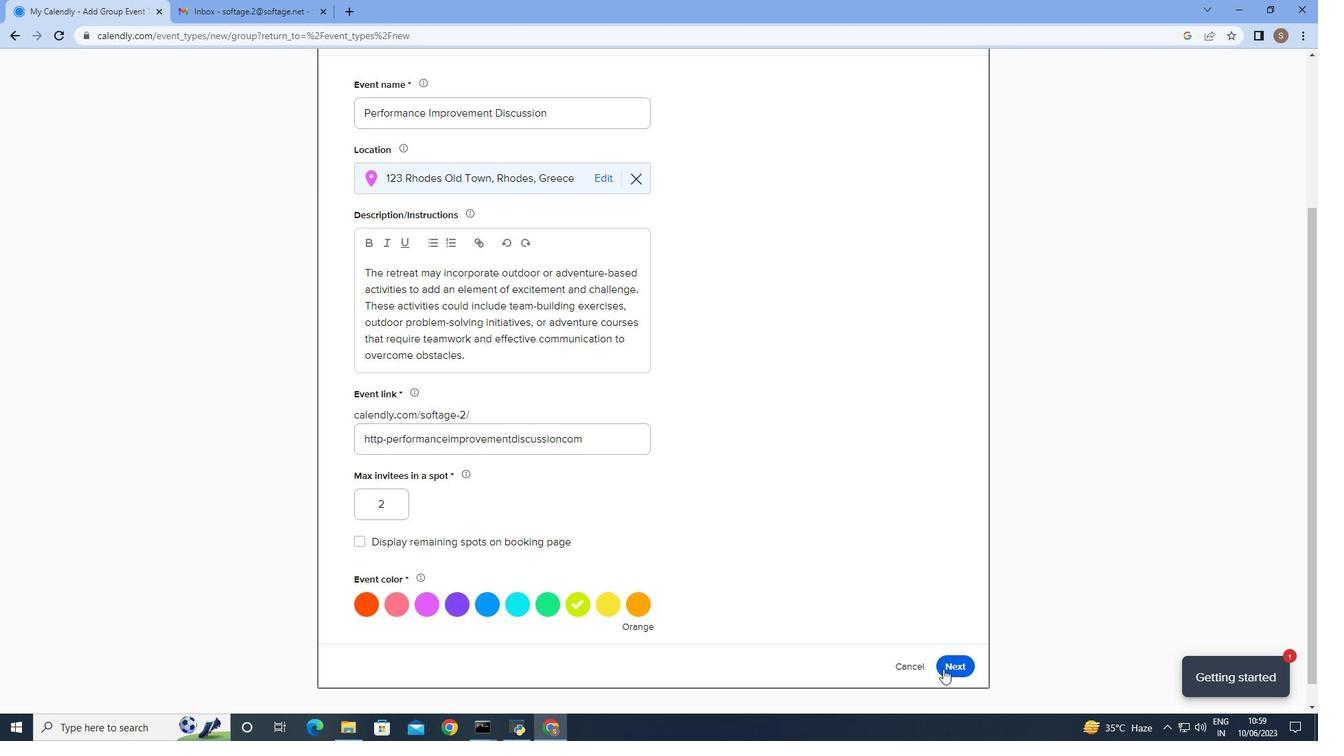 
Action: Mouse moved to (436, 234)
Screenshot: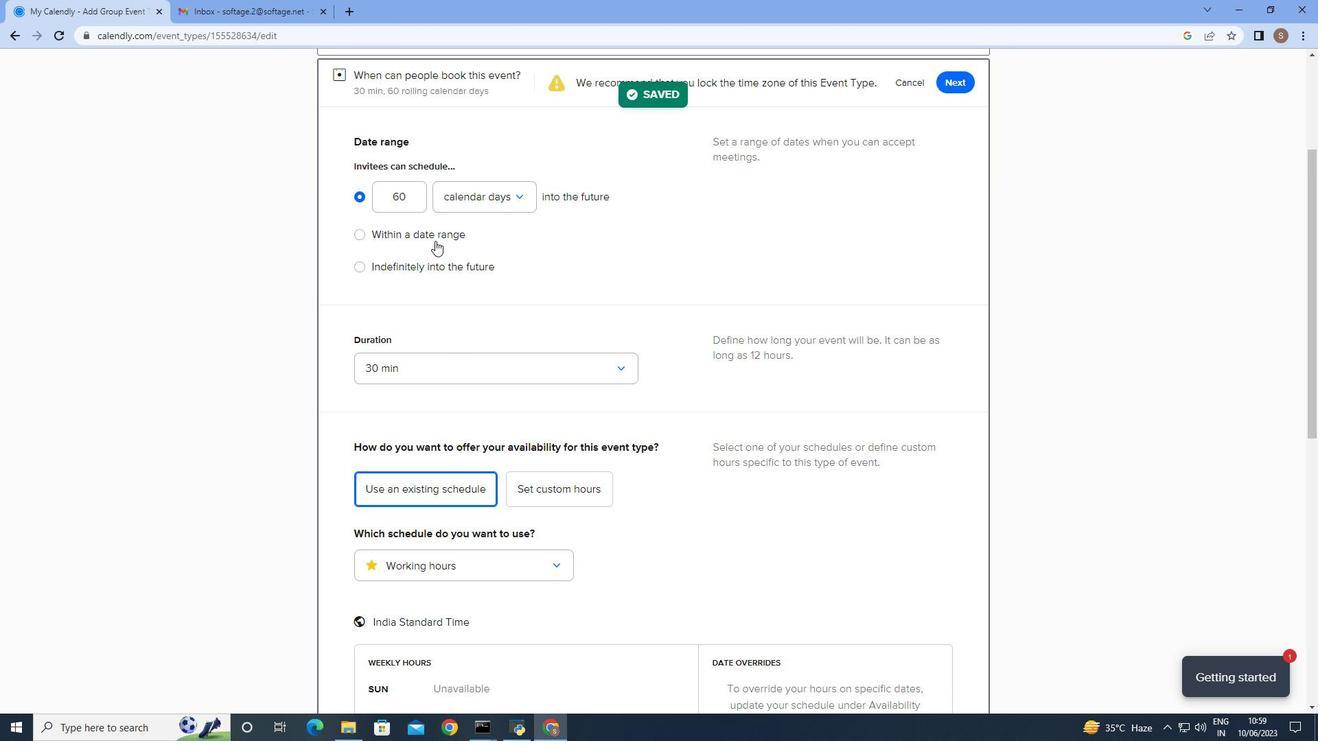 
Action: Mouse pressed left at (436, 234)
Screenshot: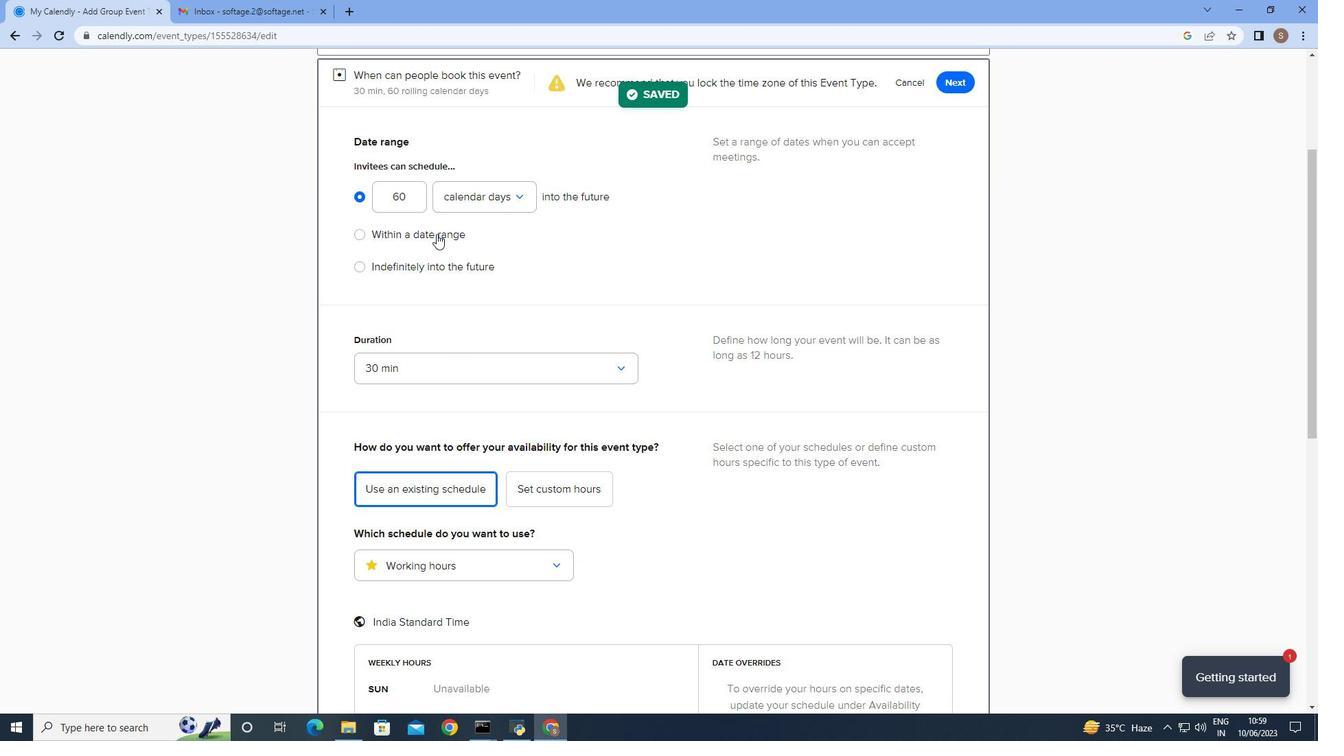 
Action: Mouse moved to (497, 234)
Screenshot: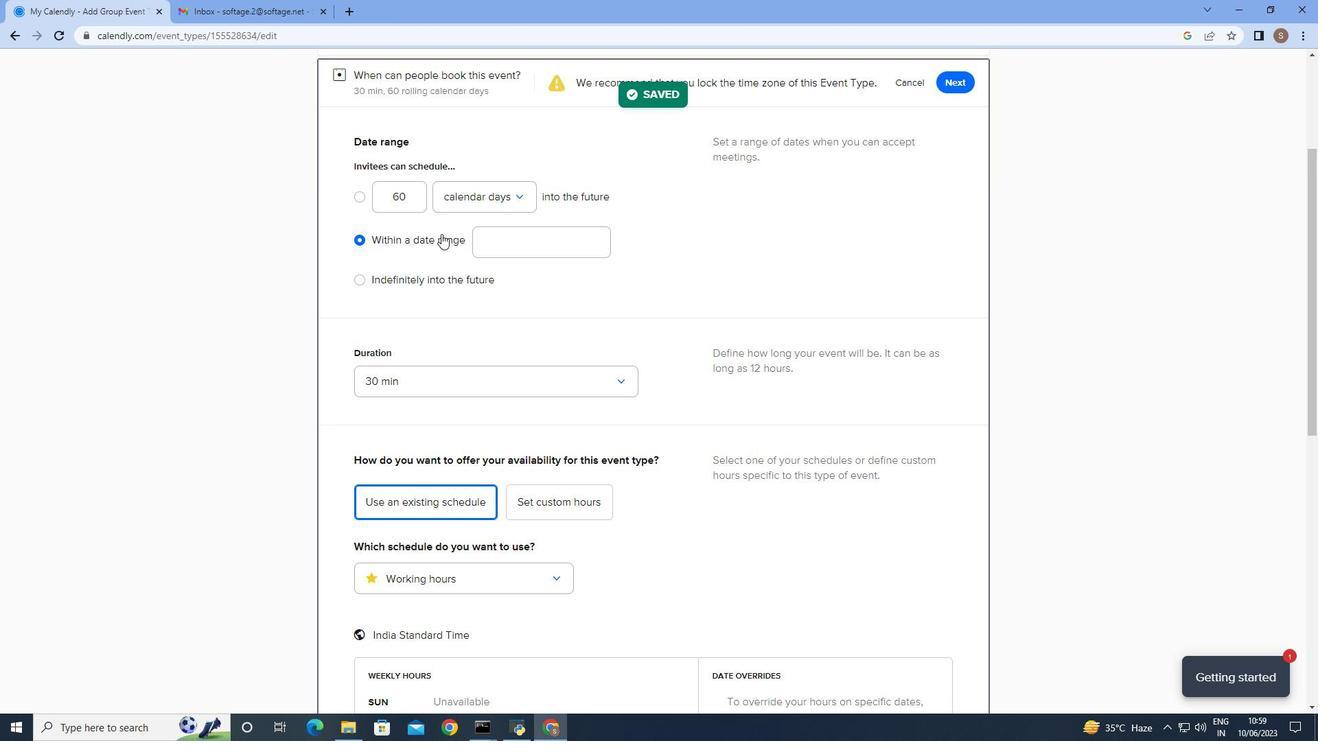 
Action: Mouse pressed left at (497, 234)
Screenshot: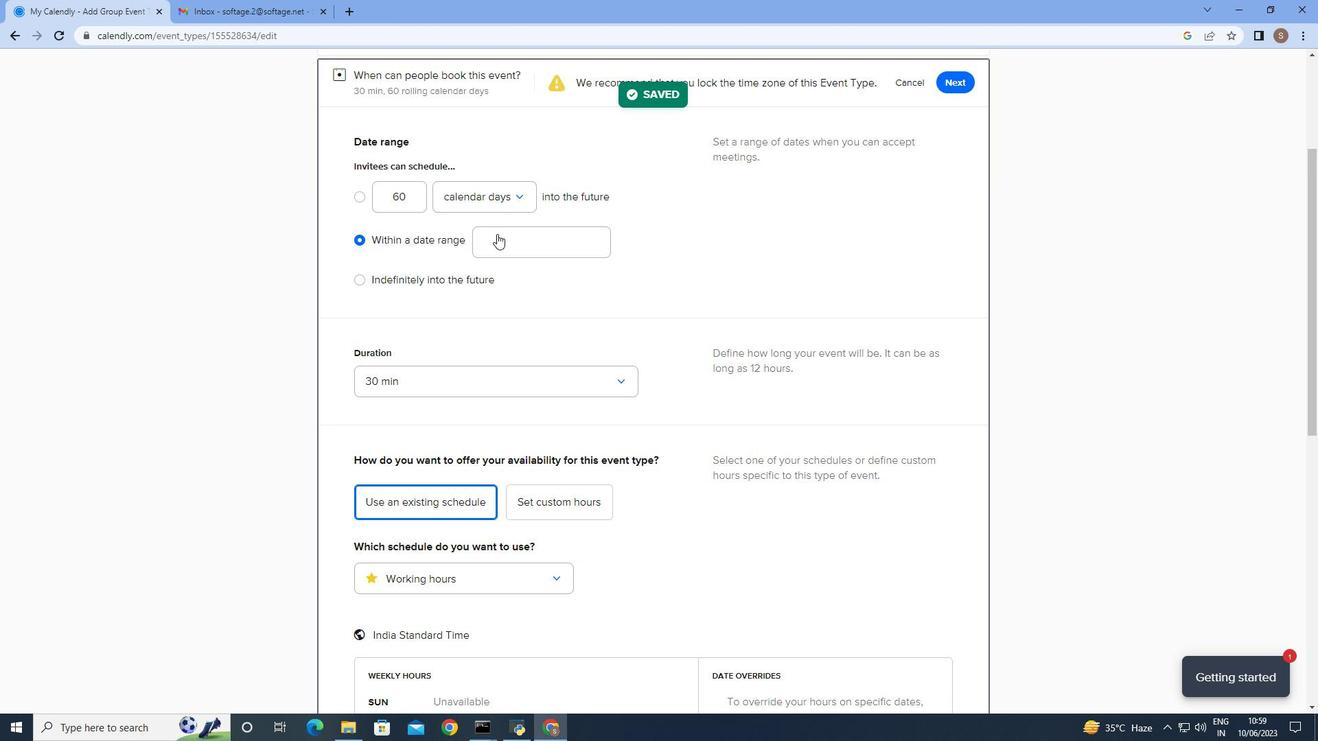 
Action: Mouse moved to (586, 286)
Screenshot: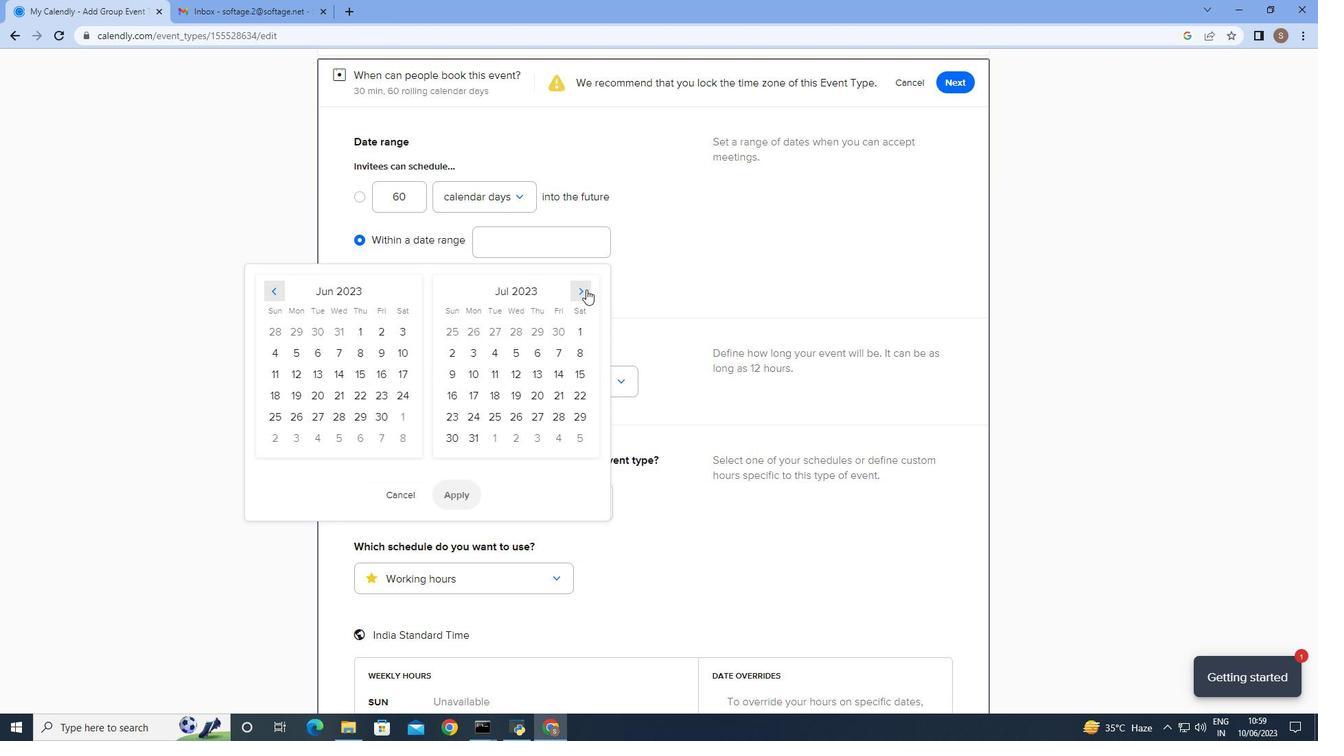 
Action: Mouse pressed left at (586, 286)
Screenshot: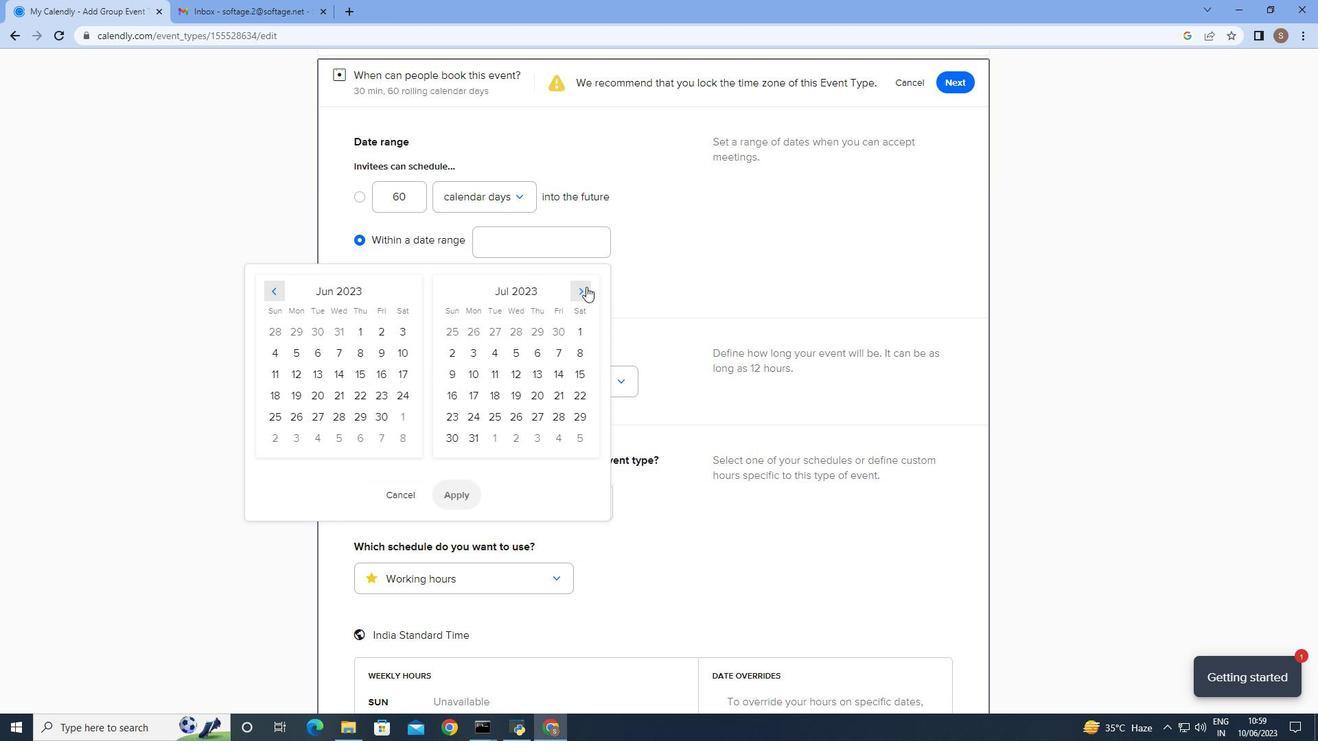 
Action: Mouse pressed left at (586, 286)
Screenshot: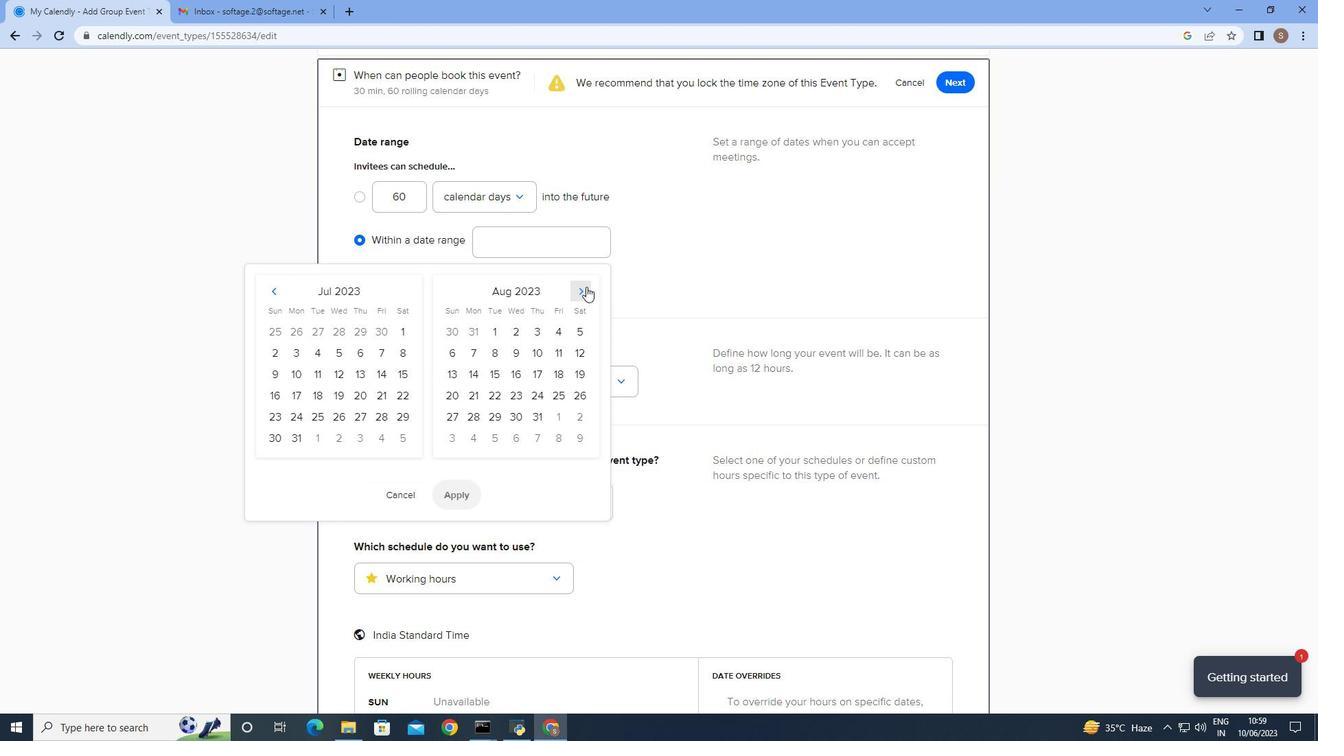 
Action: Mouse pressed left at (586, 286)
Screenshot: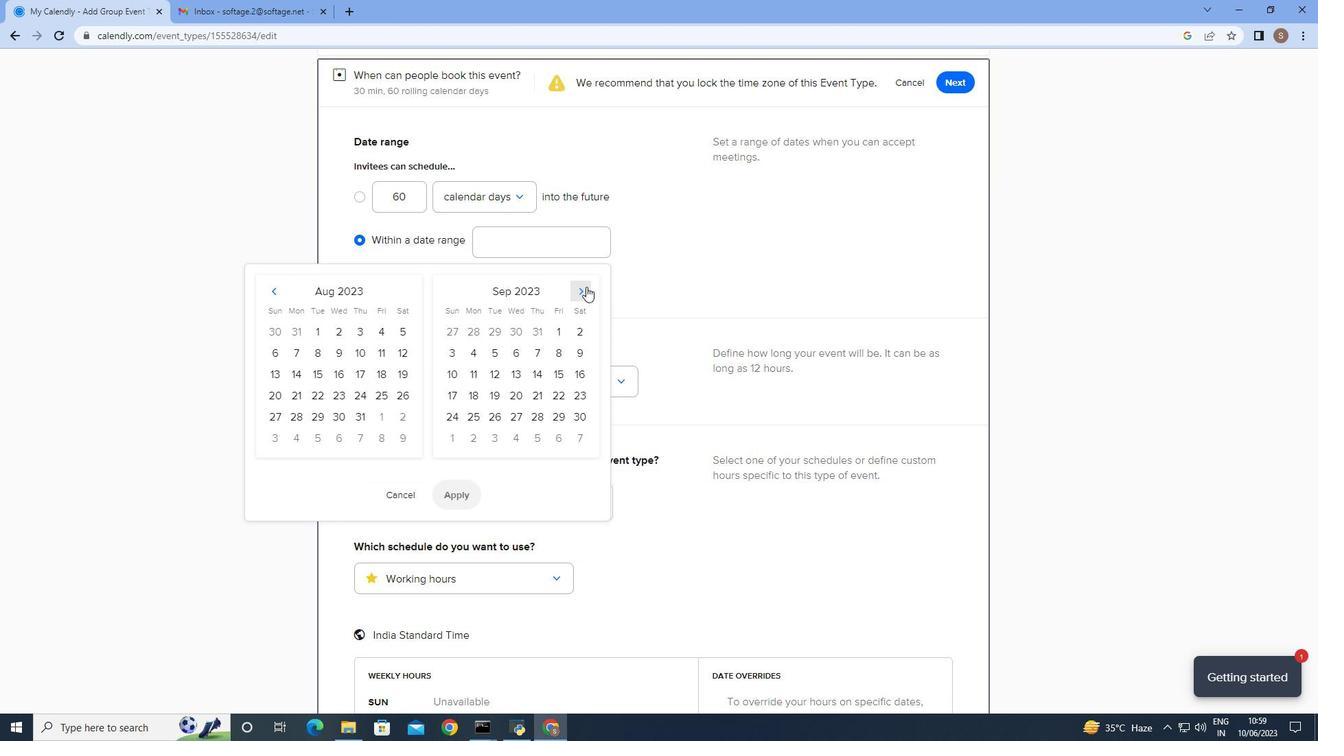 
Action: Mouse pressed left at (586, 286)
Screenshot: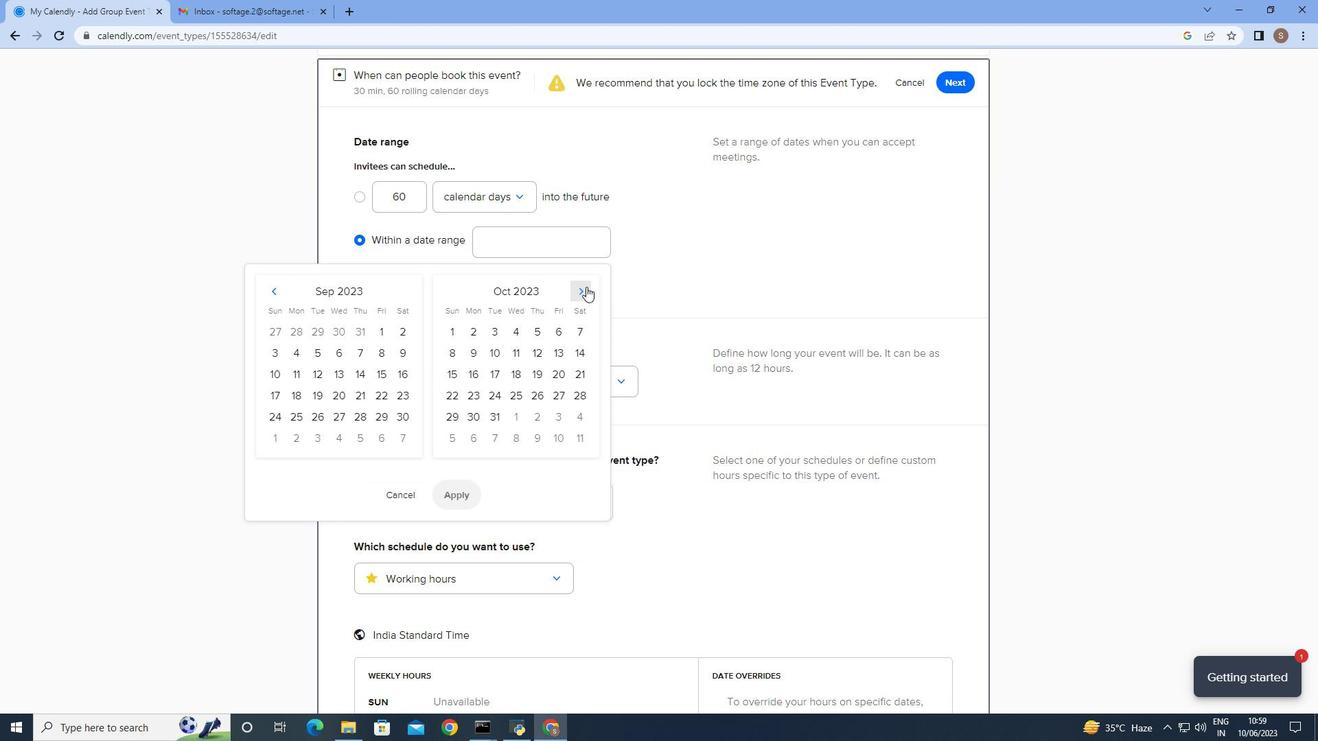 
Action: Mouse pressed left at (586, 286)
Screenshot: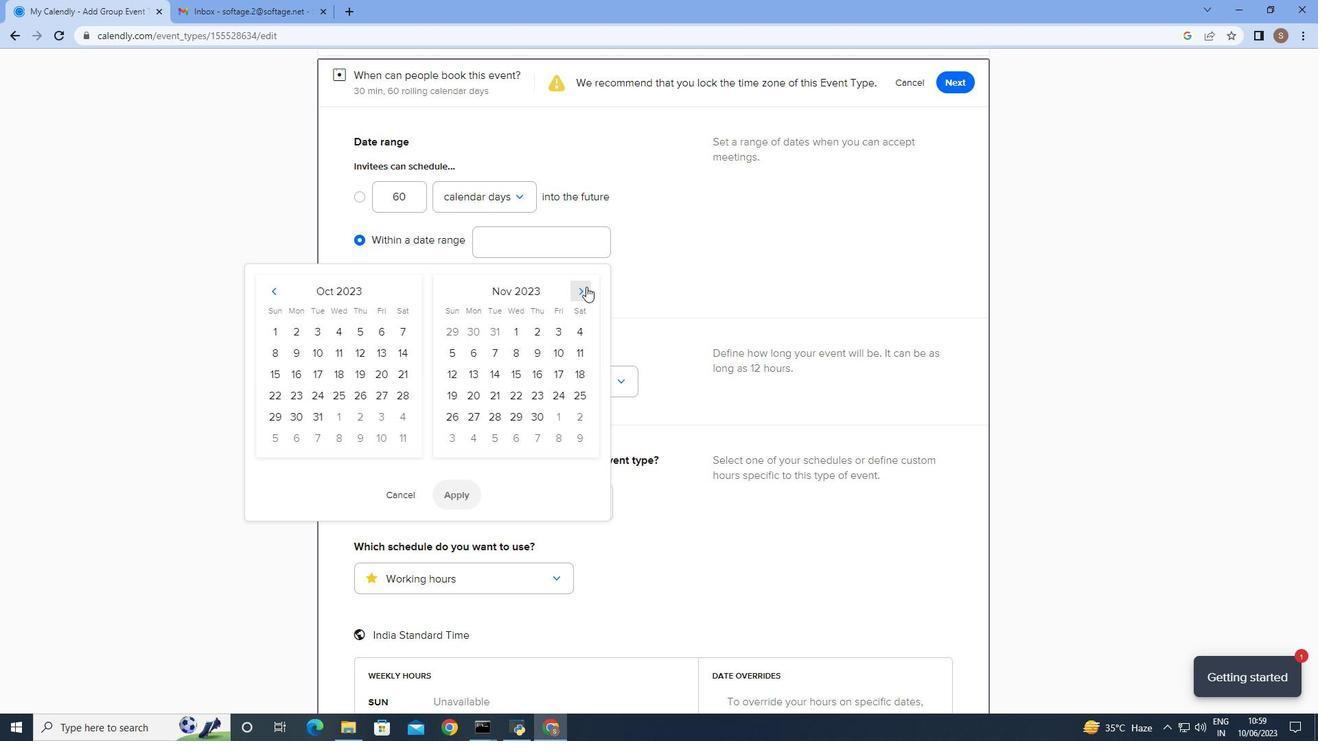 
Action: Mouse pressed left at (586, 286)
Screenshot: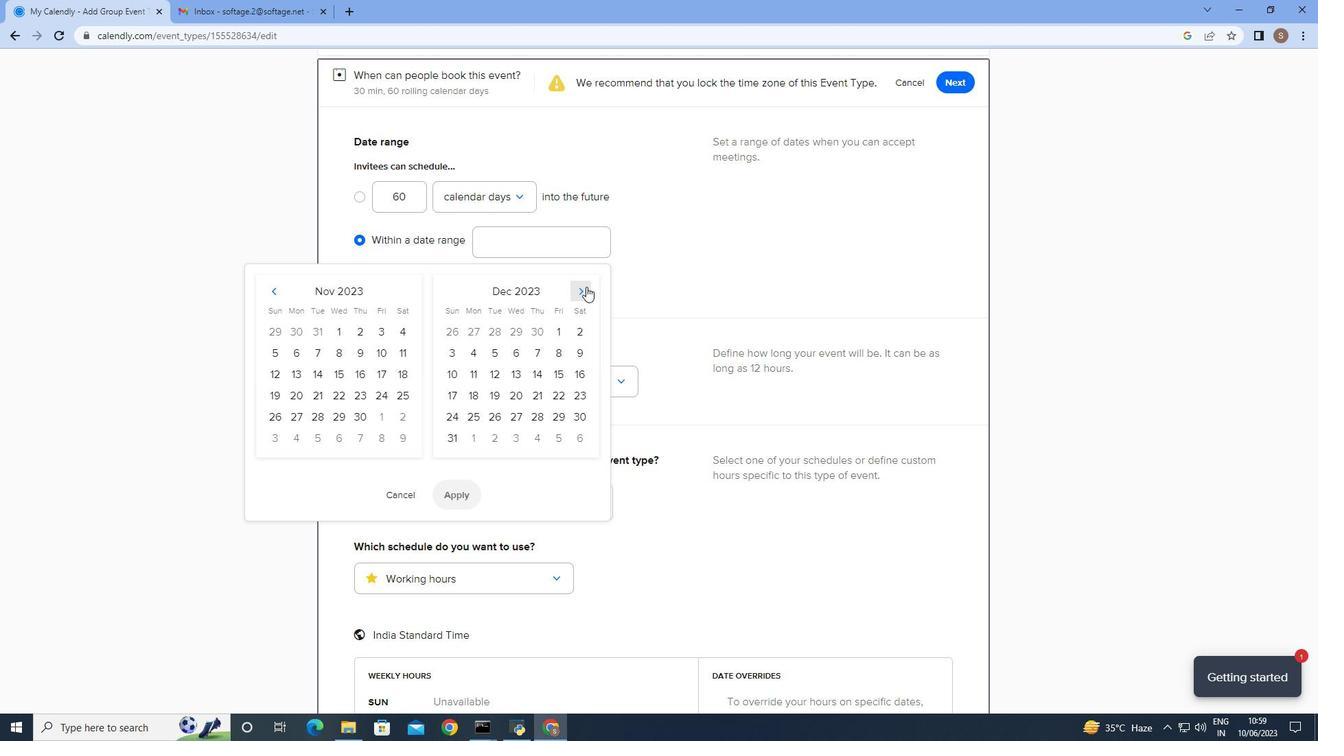 
Action: Mouse pressed left at (586, 286)
Screenshot: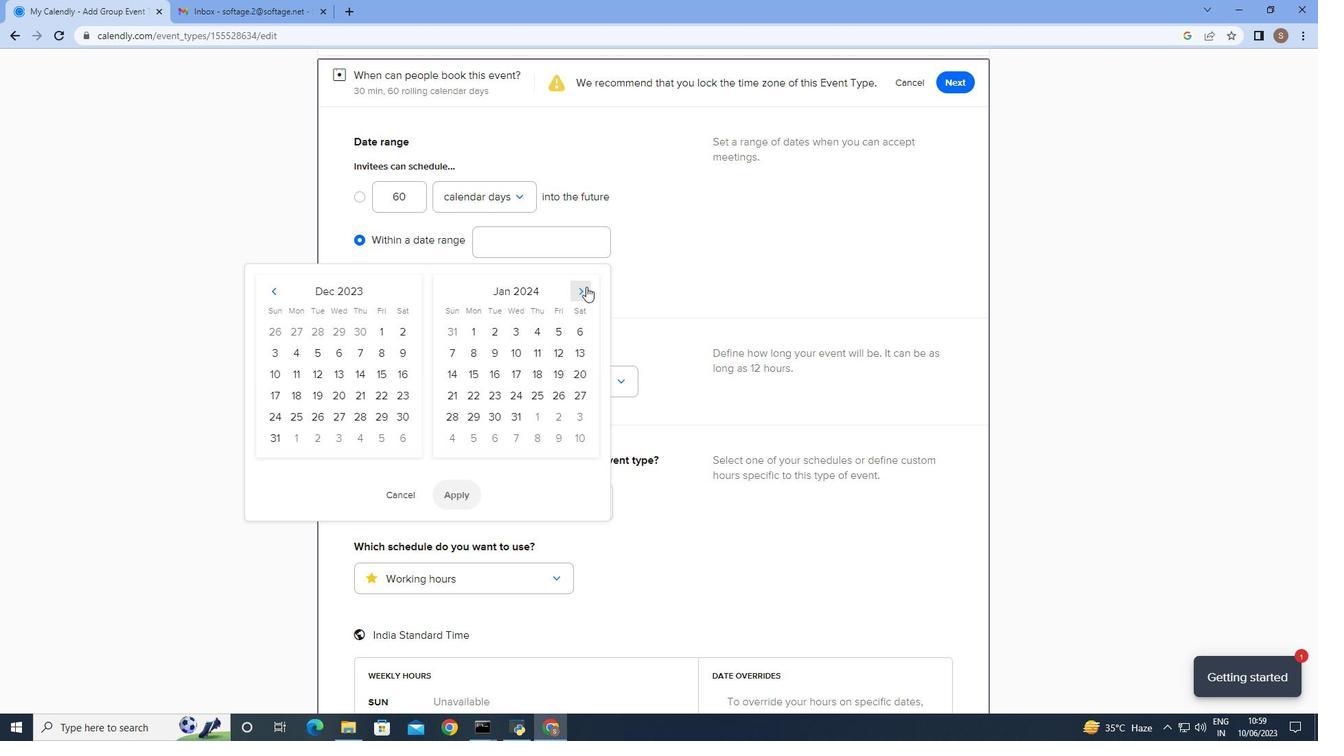 
Action: Mouse moved to (589, 286)
Screenshot: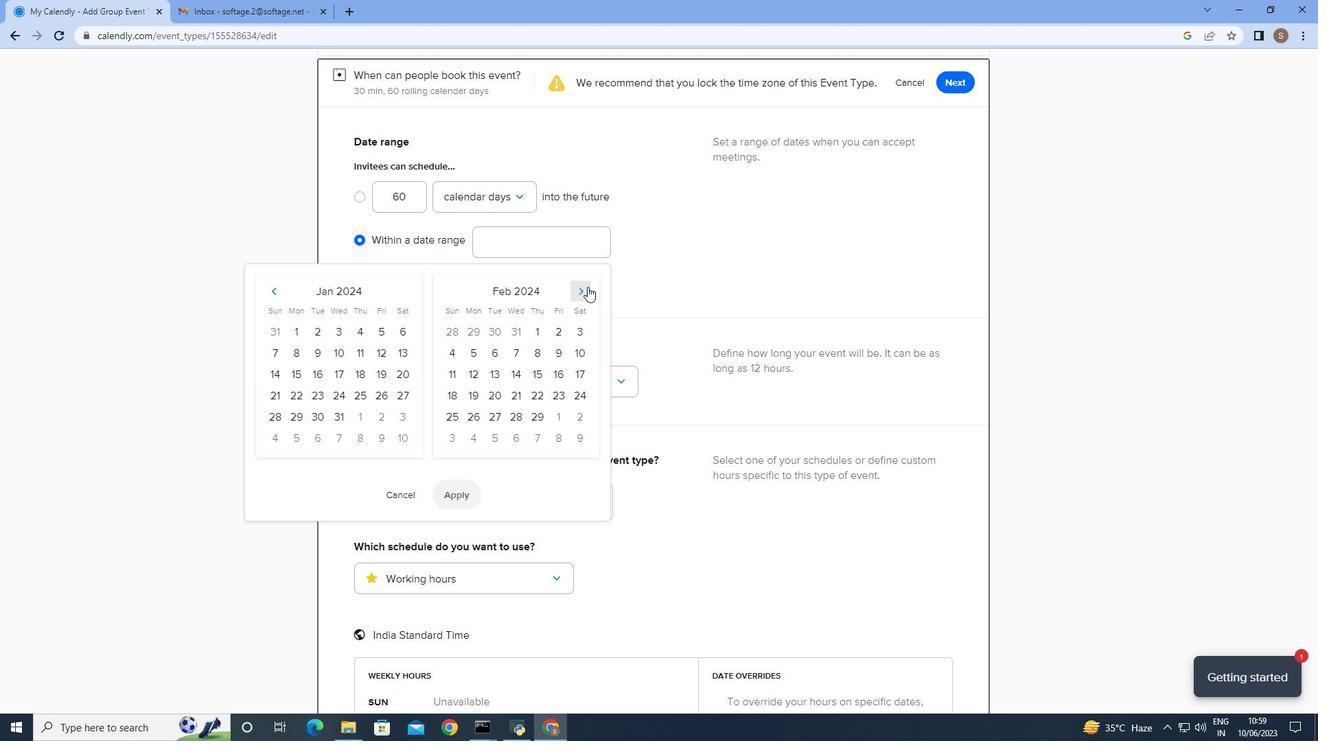 
Action: Mouse pressed left at (589, 286)
Screenshot: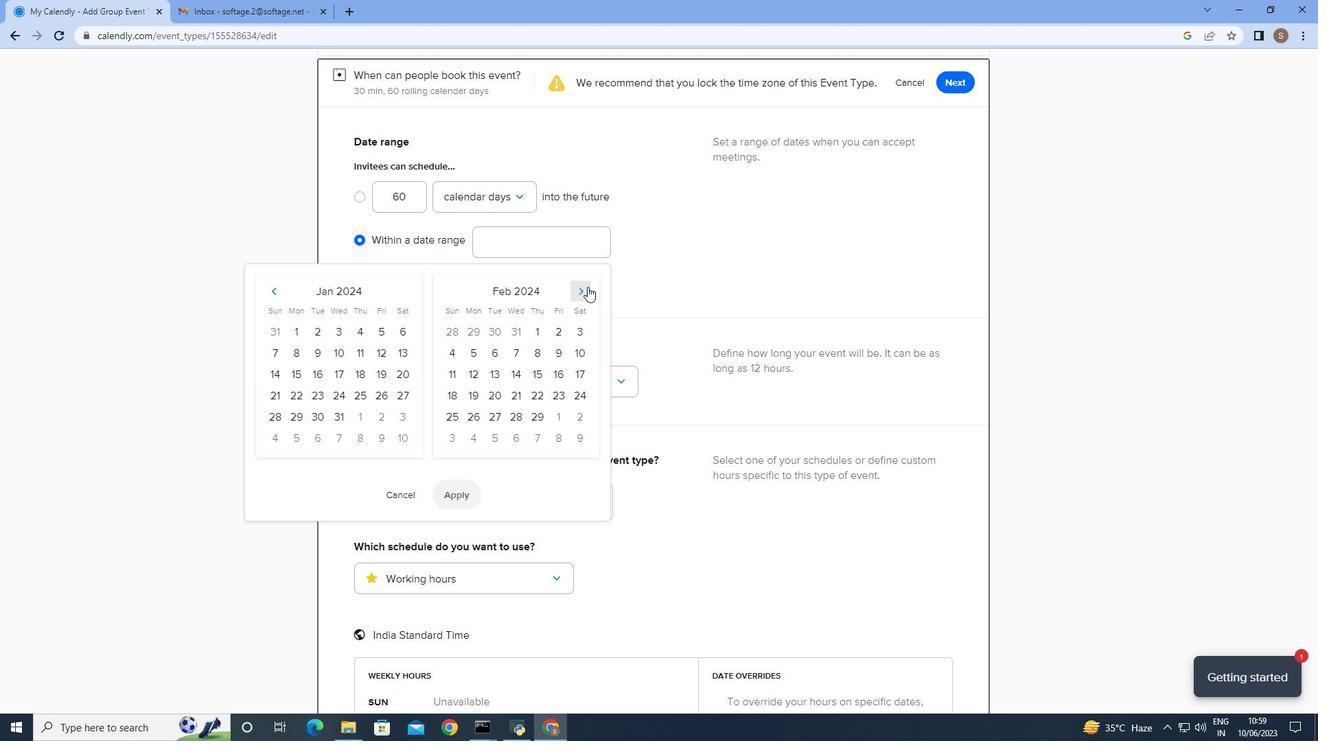 
Action: Mouse pressed left at (589, 286)
Screenshot: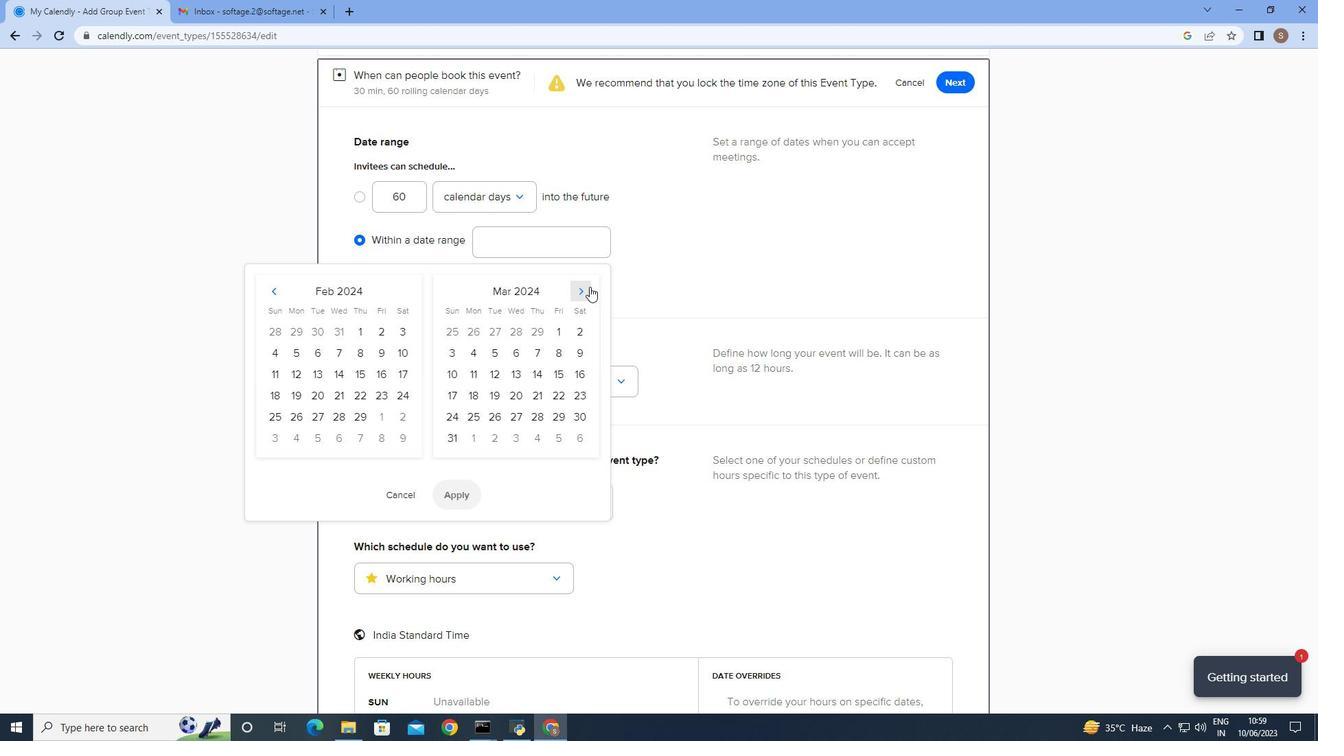 
Action: Mouse moved to (589, 287)
Screenshot: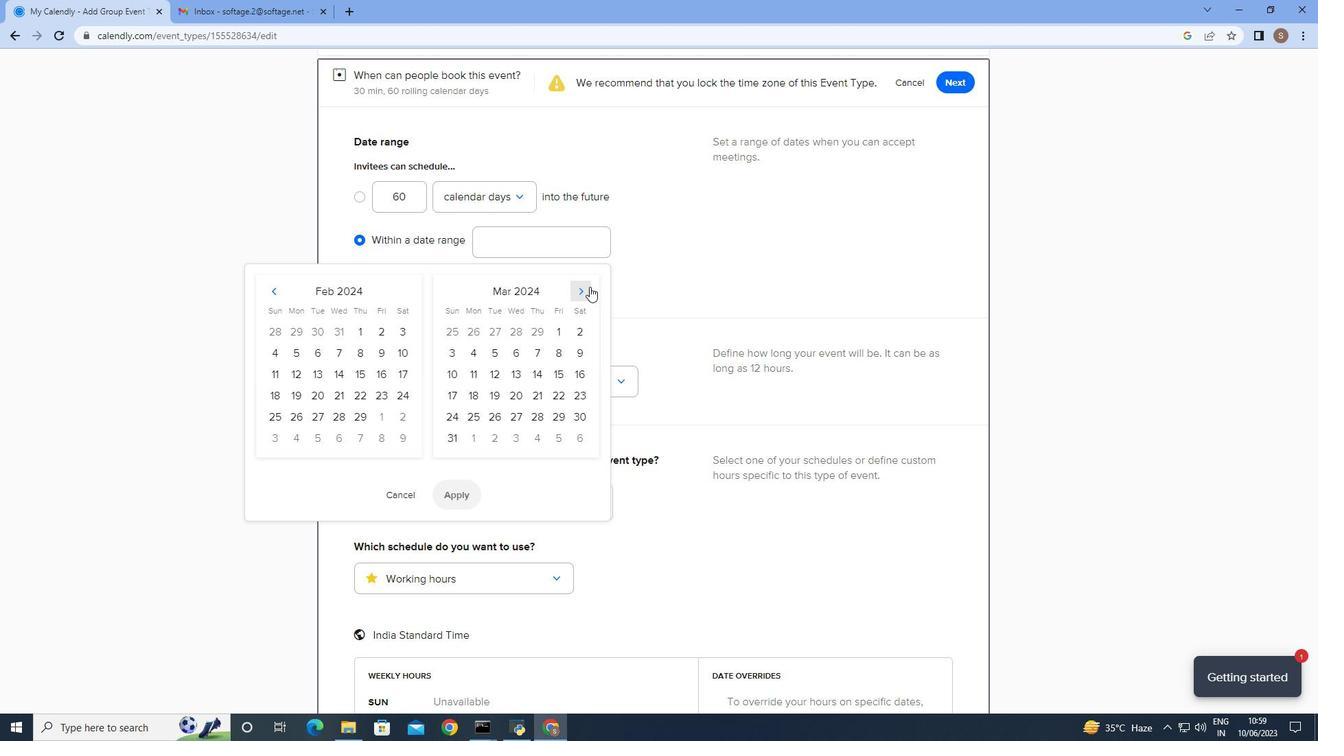 
Action: Mouse pressed left at (589, 287)
Screenshot: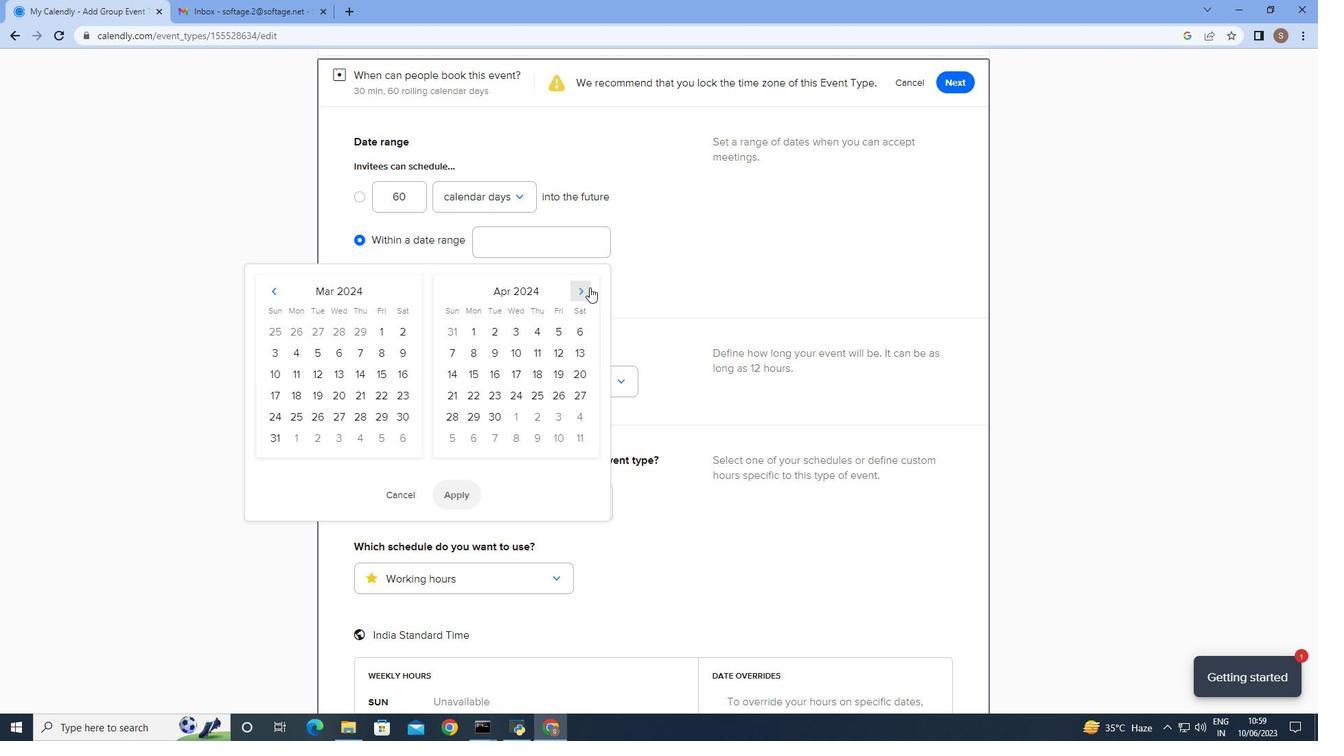 
Action: Mouse moved to (488, 381)
Screenshot: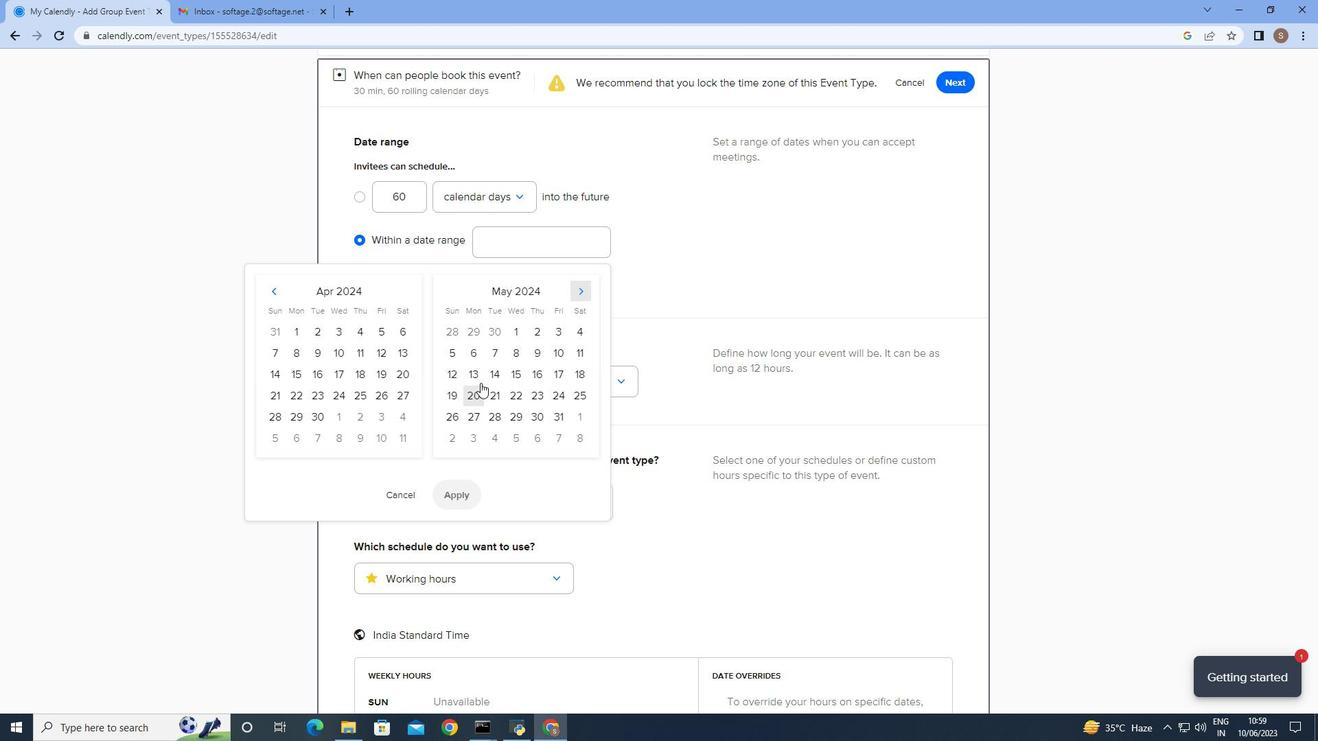 
Action: Mouse pressed left at (488, 381)
Screenshot: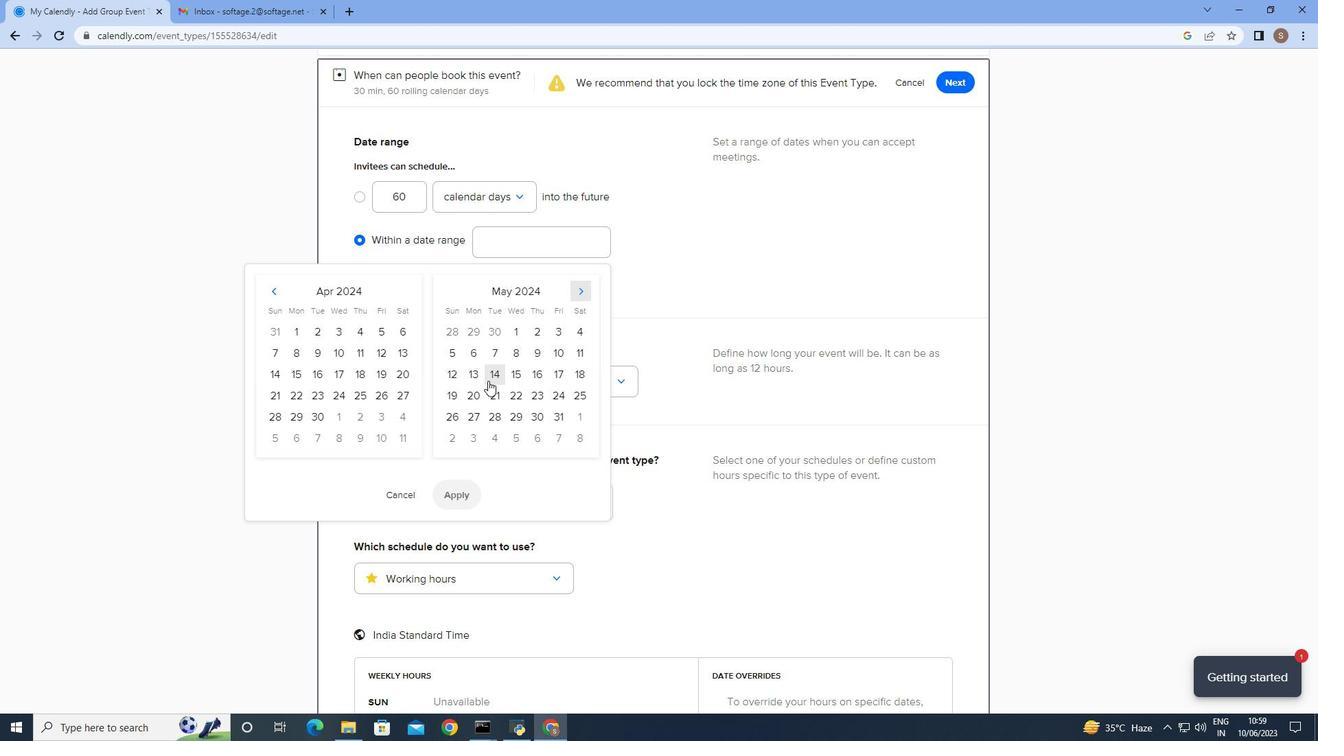 
Action: Mouse moved to (580, 371)
Screenshot: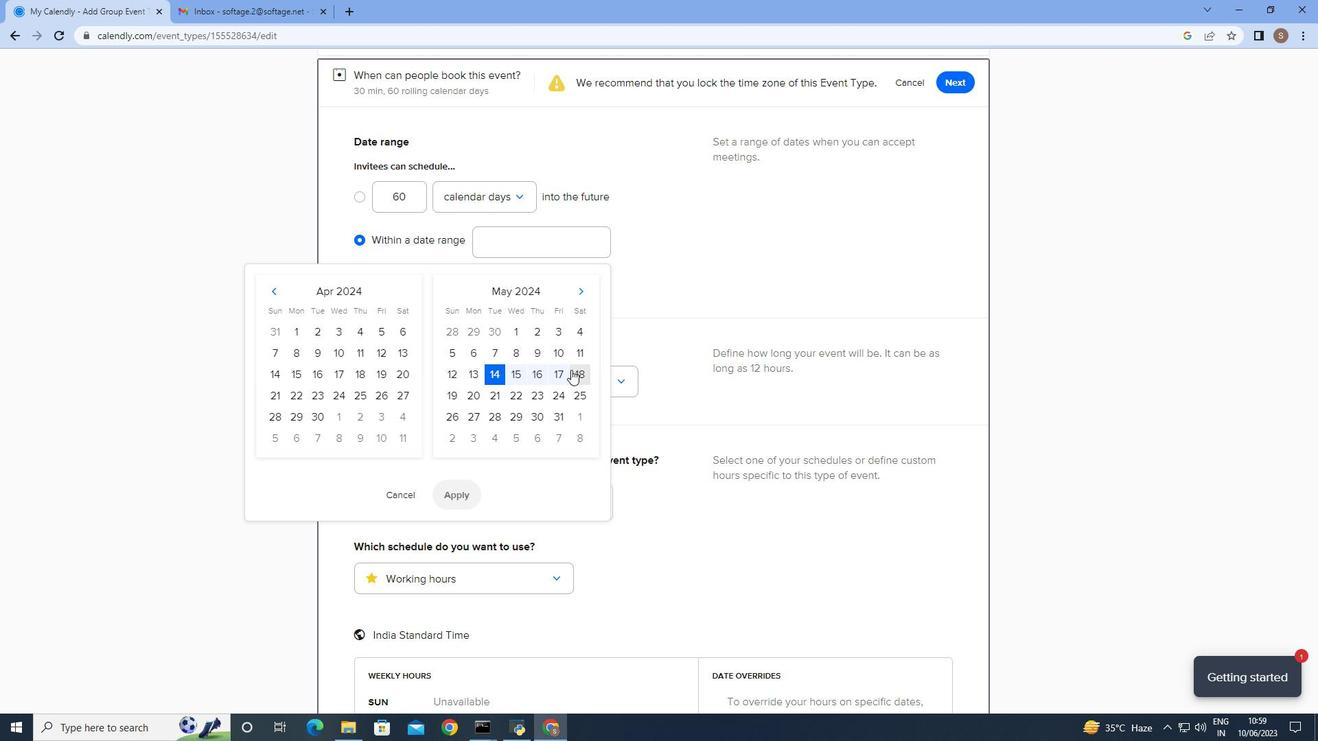 
Action: Mouse pressed left at (580, 371)
Screenshot: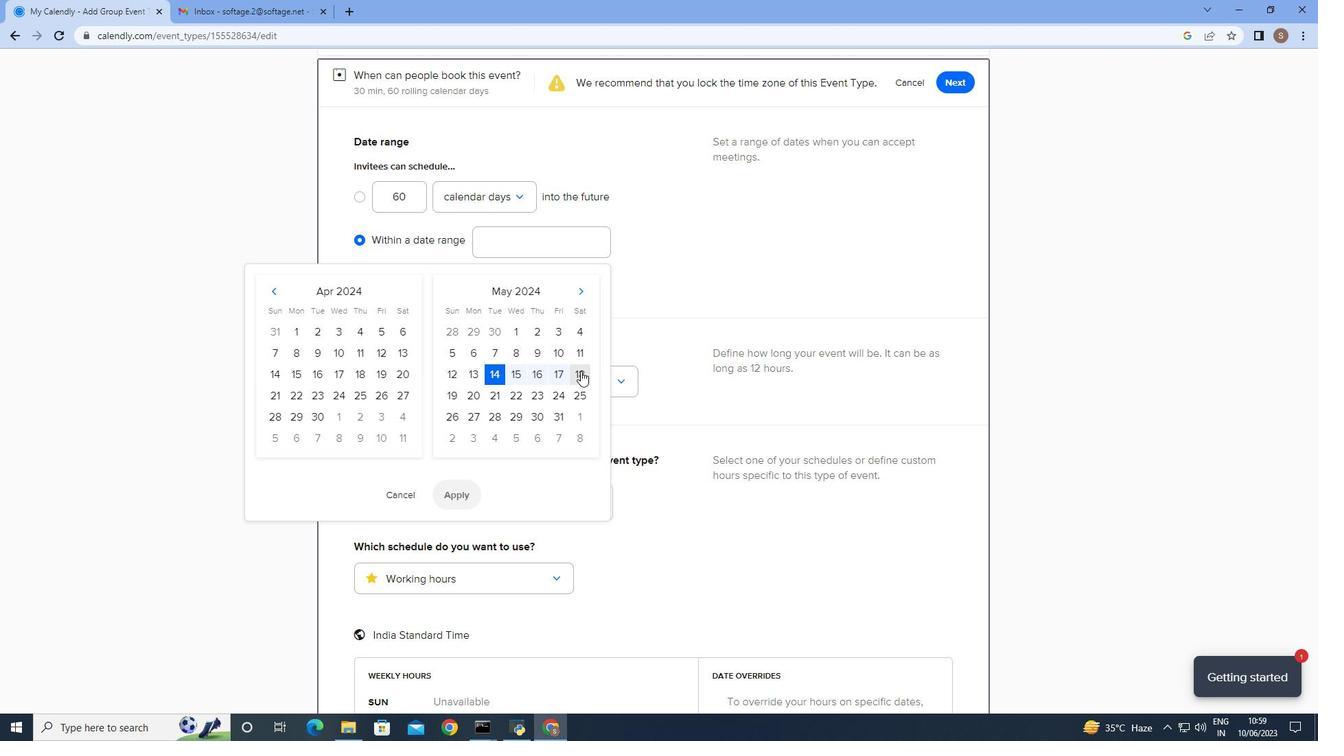 
Action: Mouse moved to (472, 492)
Screenshot: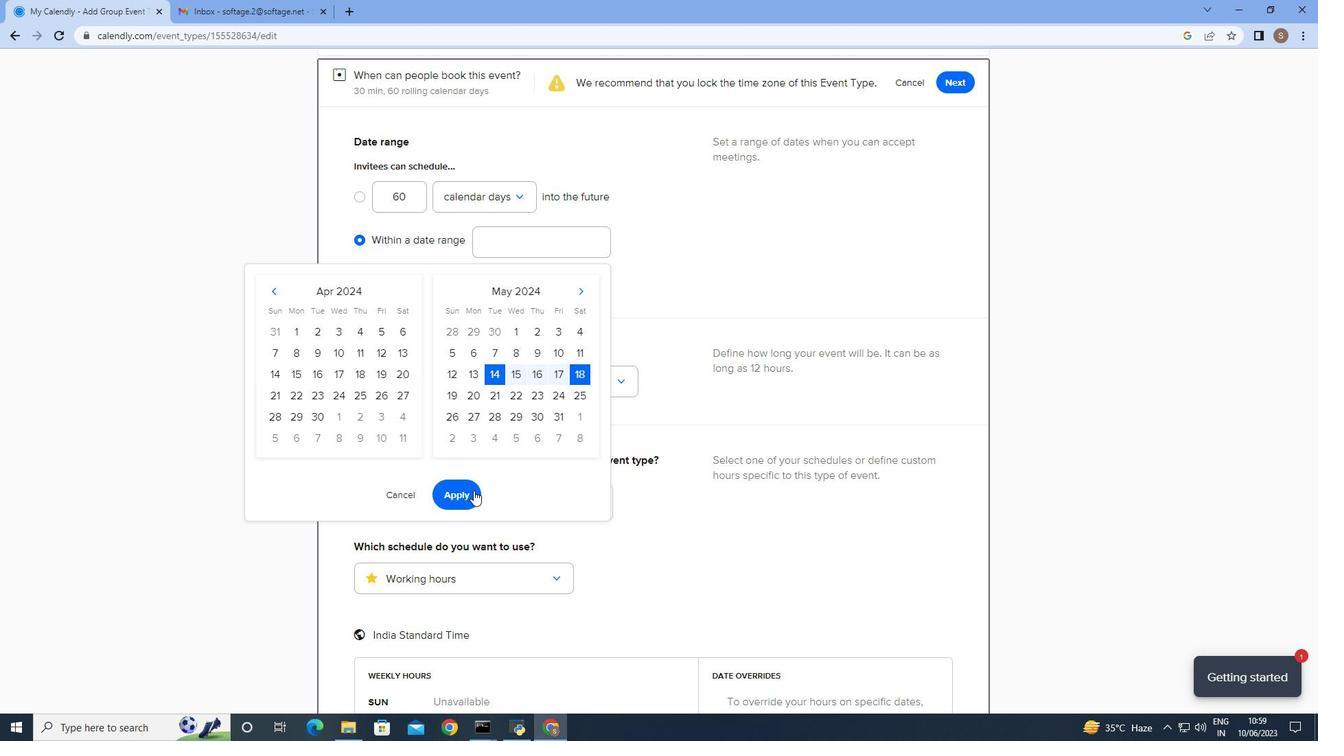 
Action: Mouse pressed left at (472, 492)
Screenshot: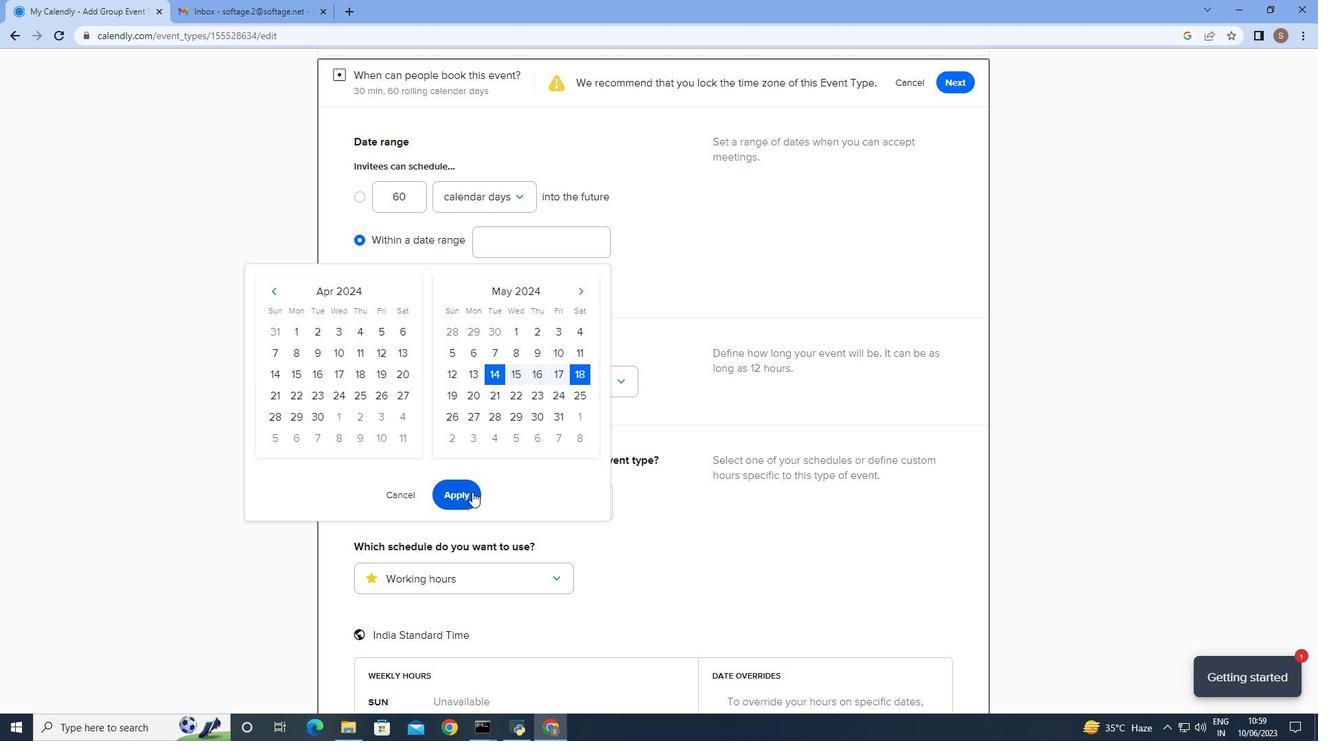 
Action: Mouse moved to (701, 471)
Screenshot: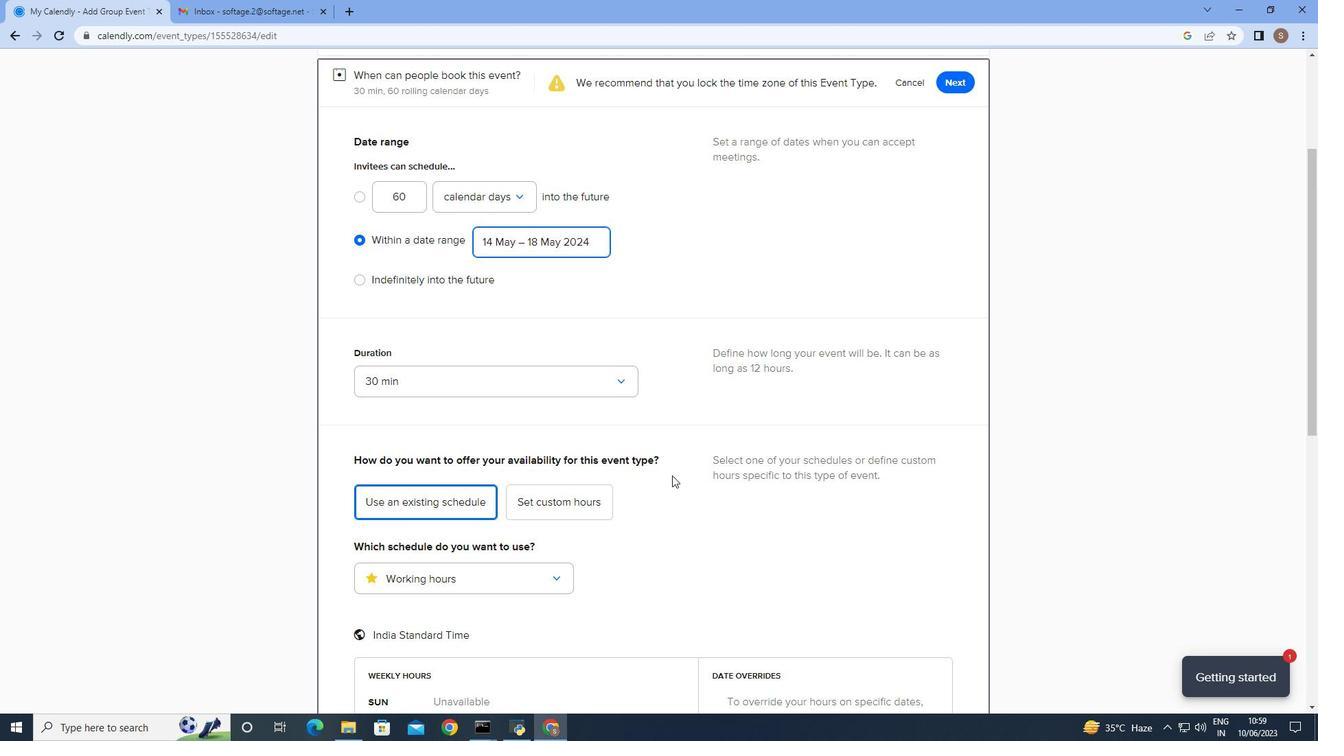 
Action: Mouse scrolled (701, 471) with delta (0, 0)
Screenshot: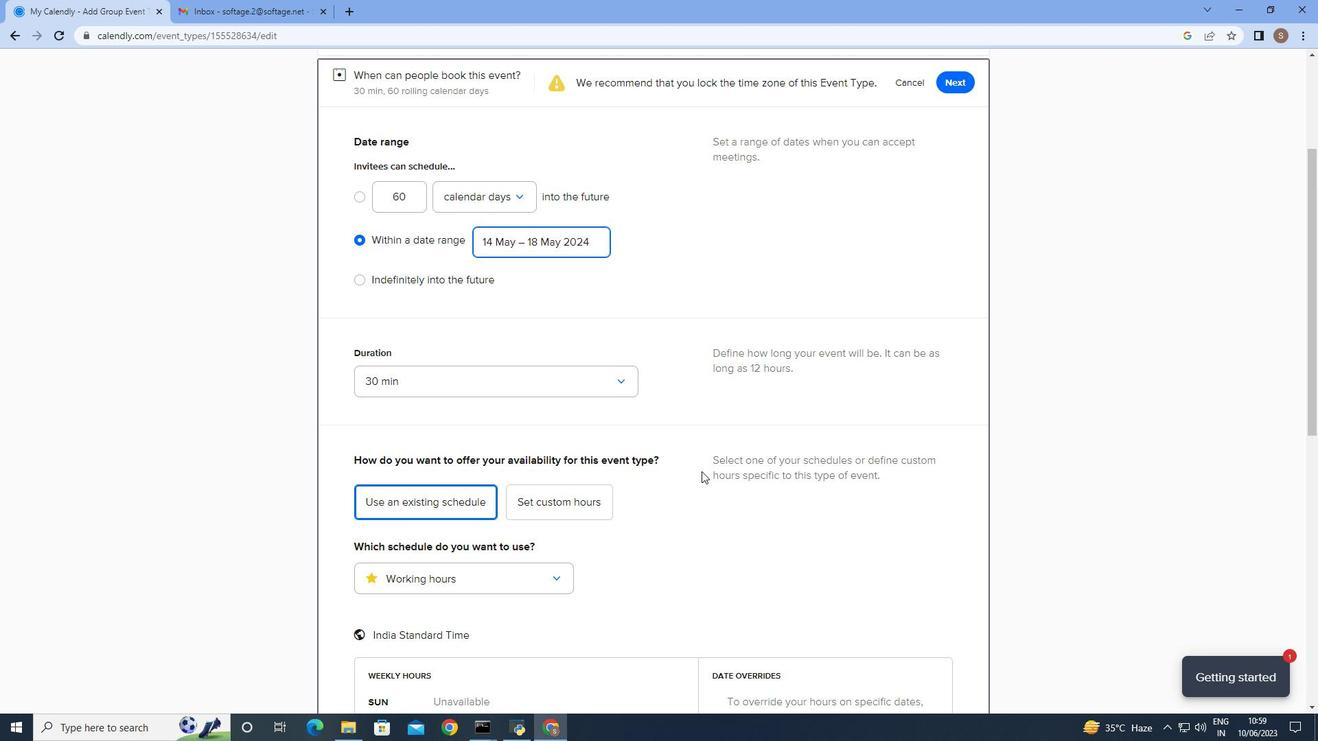
Action: Mouse scrolled (701, 471) with delta (0, 0)
Screenshot: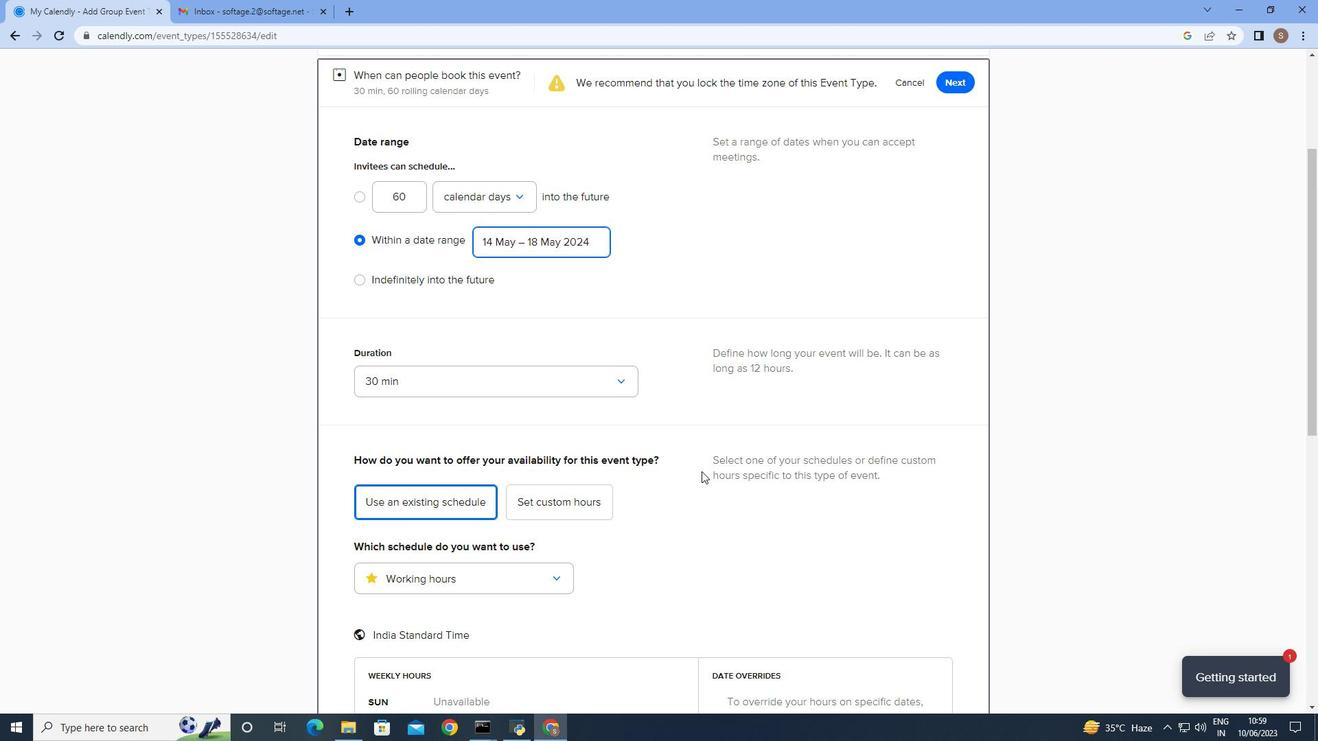 
Action: Mouse scrolled (701, 471) with delta (0, 0)
Screenshot: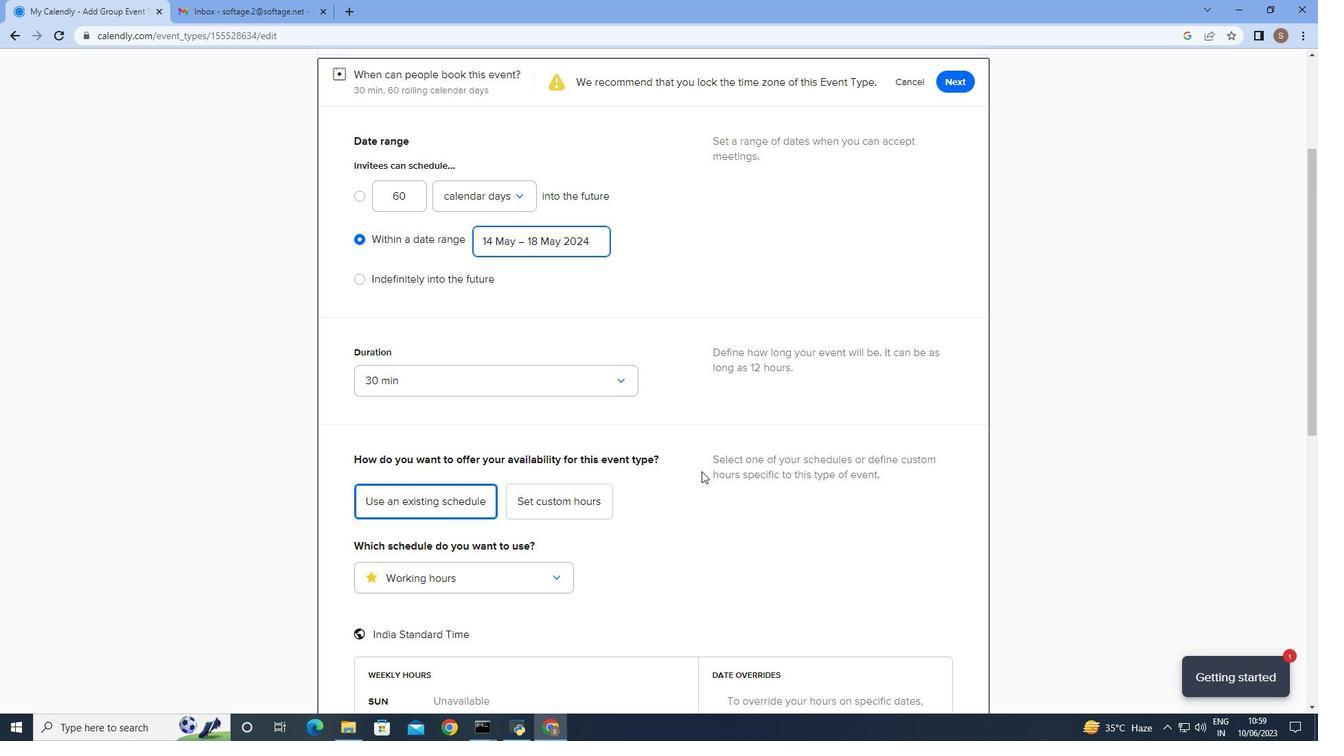 
Action: Mouse scrolled (701, 471) with delta (0, 0)
Screenshot: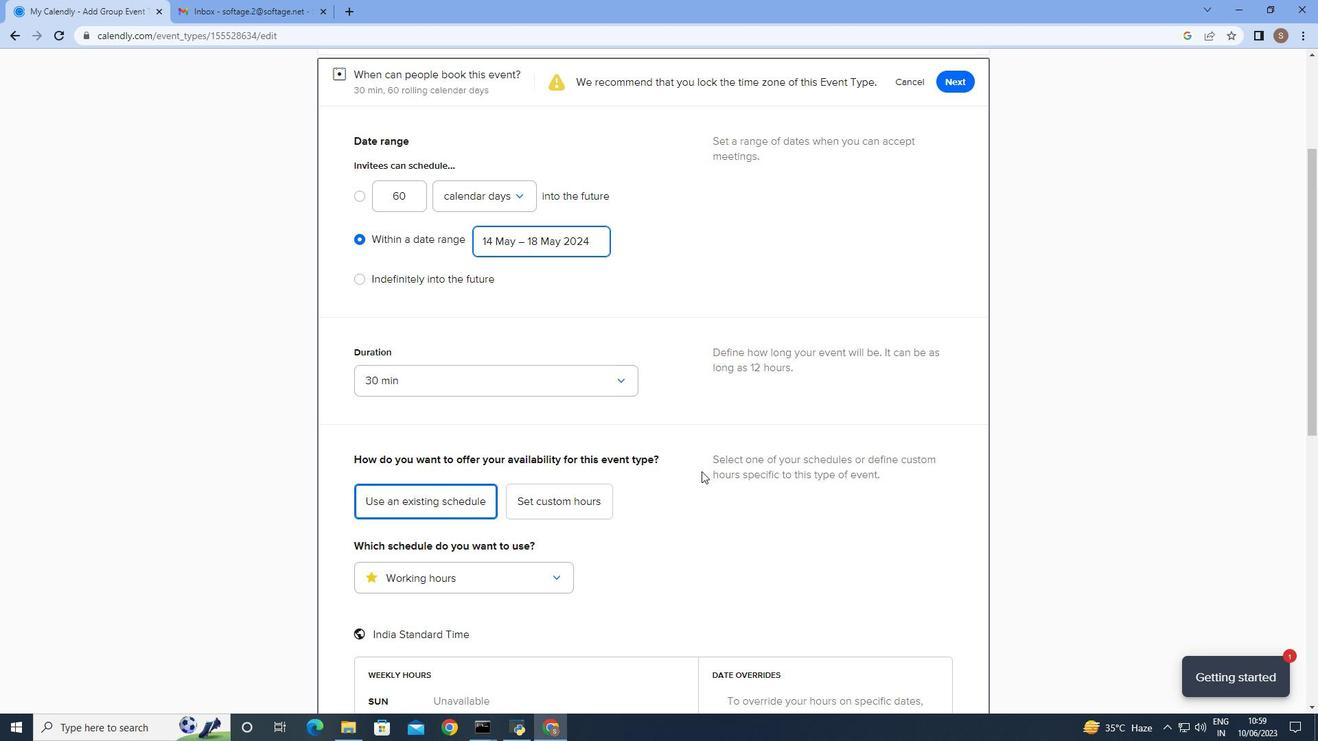 
Action: Mouse scrolled (701, 471) with delta (0, 0)
Screenshot: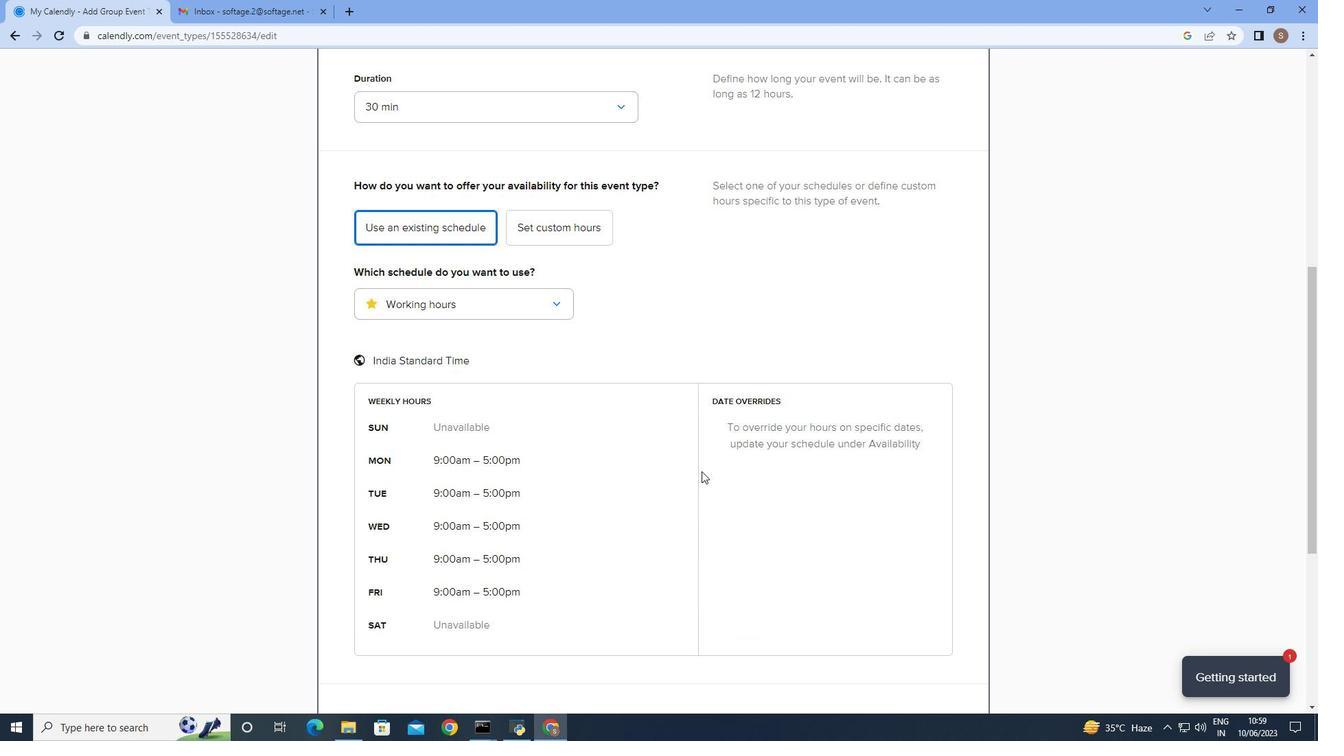 
Action: Mouse scrolled (701, 471) with delta (0, 0)
Screenshot: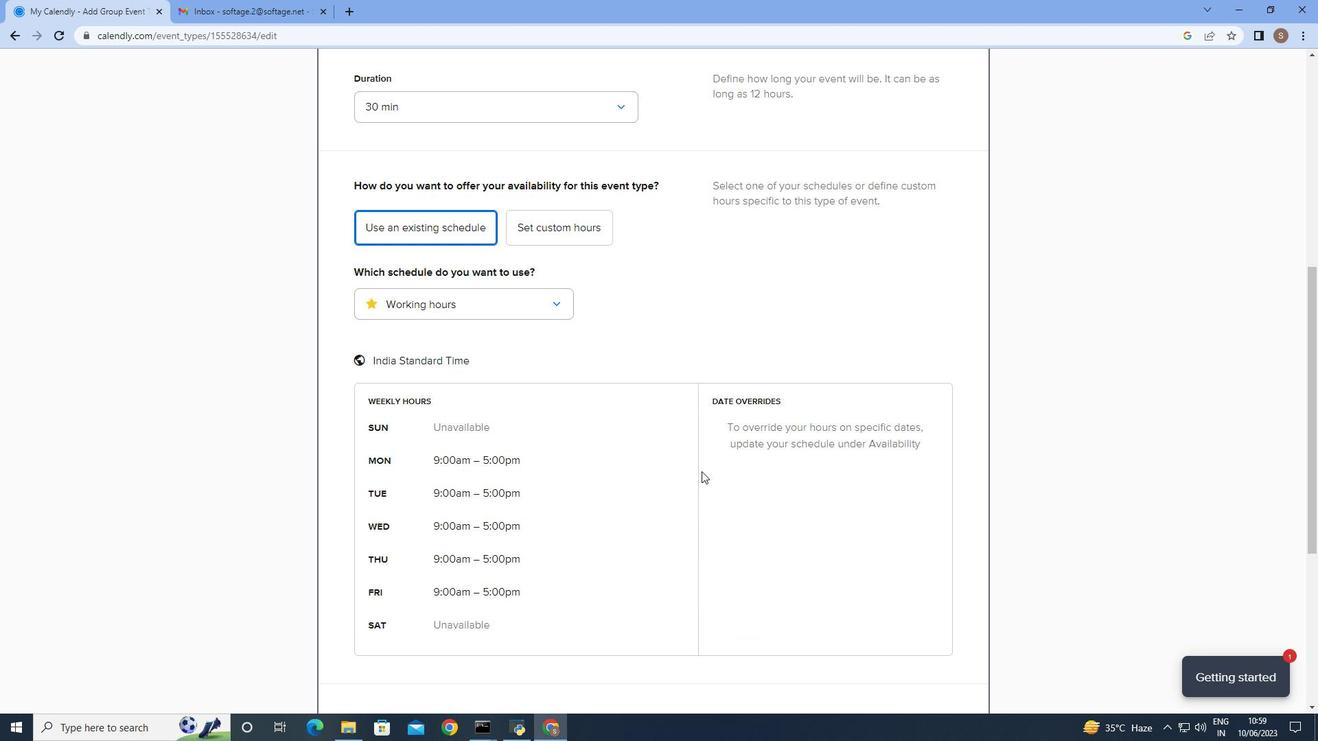 
Action: Mouse scrolled (701, 471) with delta (0, 0)
Screenshot: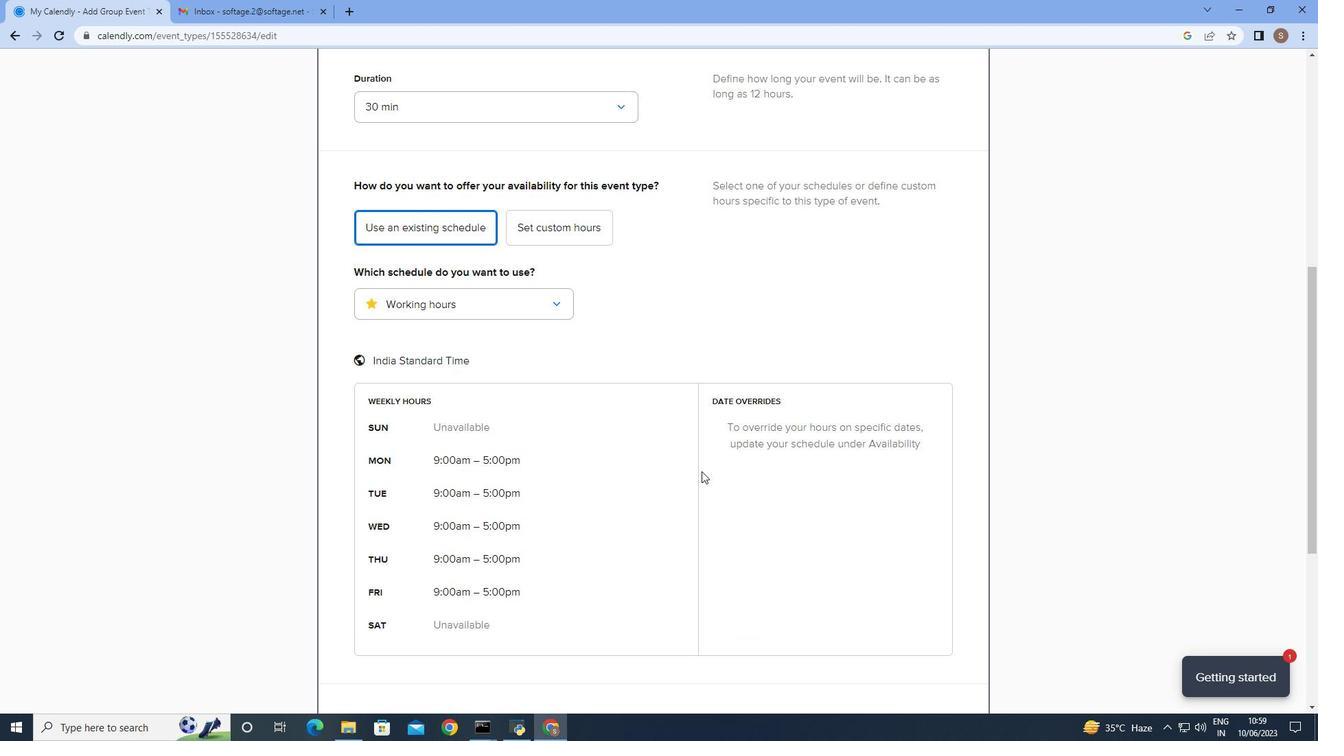 
Action: Mouse scrolled (701, 471) with delta (0, 0)
Screenshot: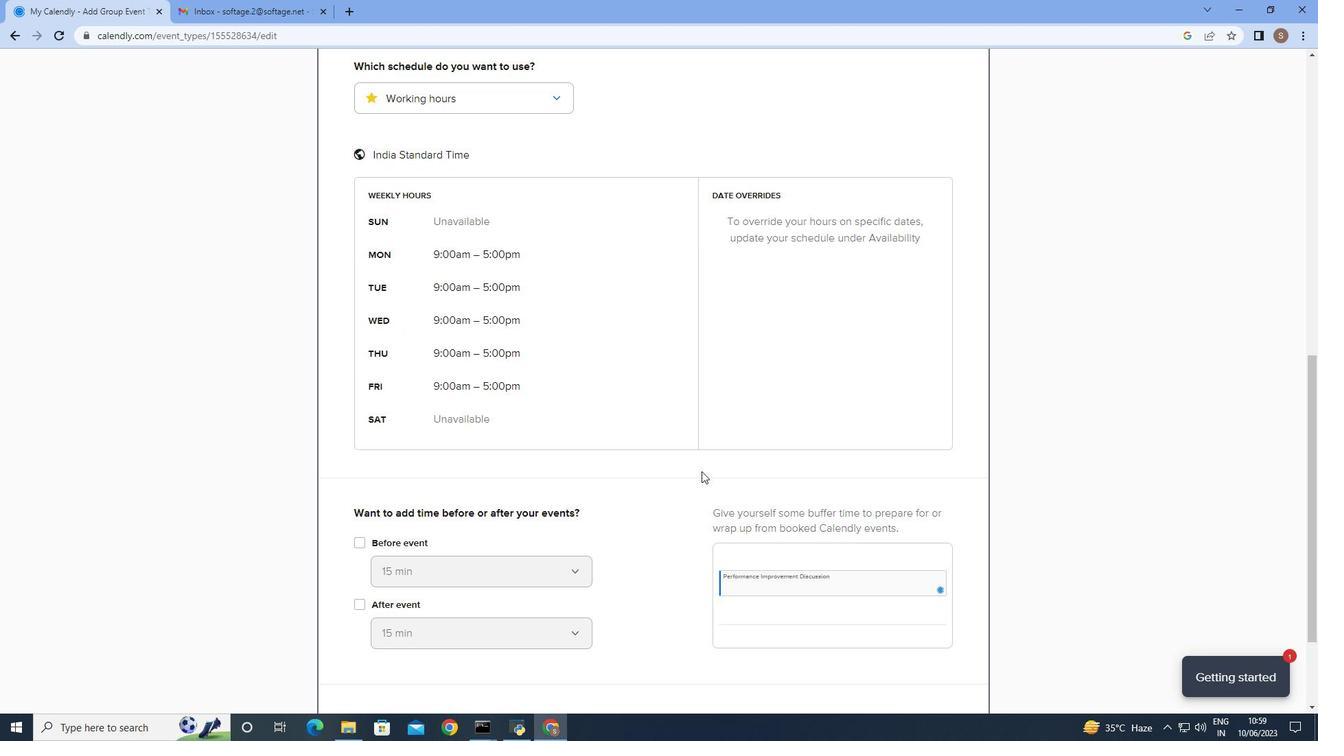 
Action: Mouse scrolled (701, 471) with delta (0, 0)
Screenshot: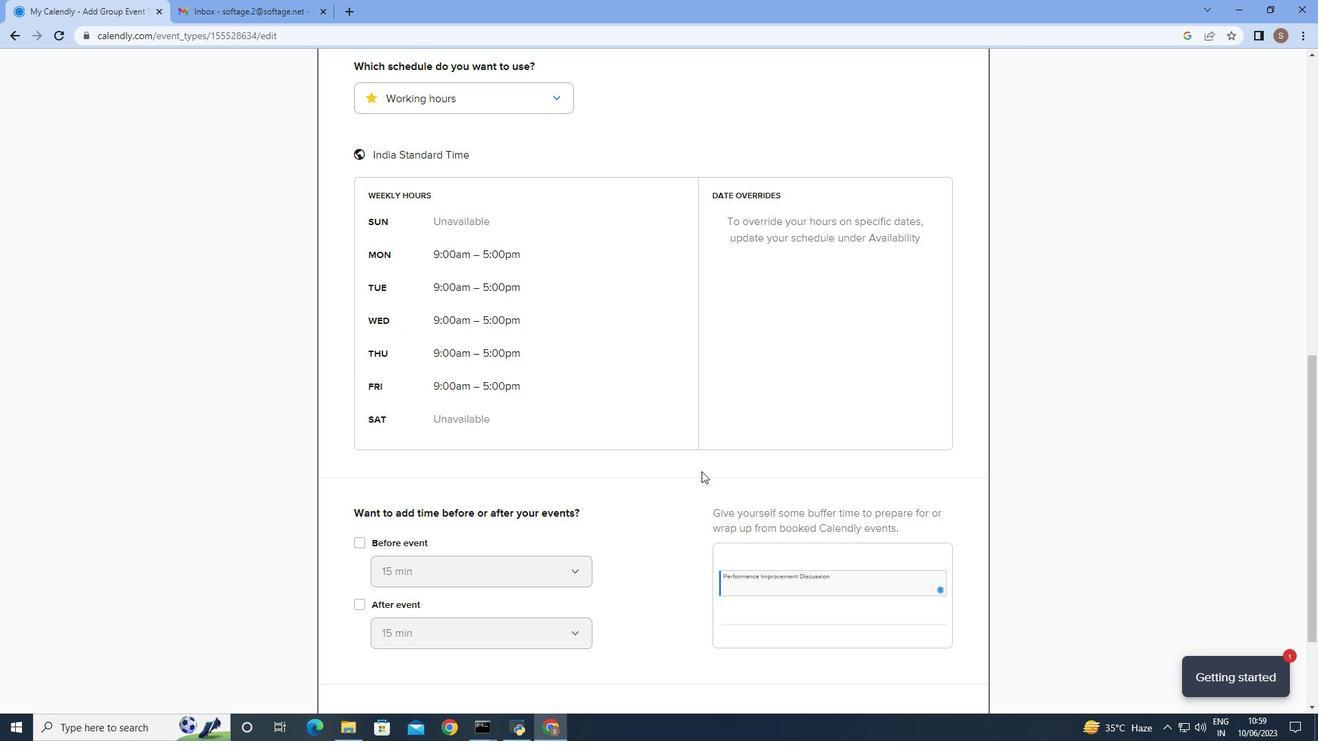 
Action: Mouse scrolled (701, 471) with delta (0, 0)
Screenshot: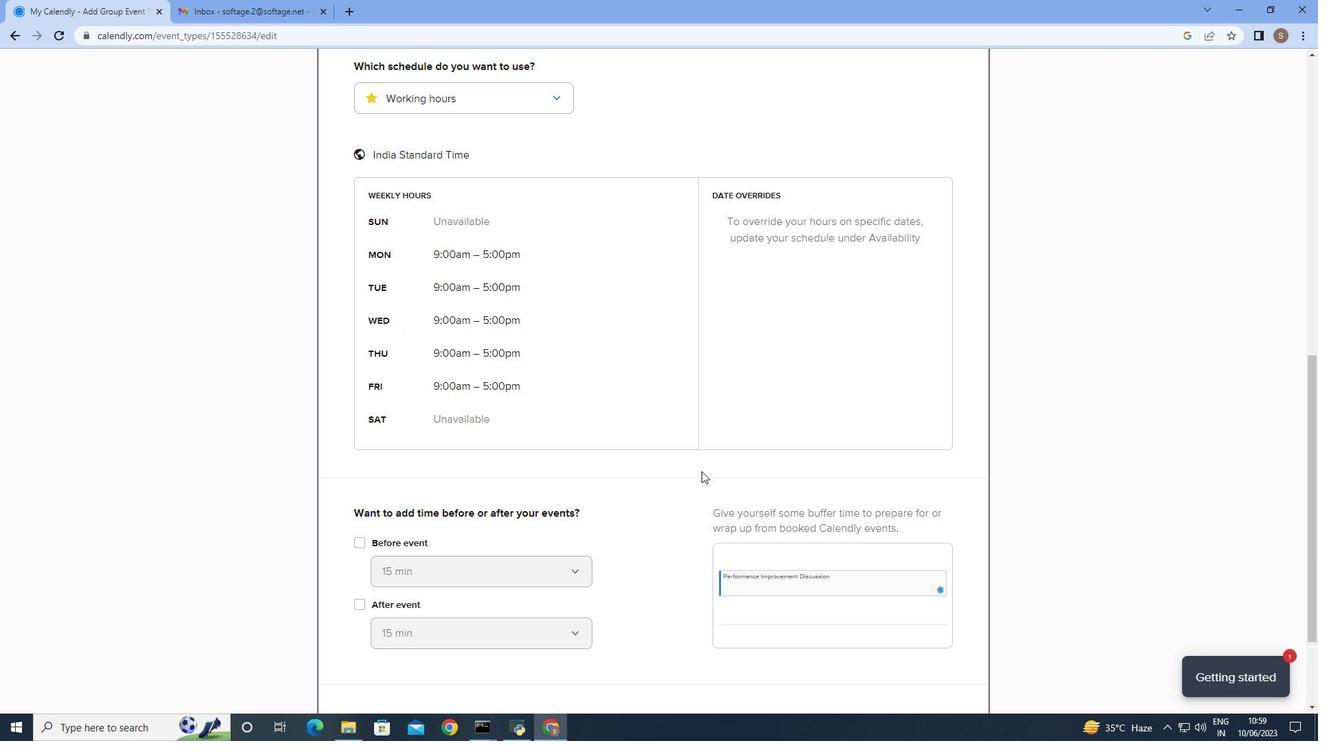 
Action: Mouse scrolled (701, 471) with delta (0, 0)
Screenshot: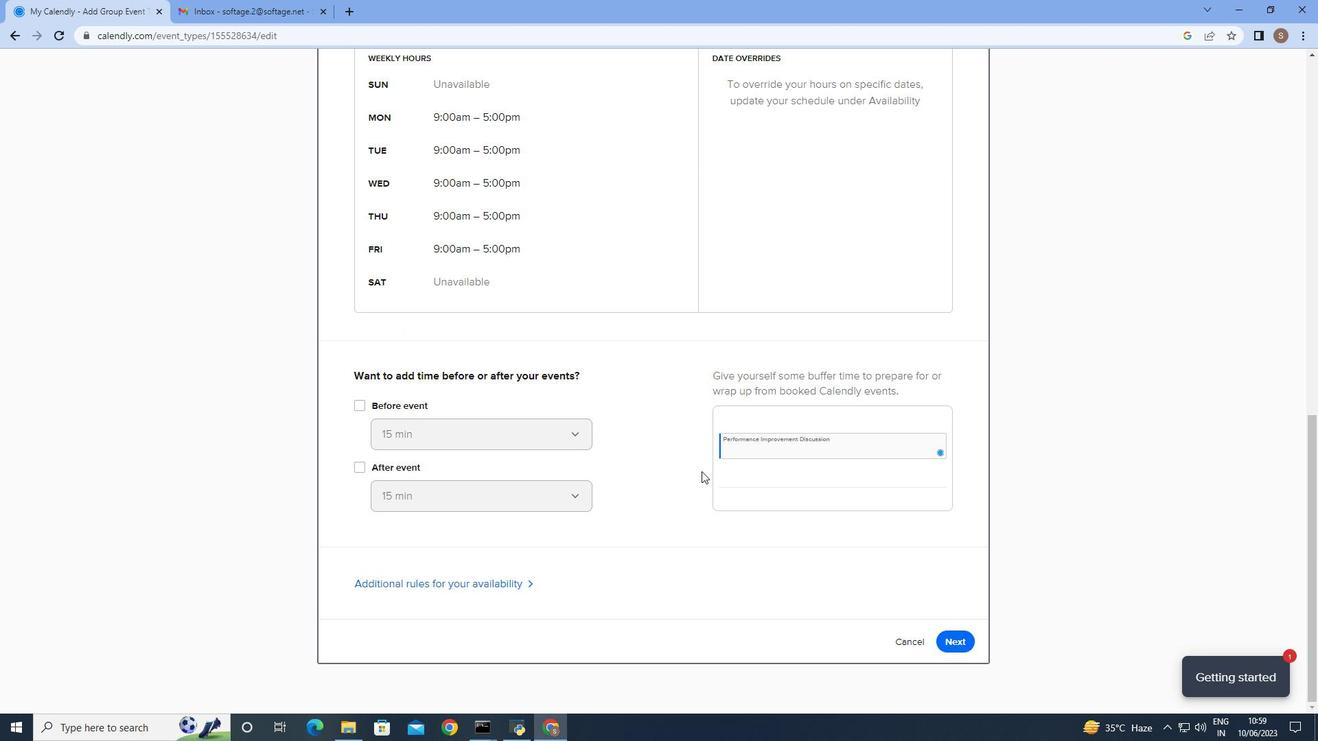 
Action: Mouse moved to (952, 647)
Screenshot: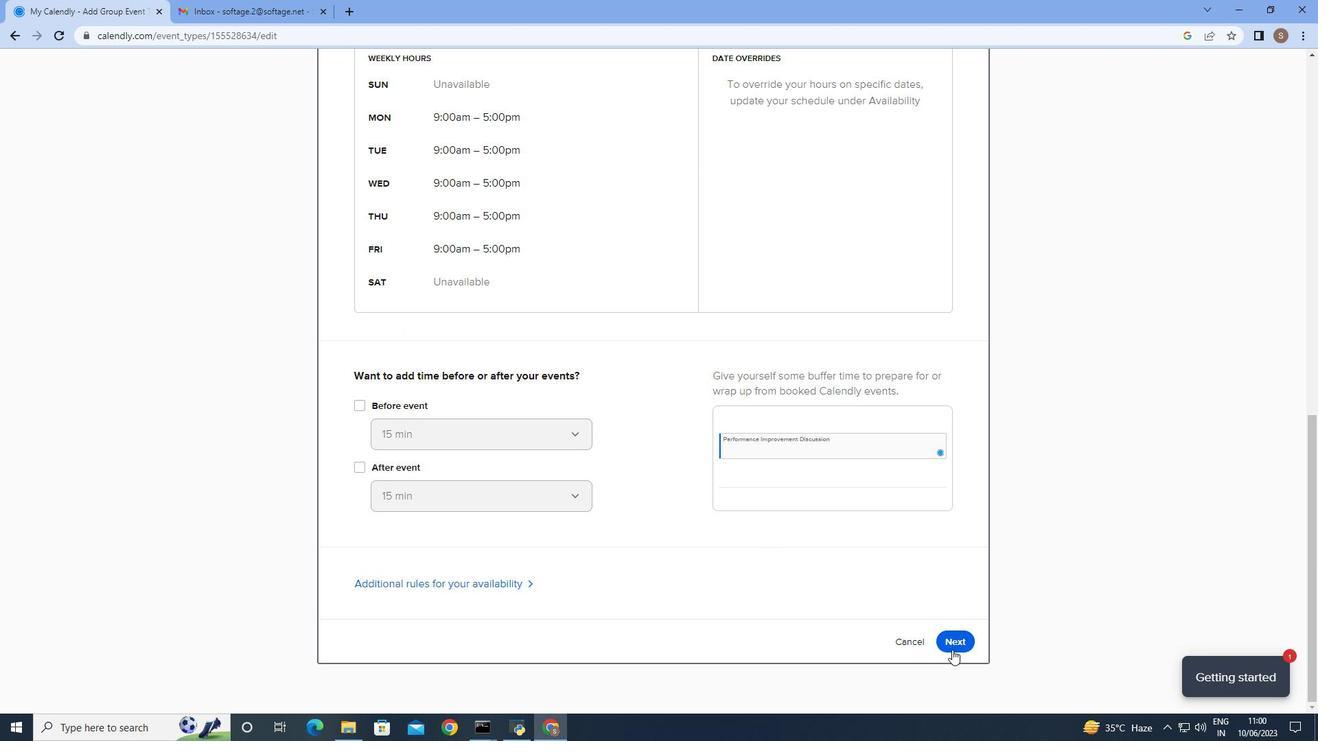 
Action: Mouse pressed left at (952, 647)
Screenshot: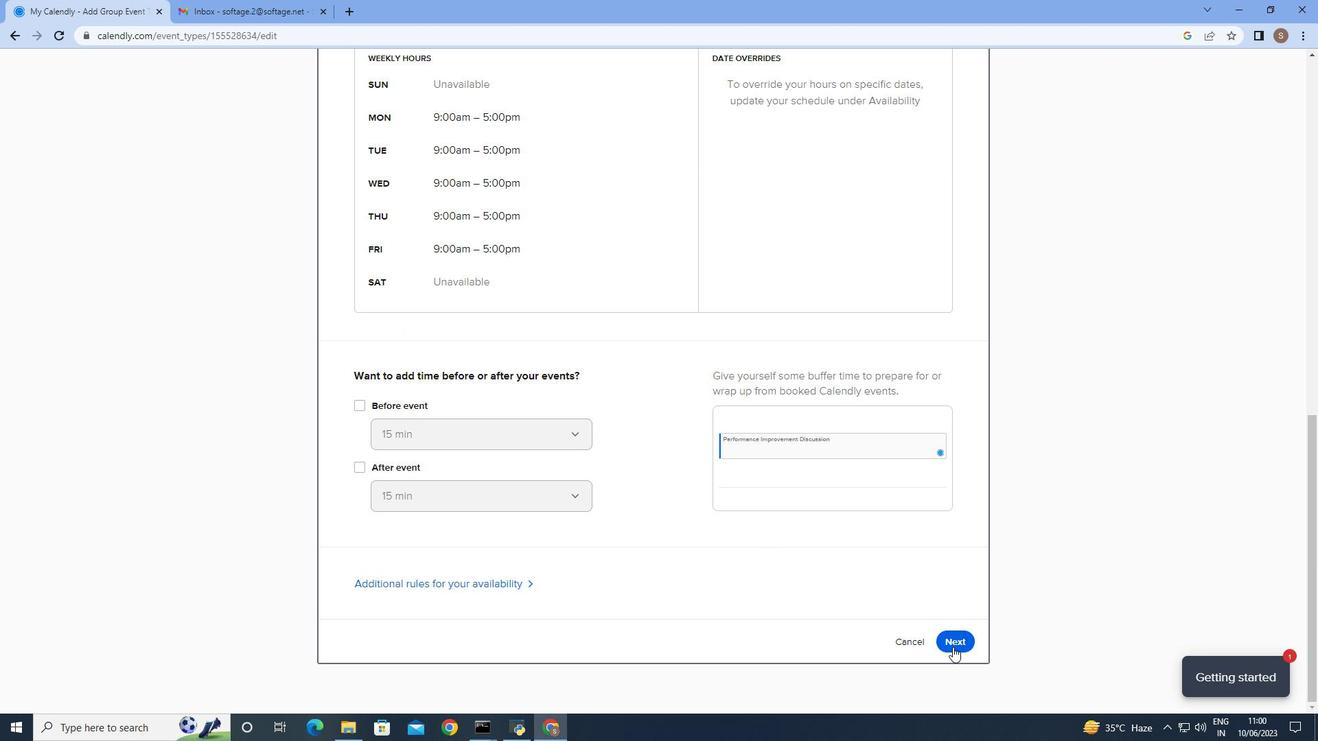 
Action: Mouse moved to (955, 125)
Screenshot: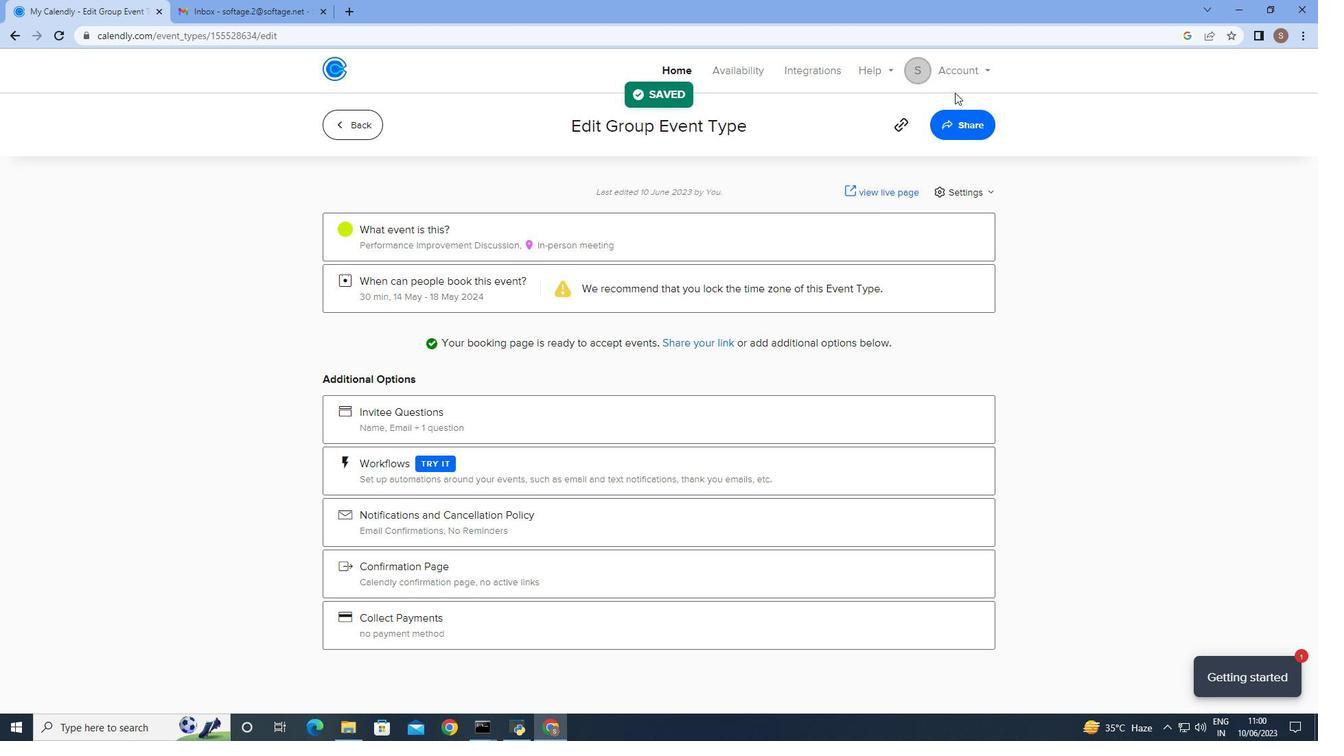 
Action: Mouse pressed left at (955, 125)
Screenshot: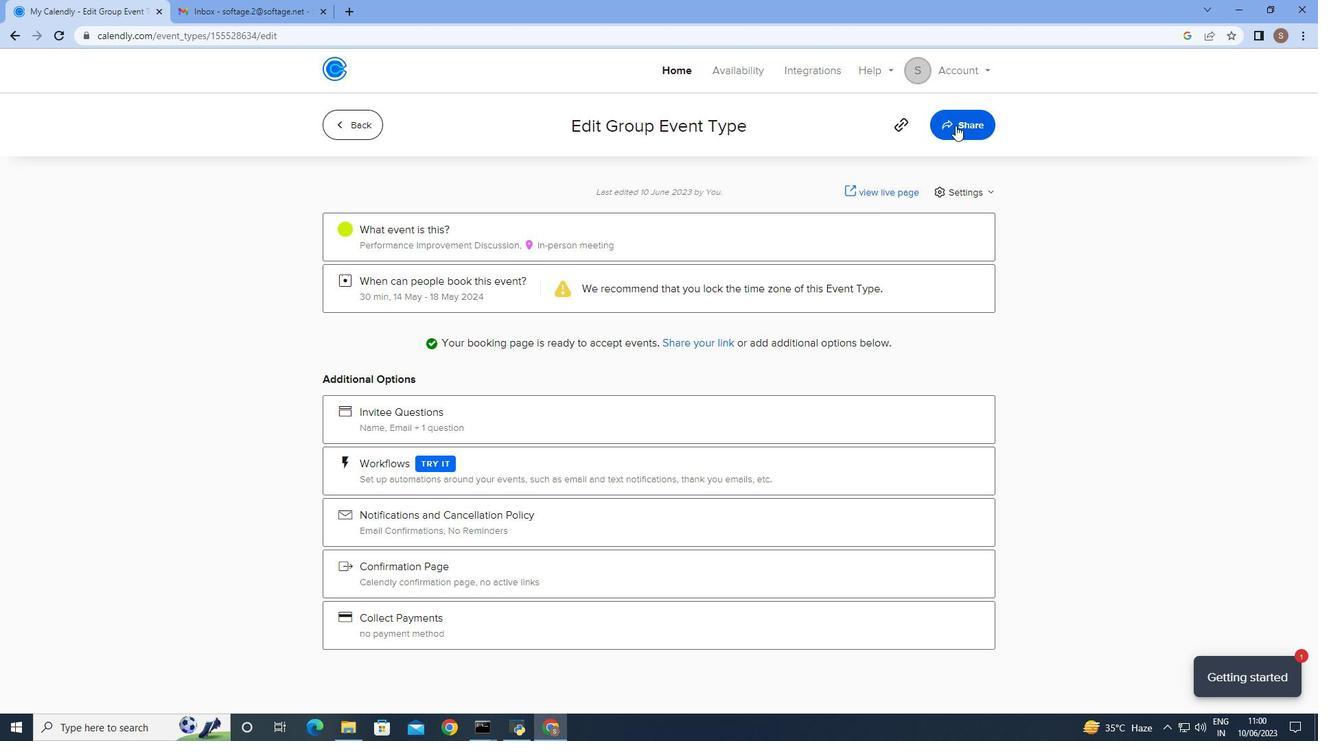 
Action: Mouse moved to (833, 249)
Screenshot: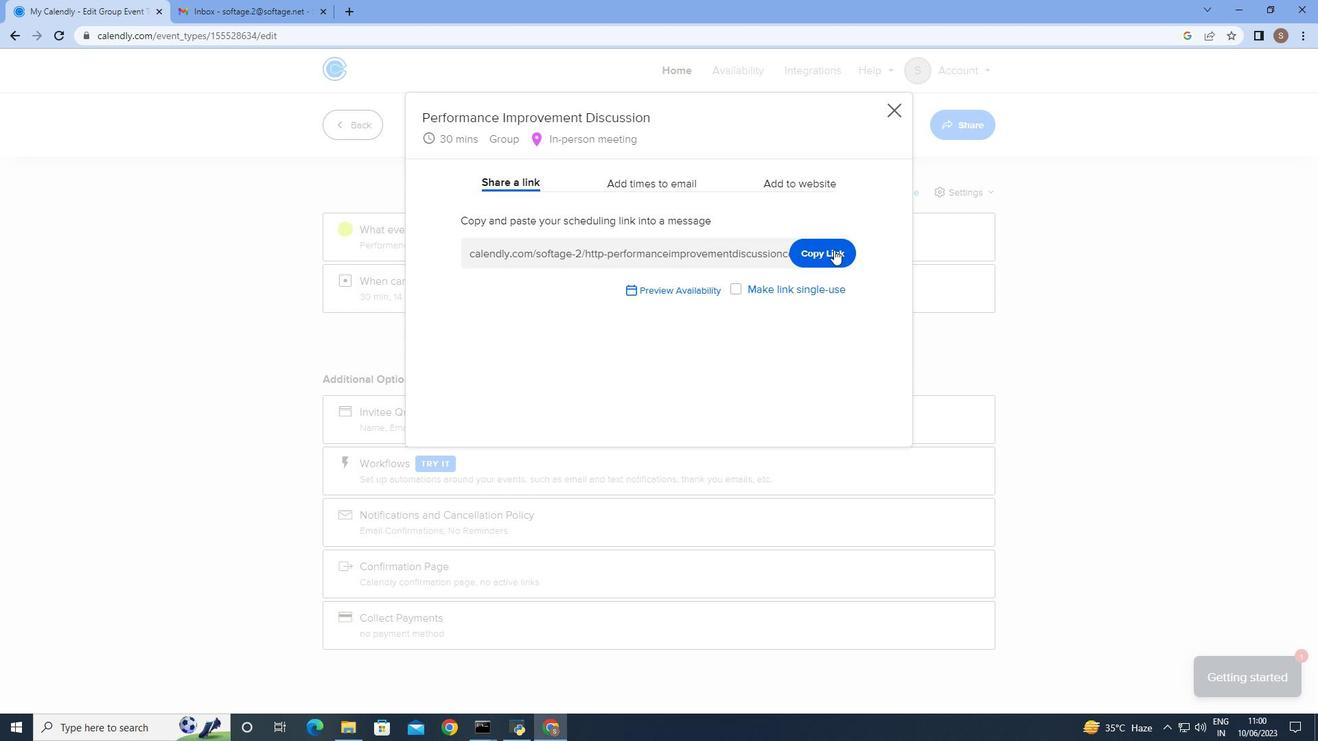 
Action: Mouse pressed left at (833, 249)
Screenshot: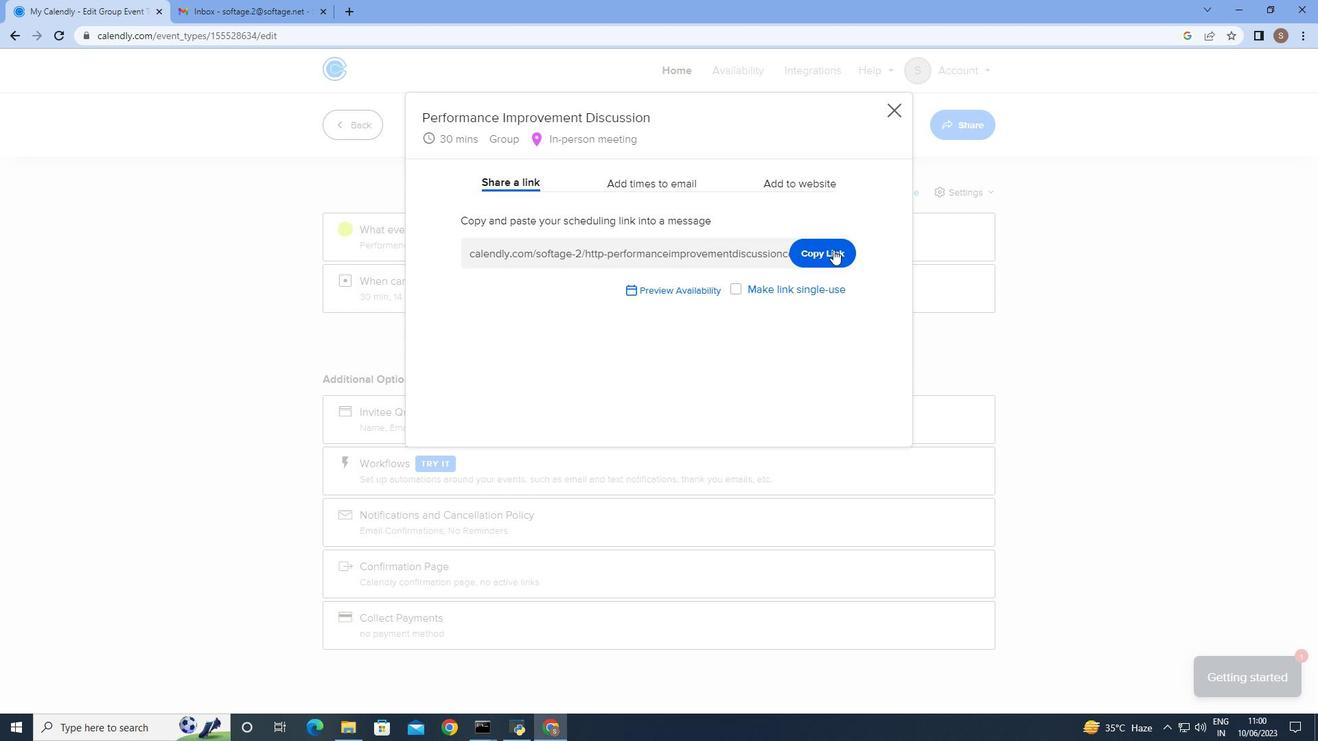 
Action: Mouse moved to (228, 3)
Screenshot: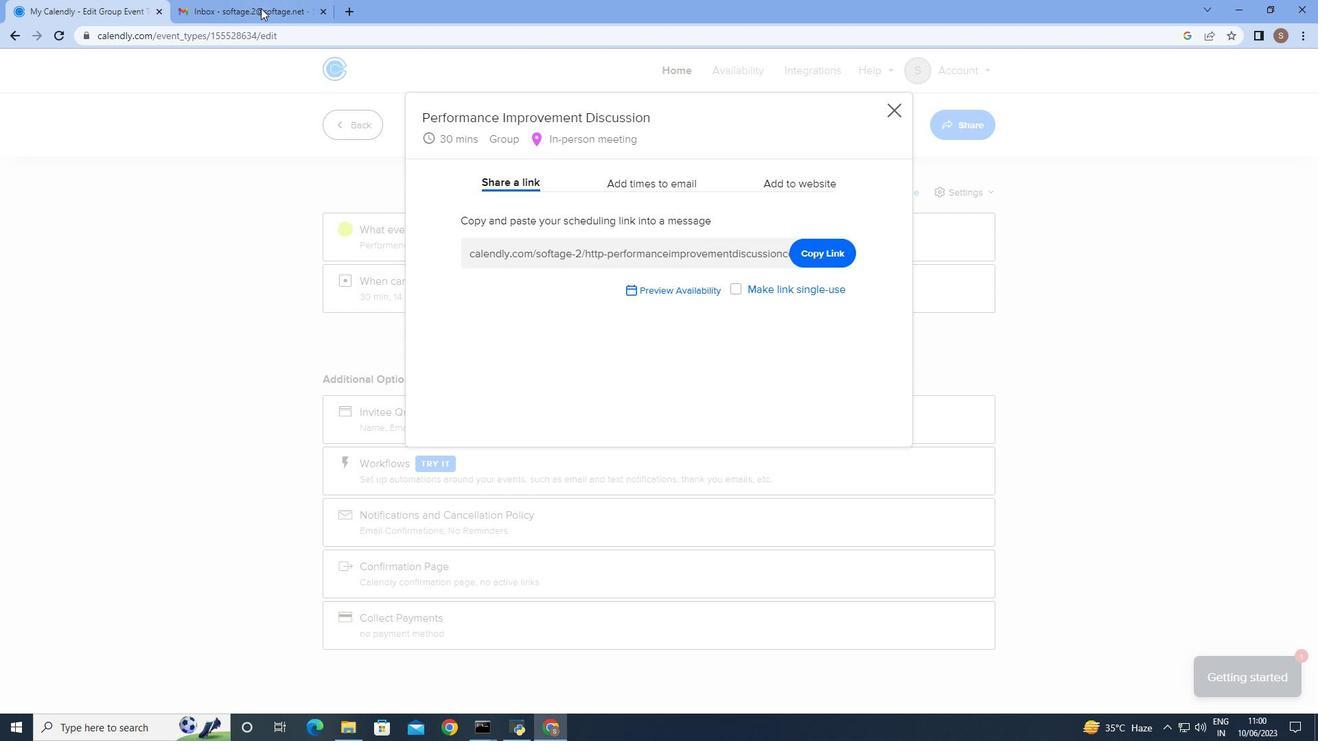 
Action: Mouse pressed left at (228, 3)
Screenshot: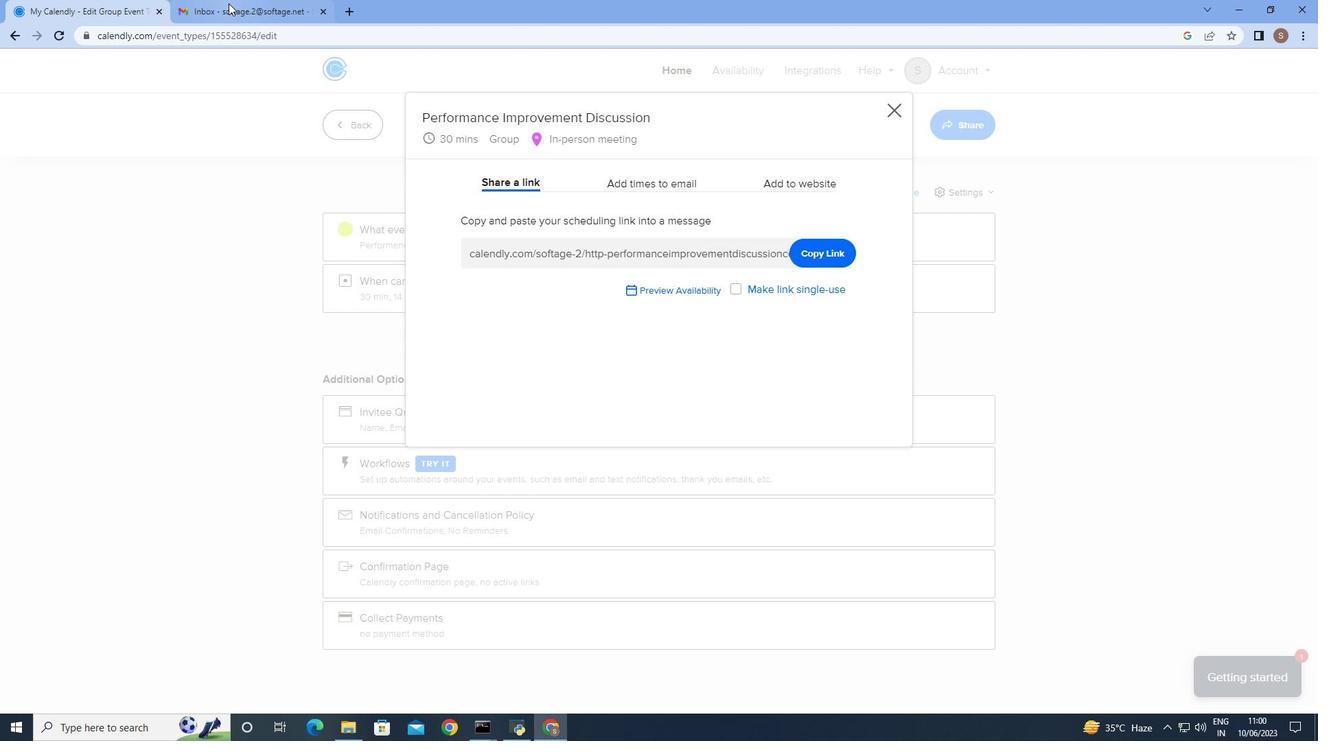 
Action: Mouse moved to (113, 133)
Screenshot: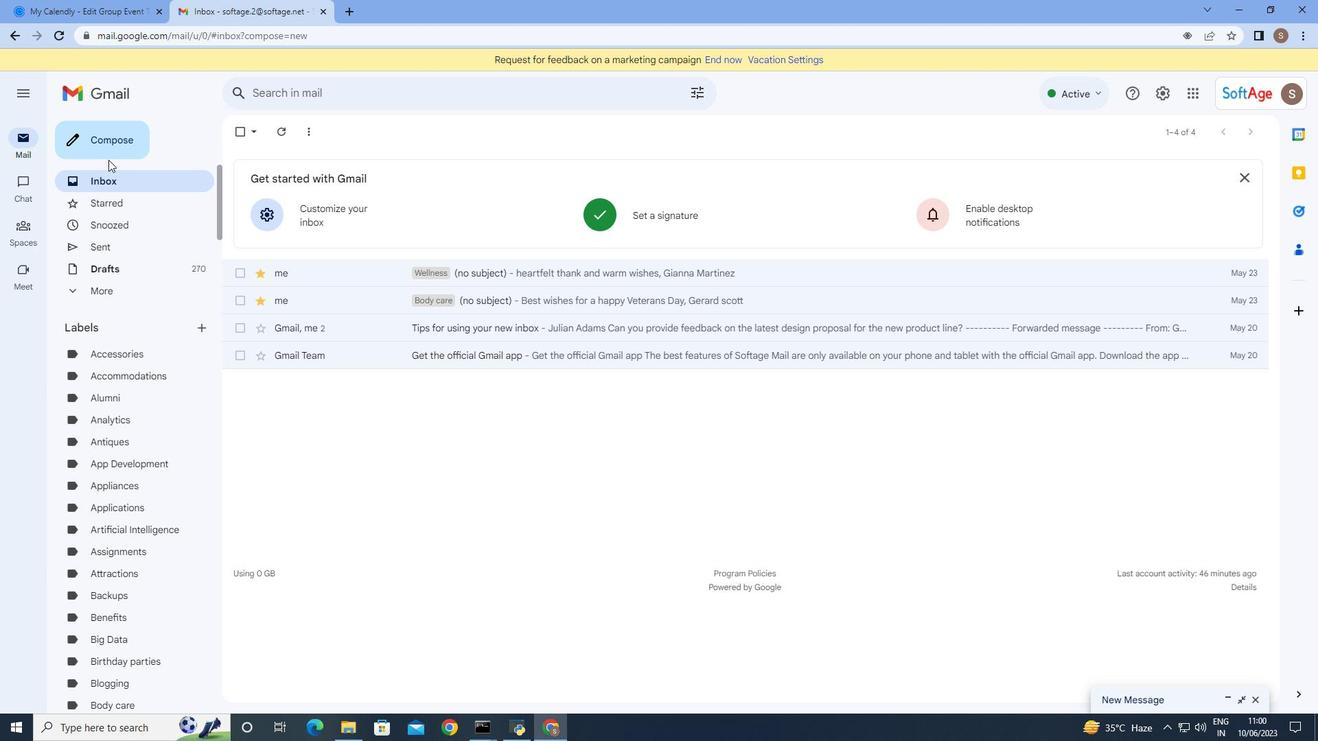
Action: Mouse pressed left at (113, 133)
Screenshot: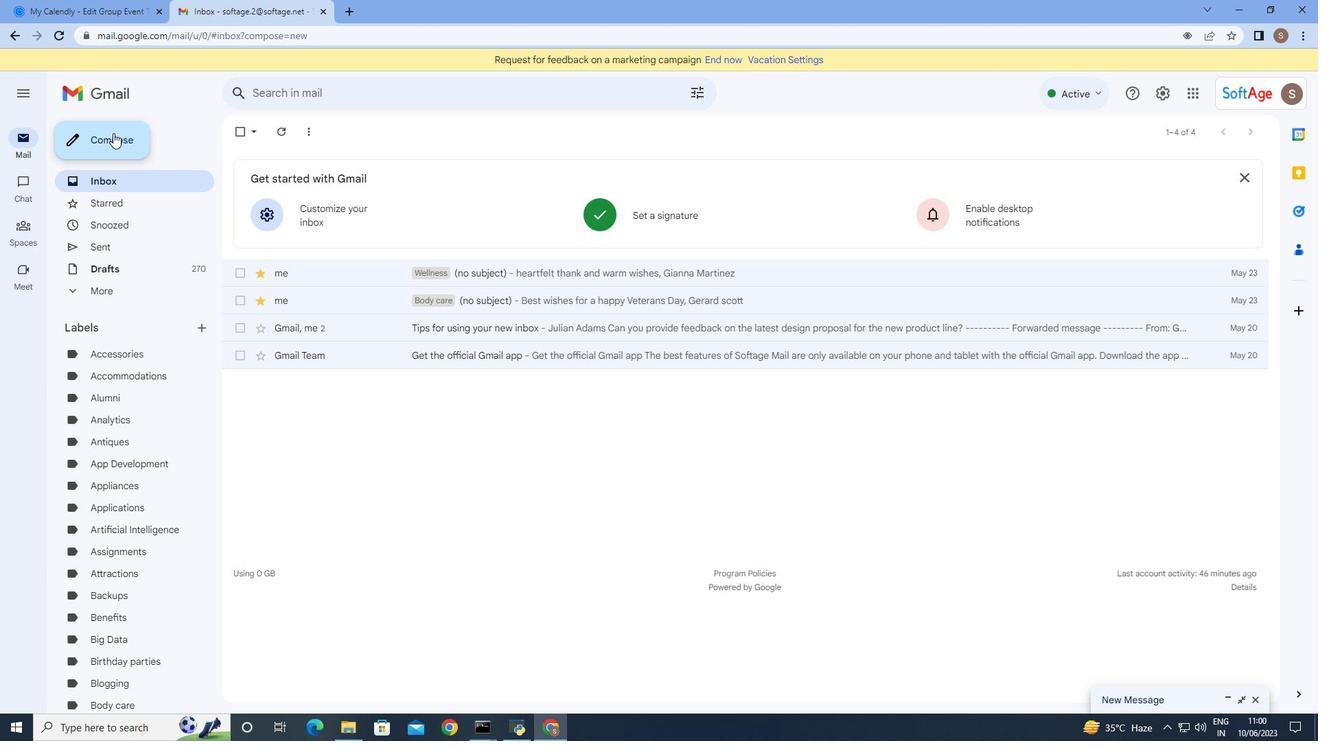 
Action: Mouse moved to (202, 153)
Screenshot: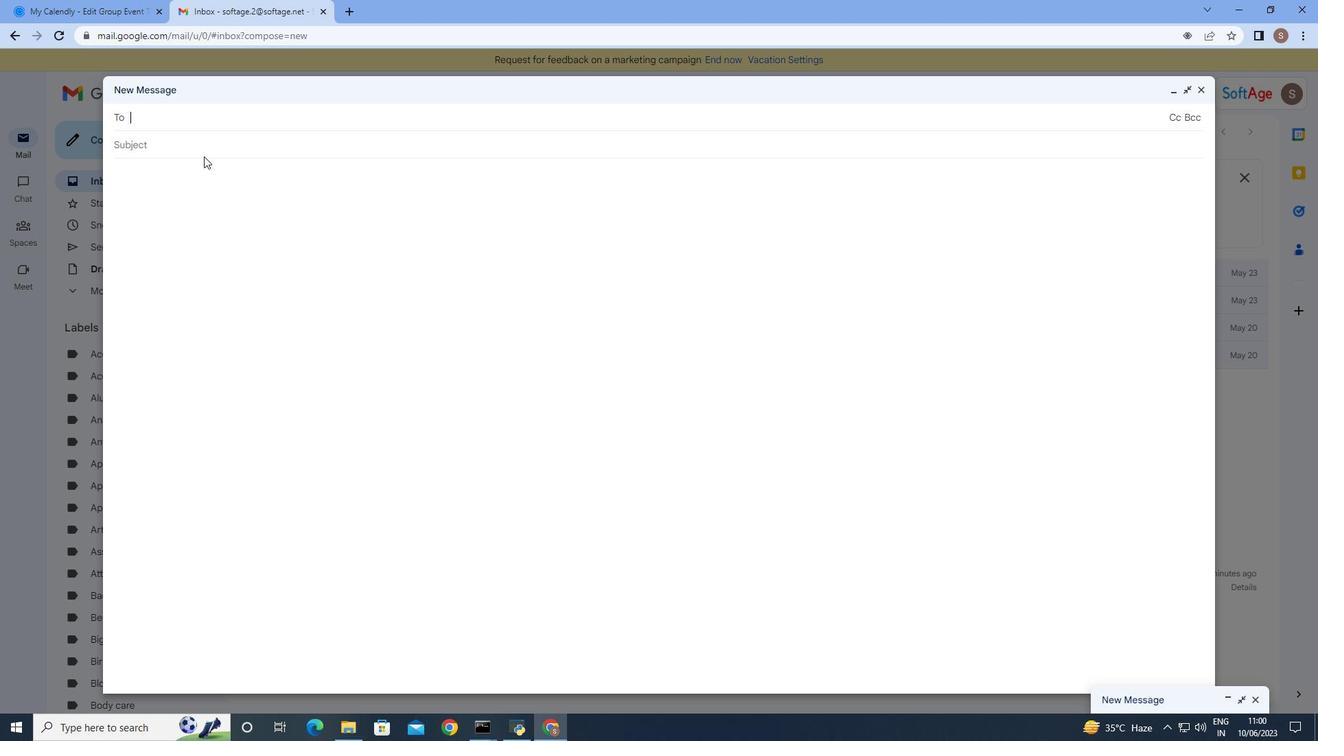 
Action: Key pressed softage.9<Key.shift>@
Screenshot: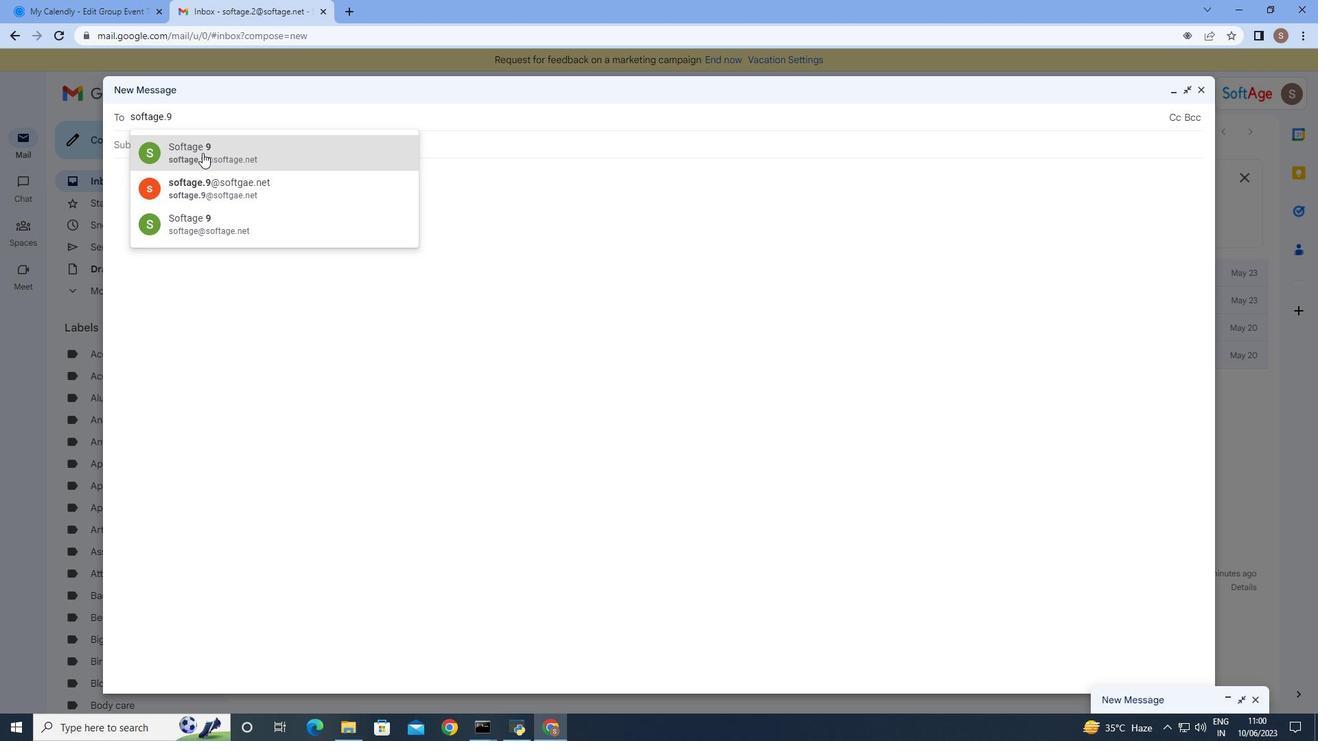 
Action: Mouse pressed left at (202, 153)
Screenshot: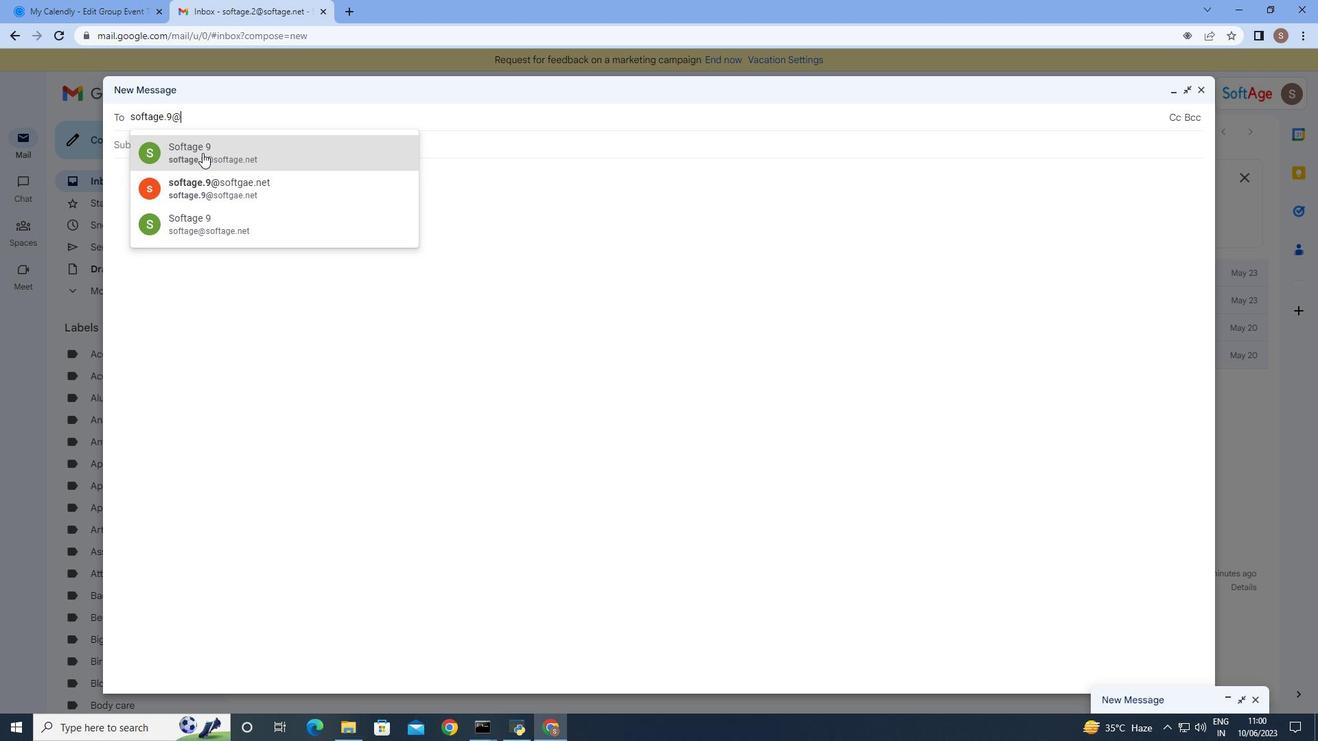 
Action: Key pressed softage.10<Key.shift>@
Screenshot: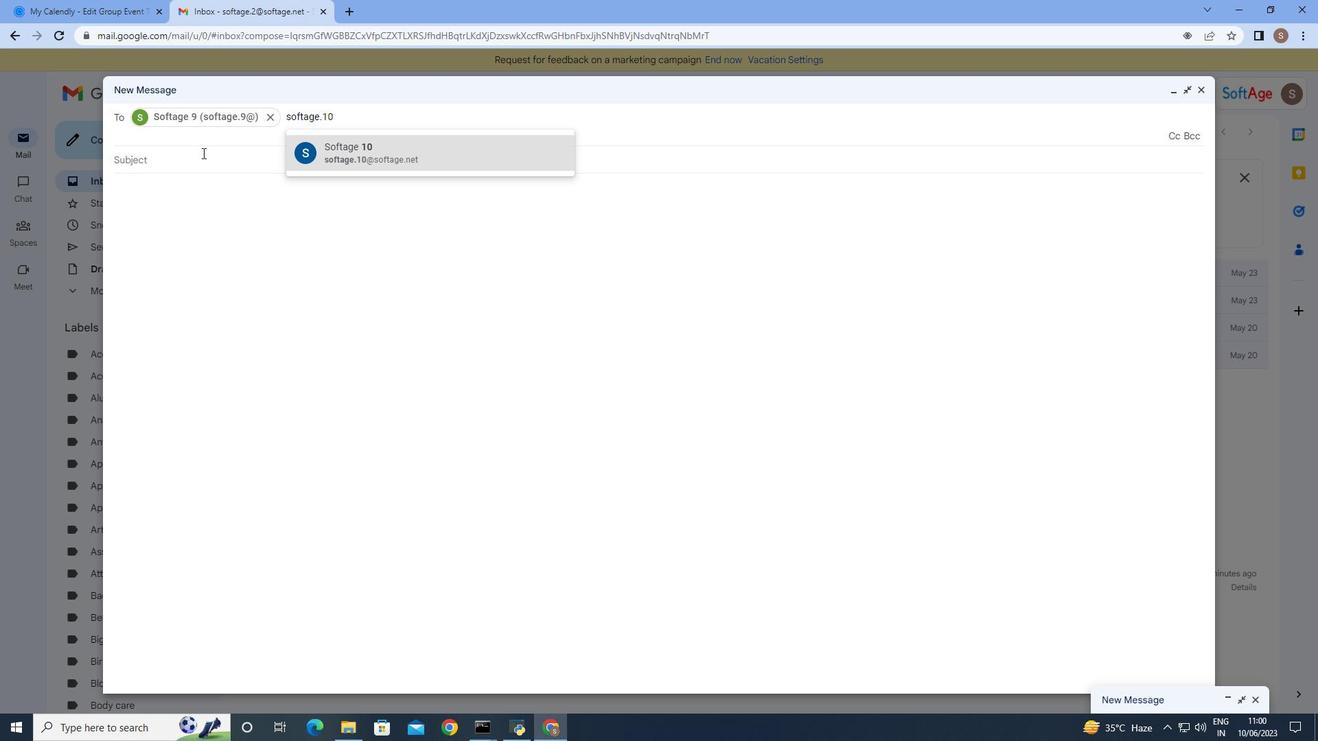 
Action: Mouse moved to (313, 152)
Screenshot: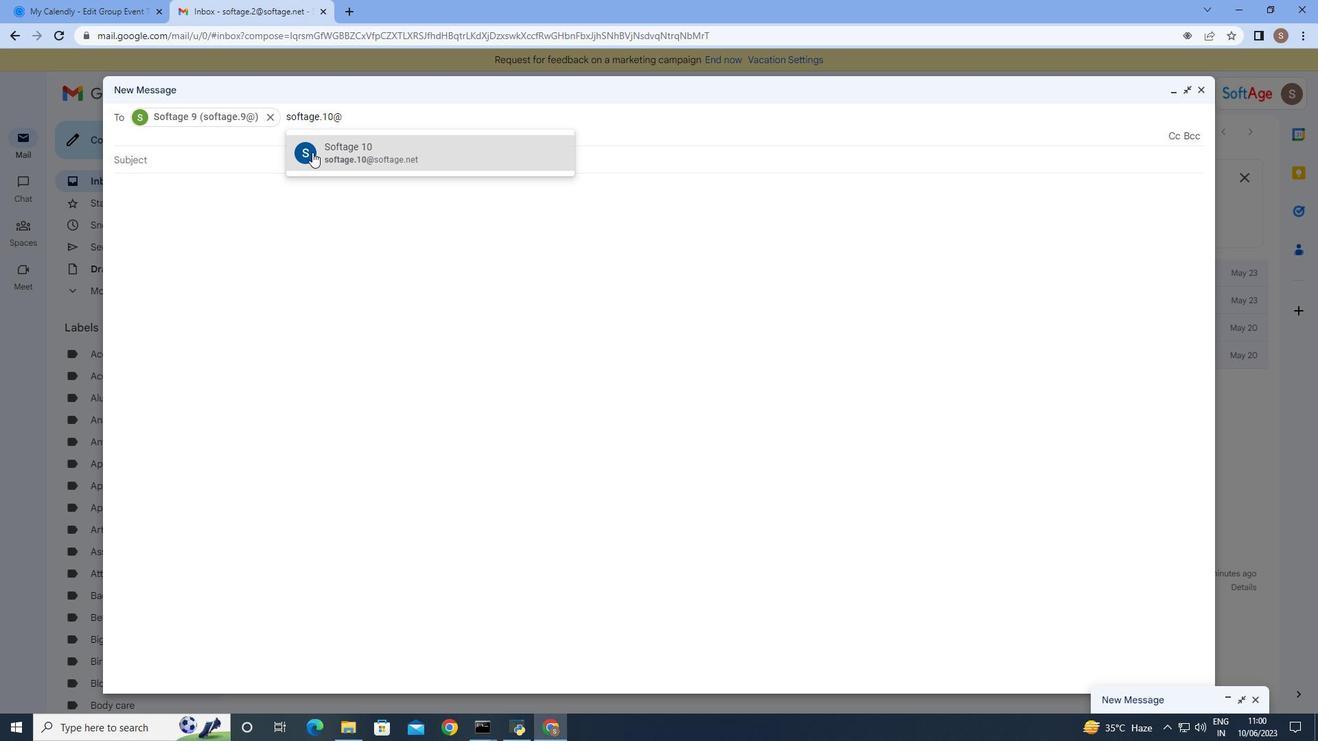 
Action: Mouse pressed left at (313, 152)
Screenshot: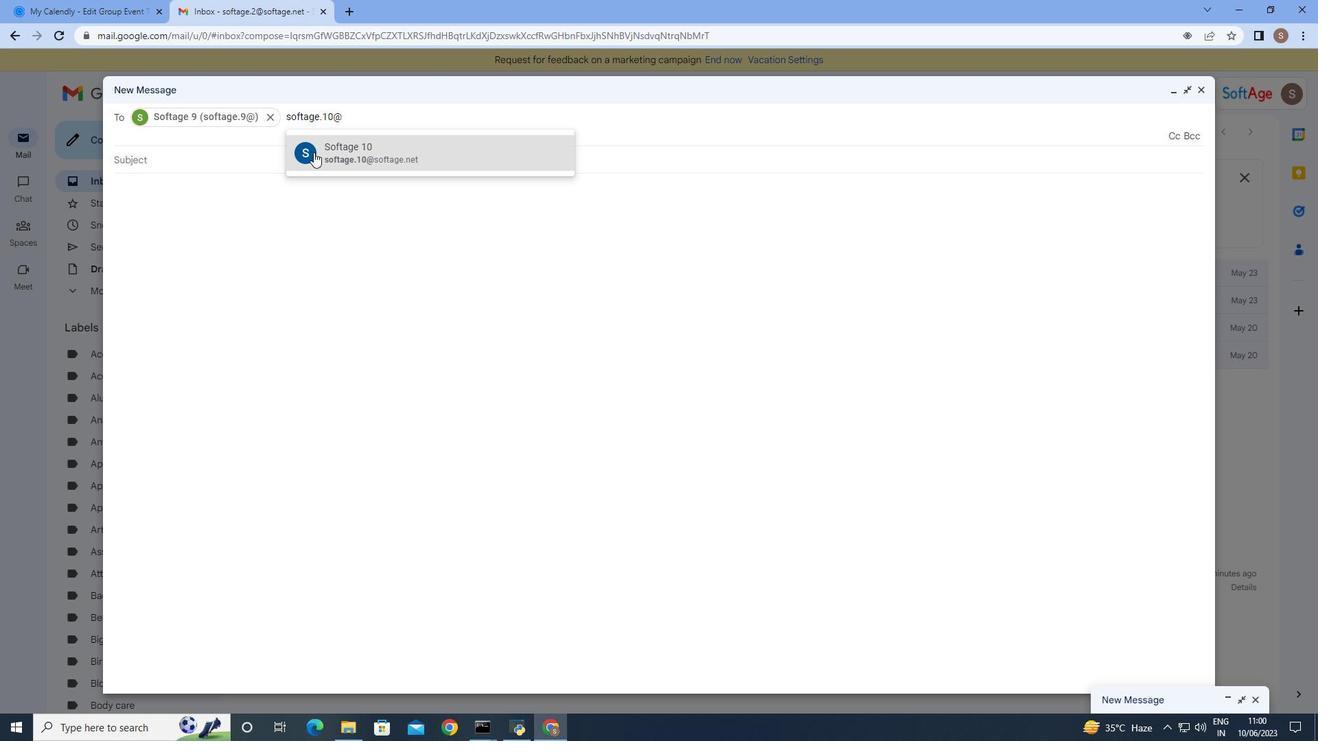 
Action: Mouse moved to (275, 411)
Screenshot: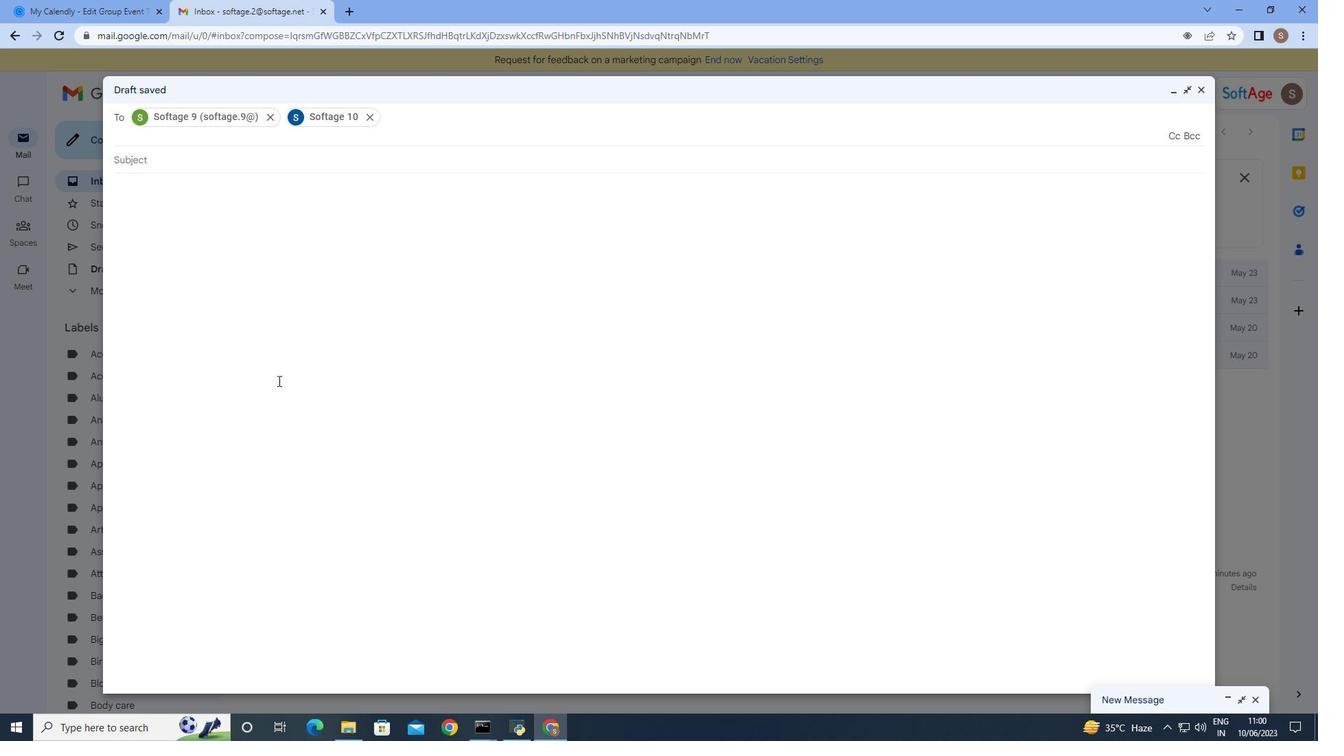 
Action: Mouse pressed left at (275, 411)
Screenshot: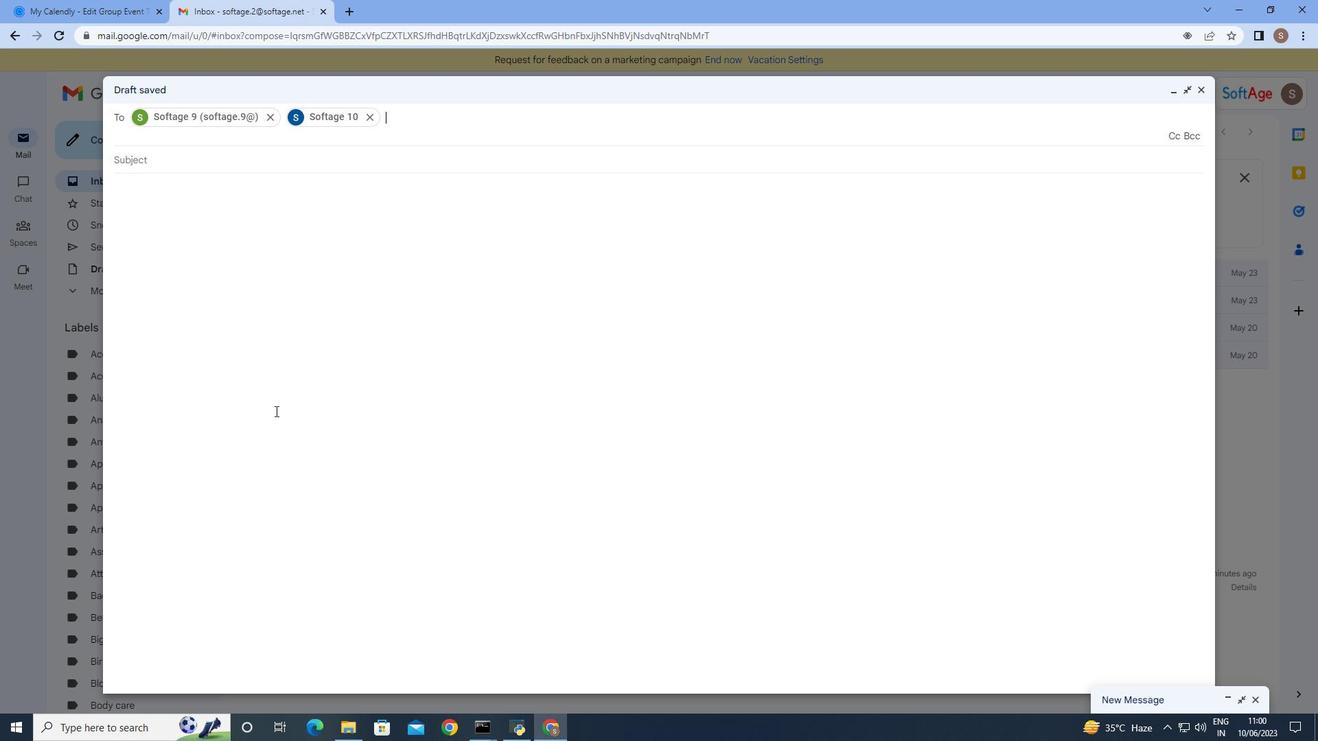 
Action: Mouse moved to (244, 673)
Screenshot: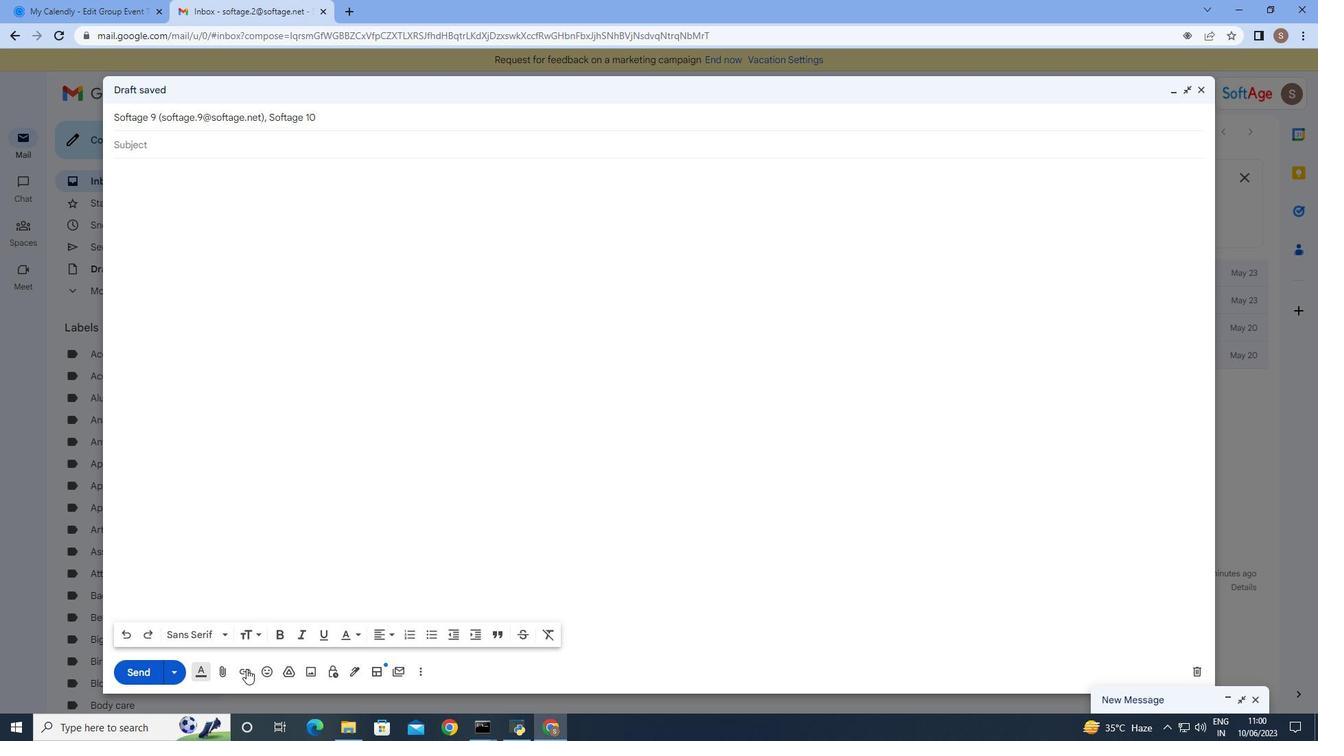
Action: Mouse pressed left at (244, 673)
Screenshot: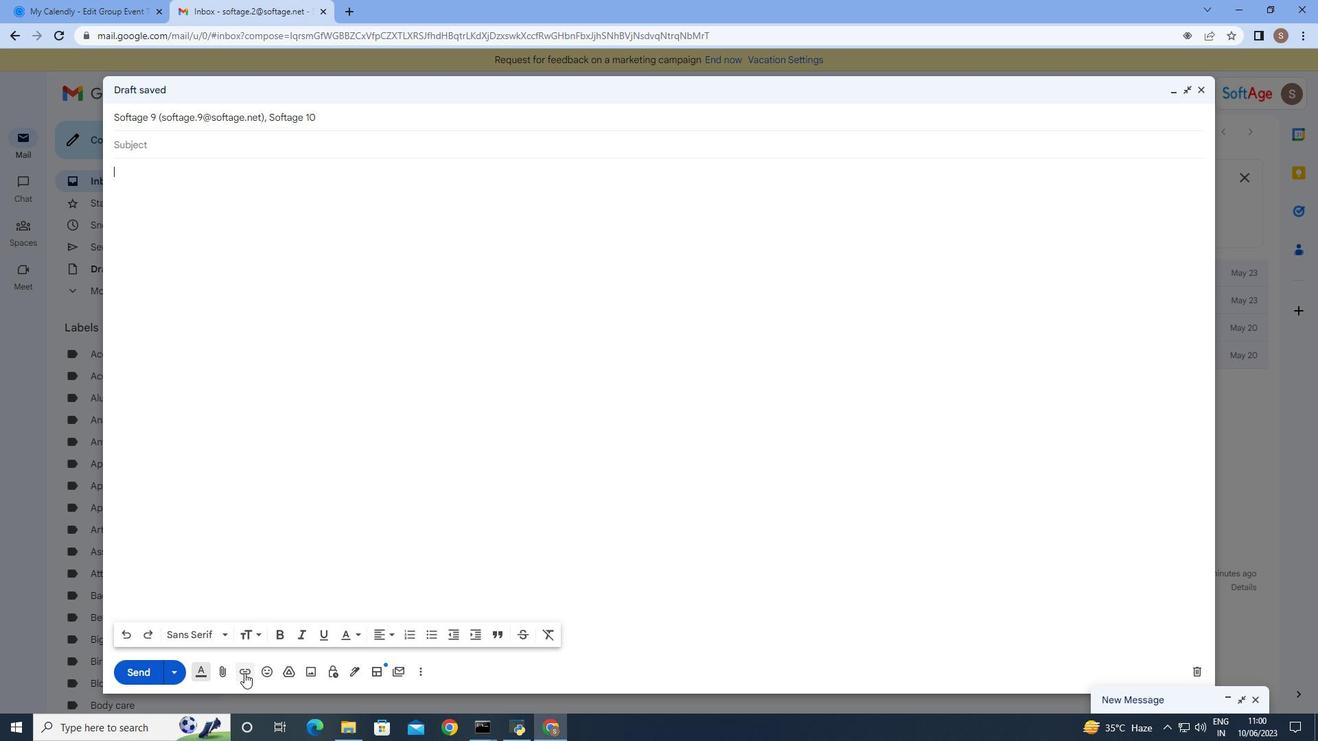 
Action: Mouse moved to (543, 333)
Screenshot: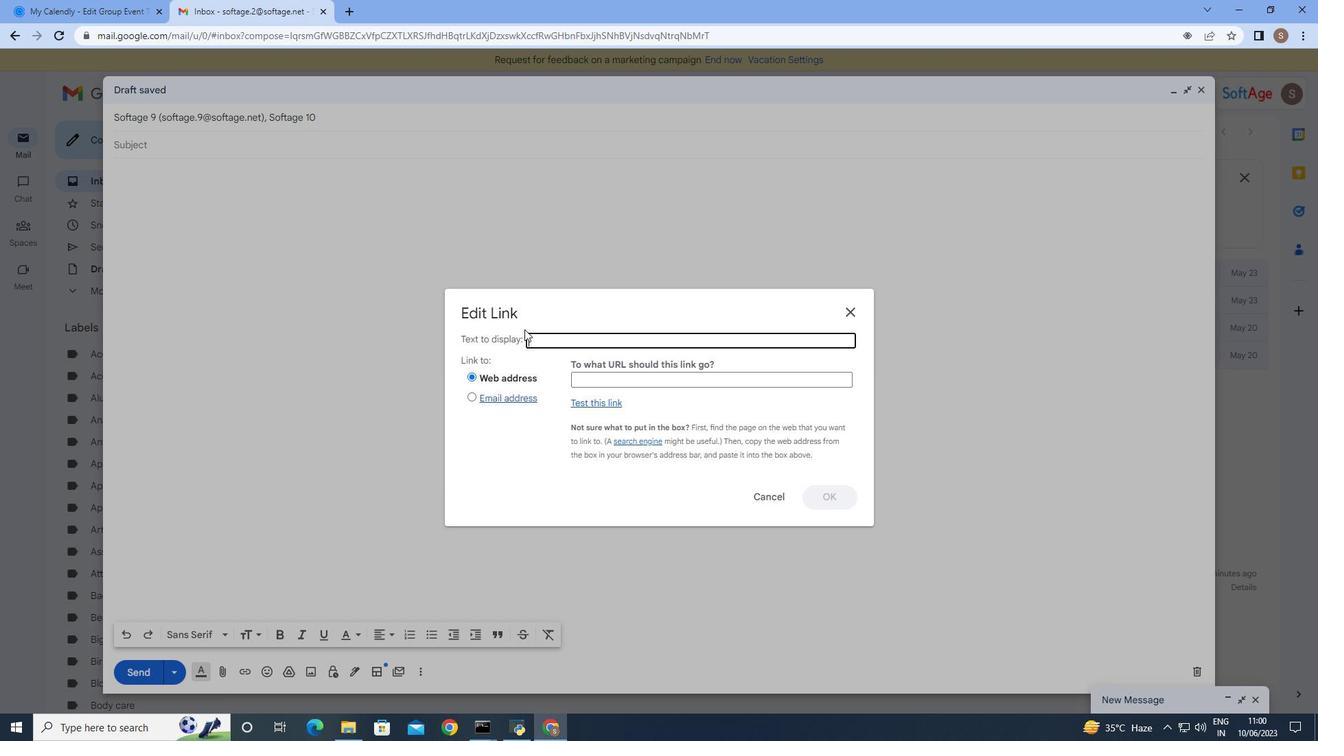 
Action: Key pressed ctrl+V
Screenshot: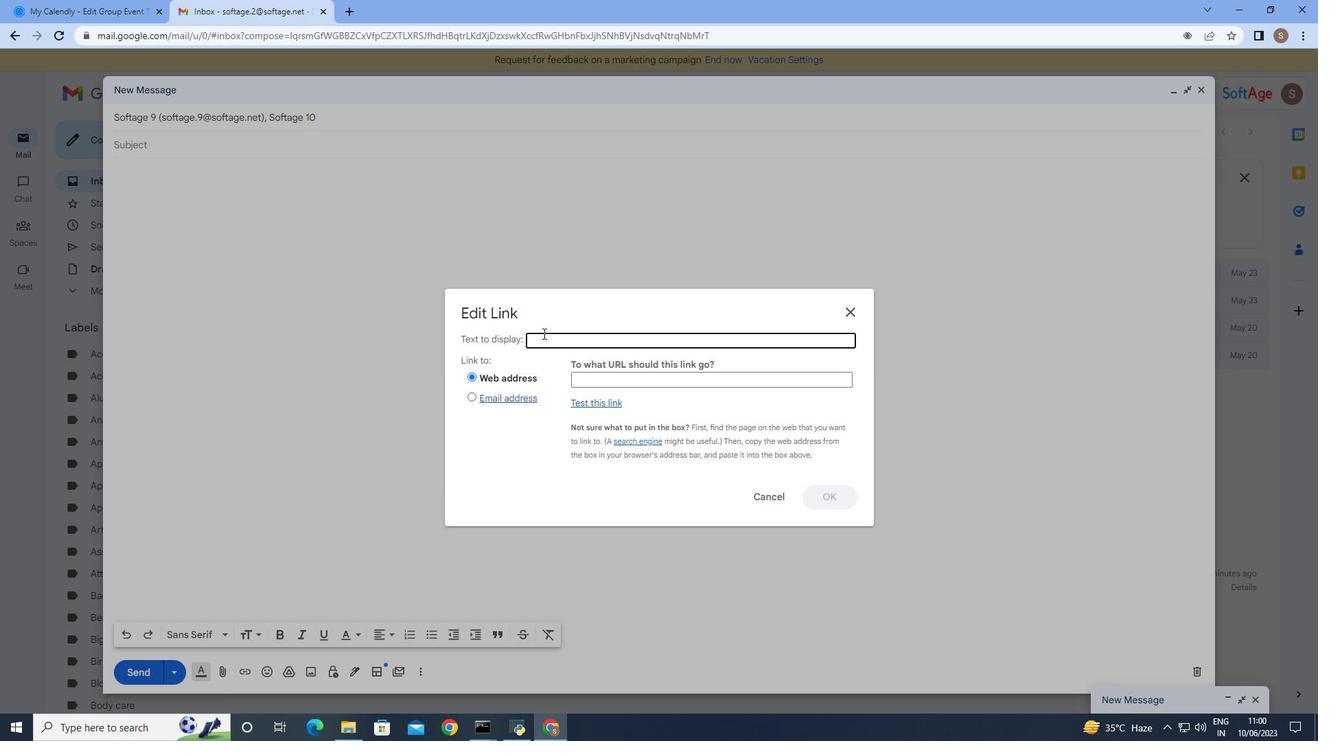 
Action: Mouse moved to (614, 383)
Screenshot: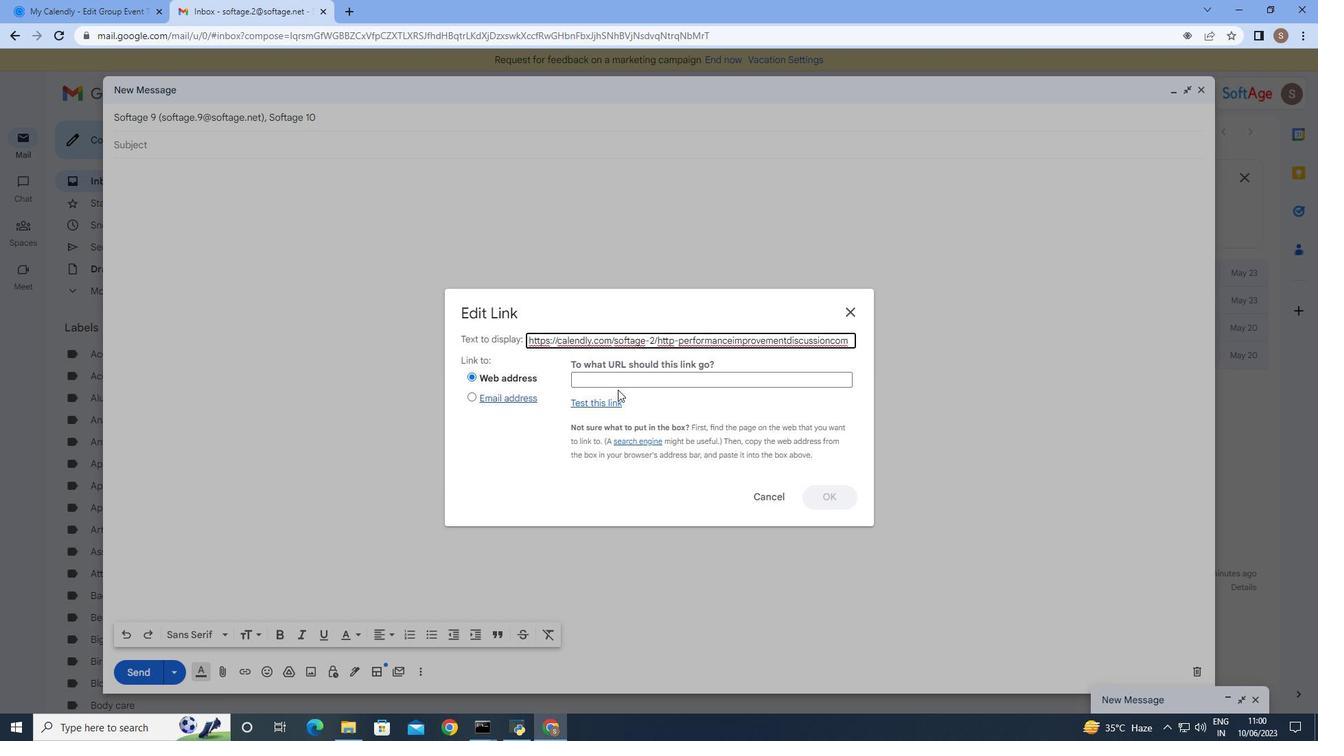 
Action: Mouse pressed left at (614, 383)
Screenshot: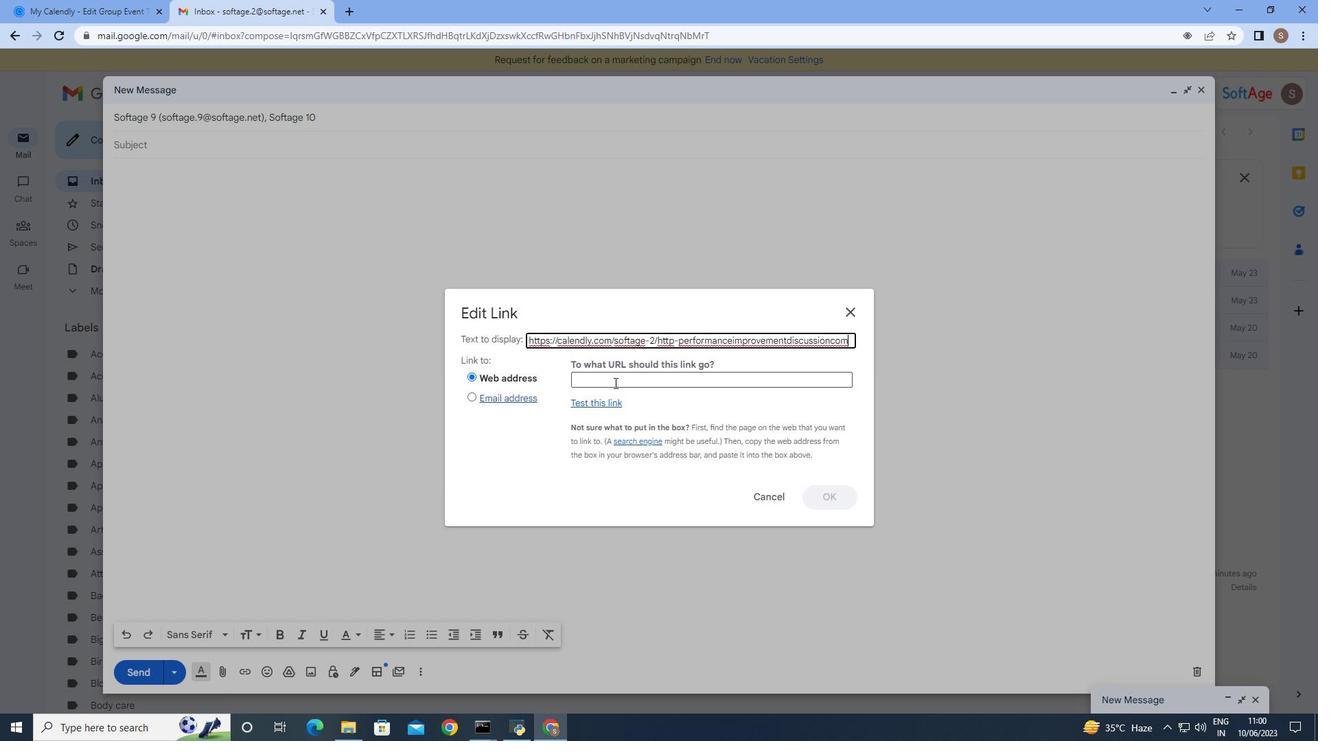 
Action: Key pressed ctrl+V
Screenshot: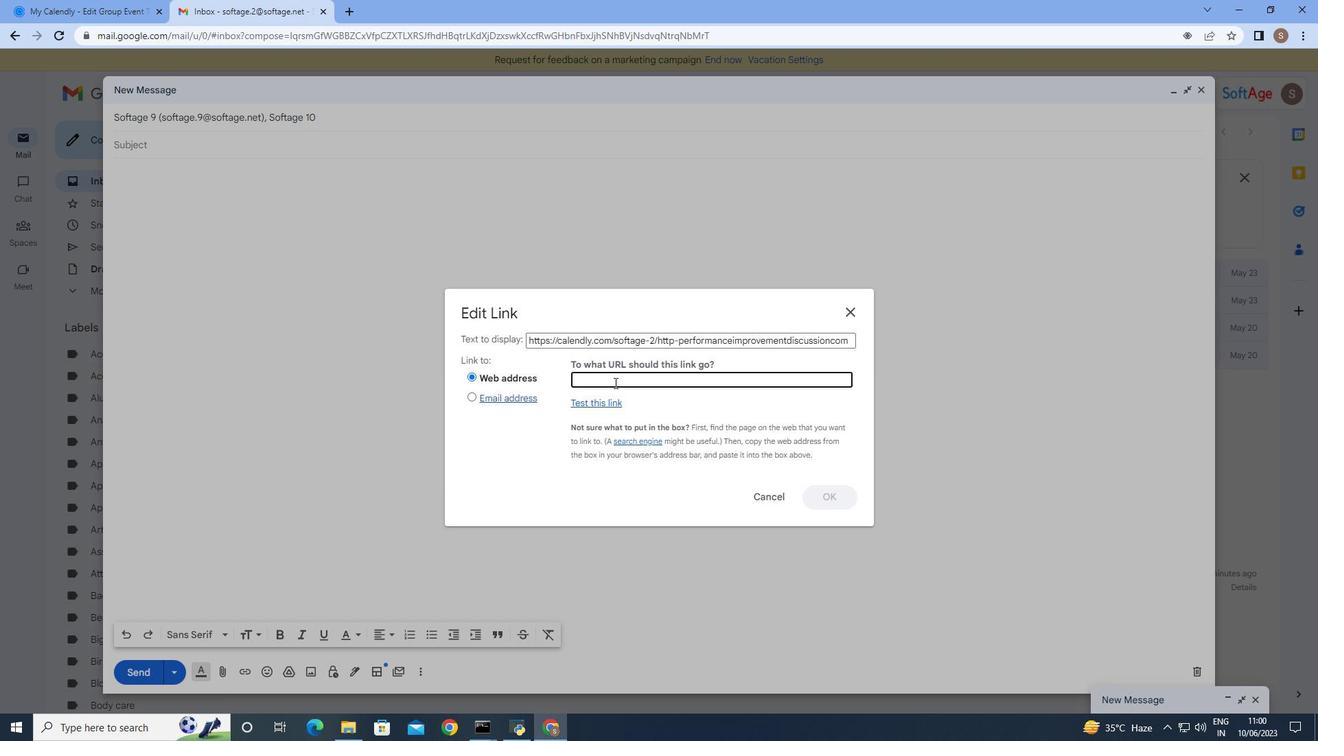 
Action: Mouse moved to (820, 494)
Screenshot: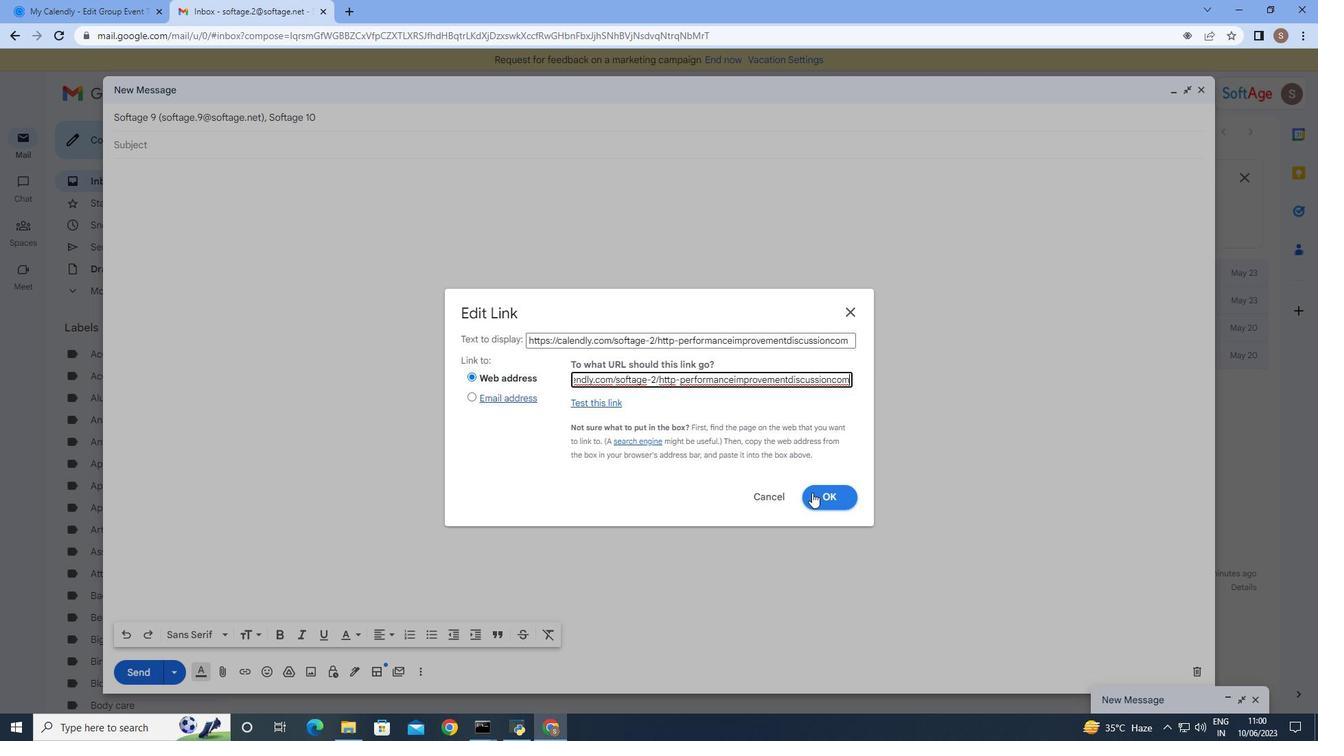 
Action: Mouse pressed left at (820, 494)
Screenshot: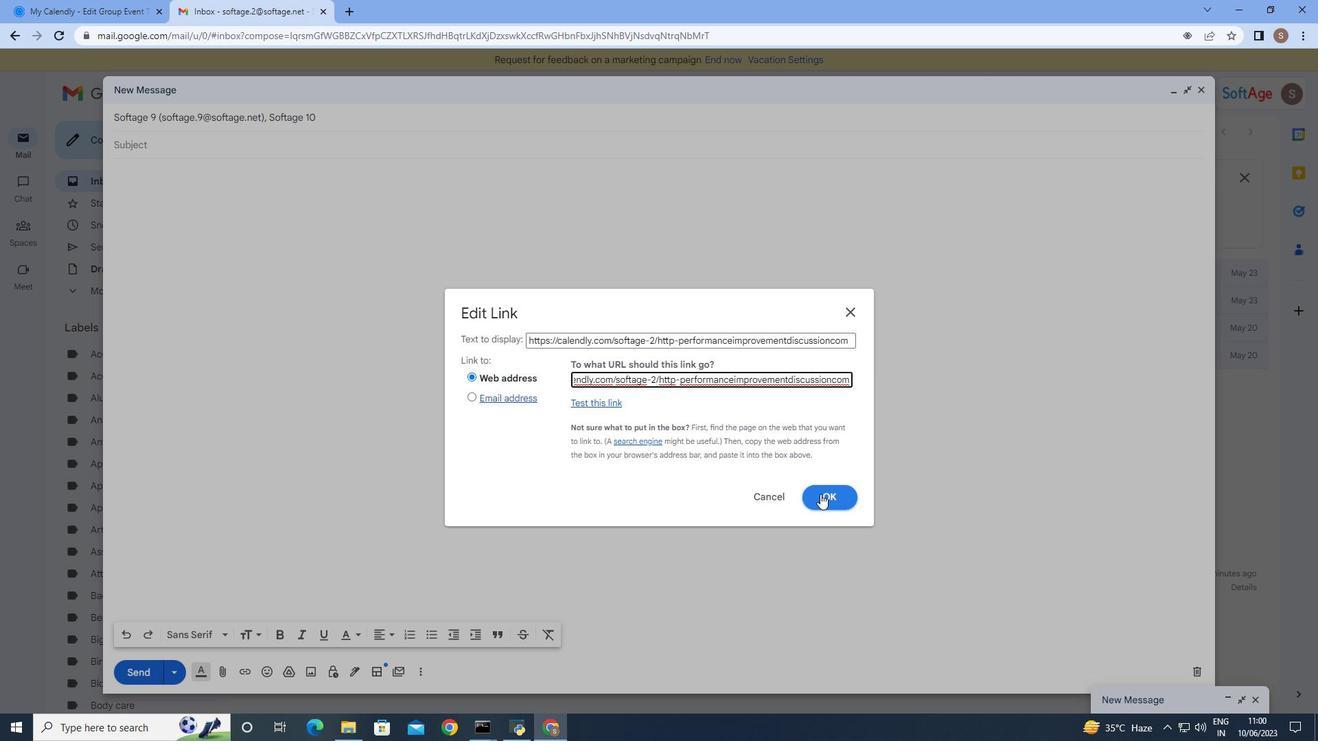 
Action: Mouse moved to (147, 672)
Screenshot: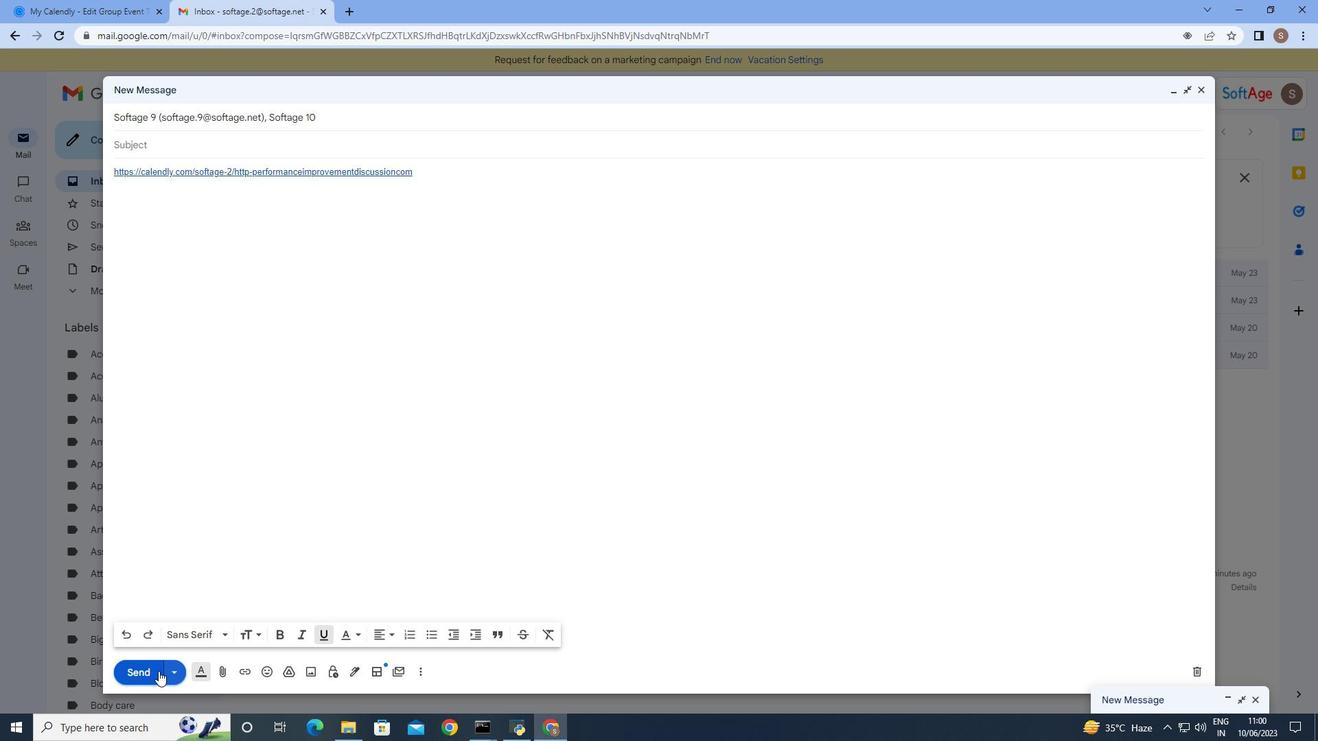 
Action: Mouse pressed left at (147, 672)
Screenshot: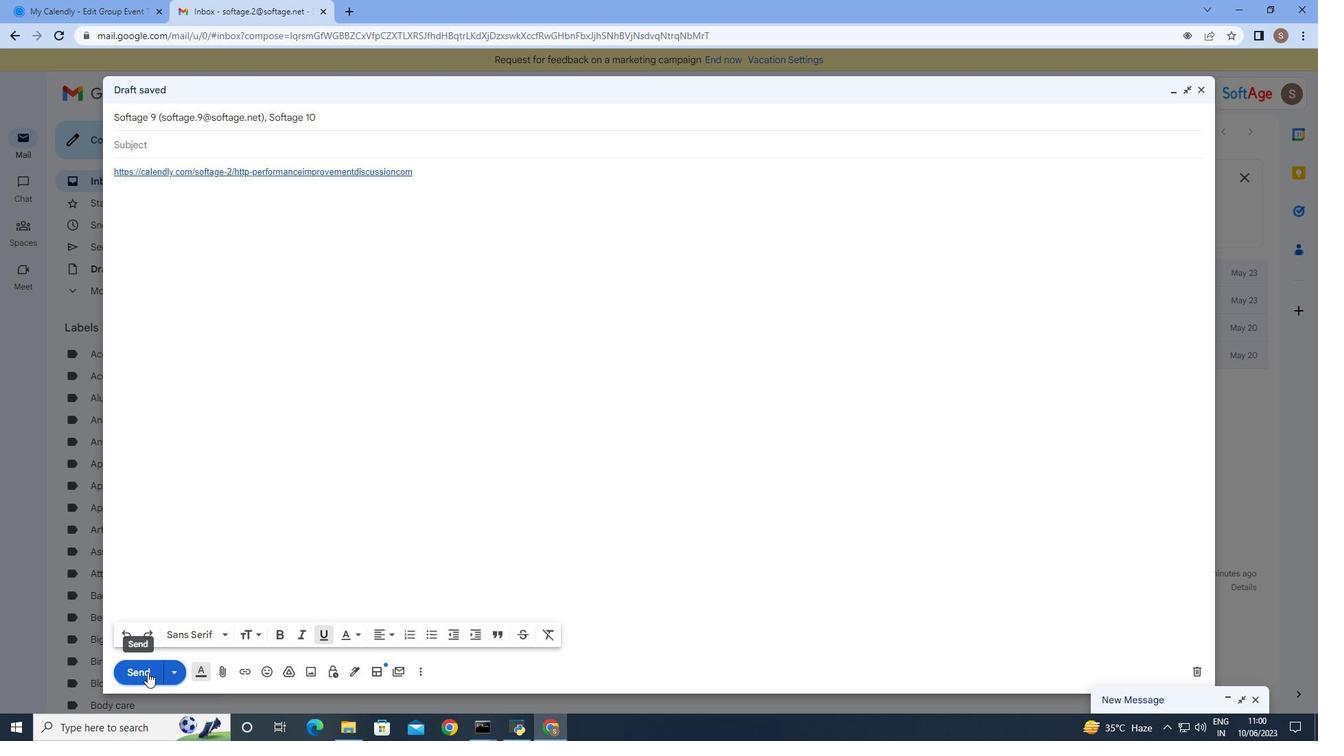 
Action: Mouse moved to (370, 554)
Screenshot: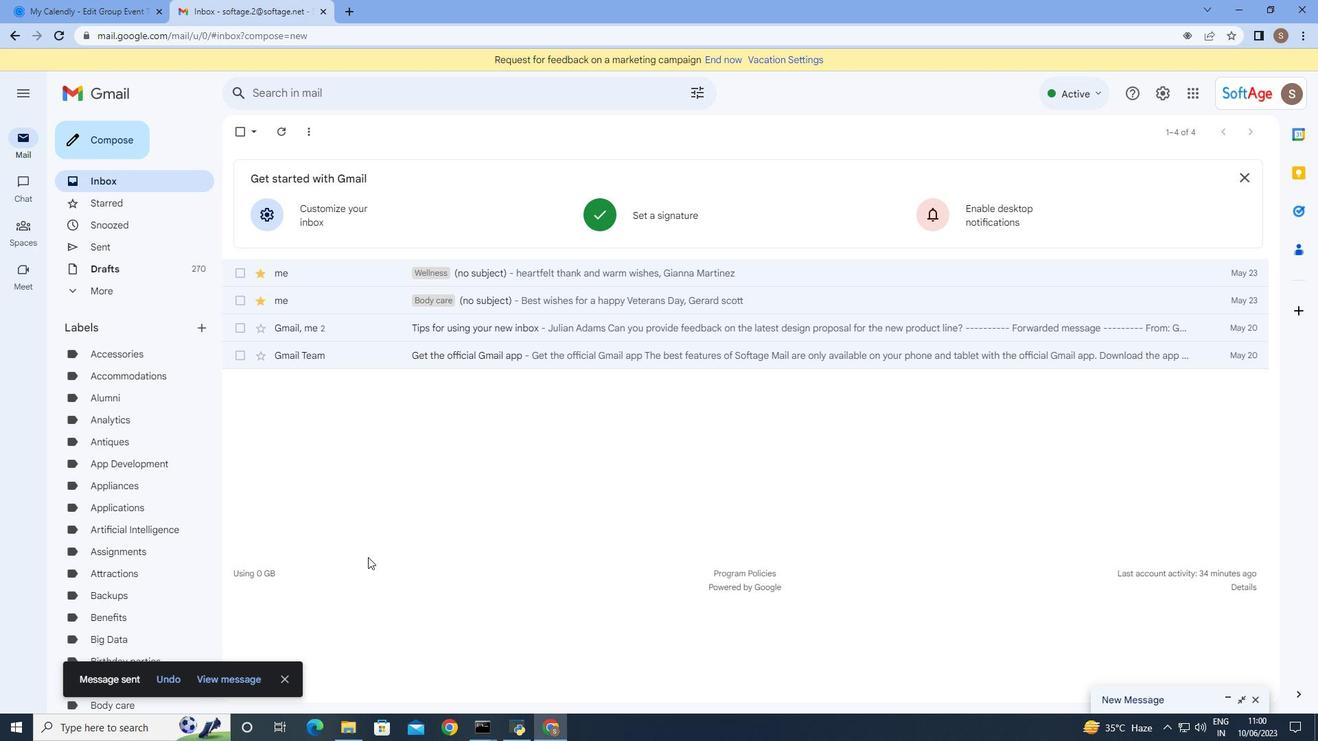 
